 Task: Make a 3D-printable, fully articulated and motorized clock with intricate gears.
Action: Mouse moved to (170, 124)
Screenshot: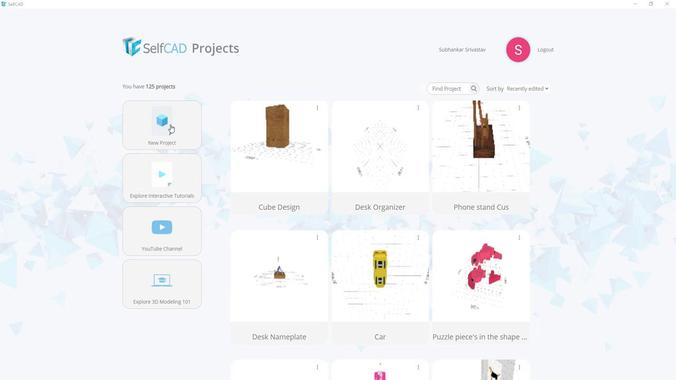 
Action: Mouse pressed left at (170, 124)
Screenshot: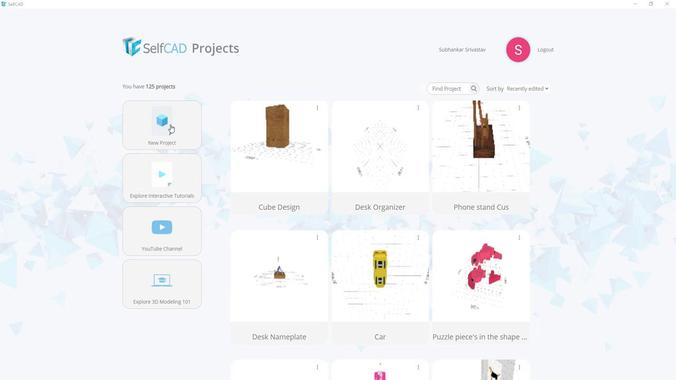 
Action: Mouse moved to (358, 153)
Screenshot: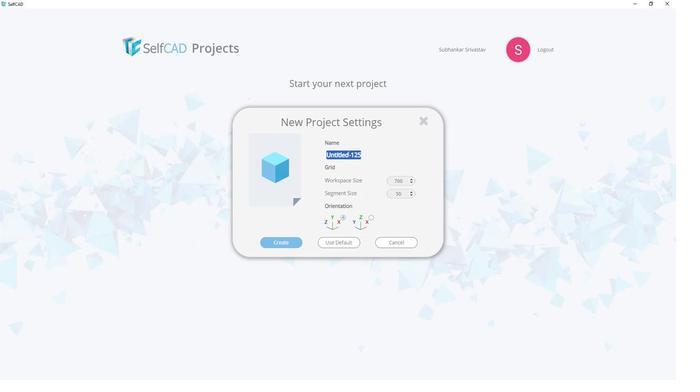
Action: Mouse pressed left at (358, 153)
Screenshot: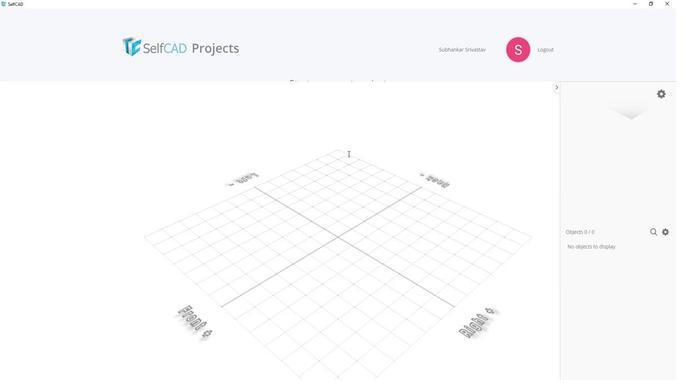 
Action: Mouse pressed left at (358, 153)
Screenshot: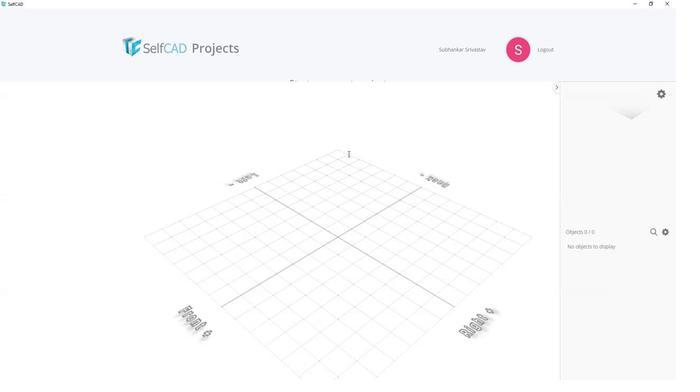 
Action: Key pressed <Key.shift><Key.shift><Key.shift><Key.shift><Key.shift><Key.shift><Key.shift><Key.shift><Key.shift><Key.shift><Key.shift><Key.shift><Key.shift><Key.shift><Key.shift><Key.shift><Key.shift><Key.shift><Key.shift><Key.shift><Key.shift><Key.shift><Key.shift><Key.shift><Key.shift><Key.shift><Key.shift><Key.shift><Key.shift><Key.shift><Key.shift><Key.shift><Key.shift><Key.shift><Key.shift><Key.shift>Clock<Key.space>with<Key.space>gears
Screenshot: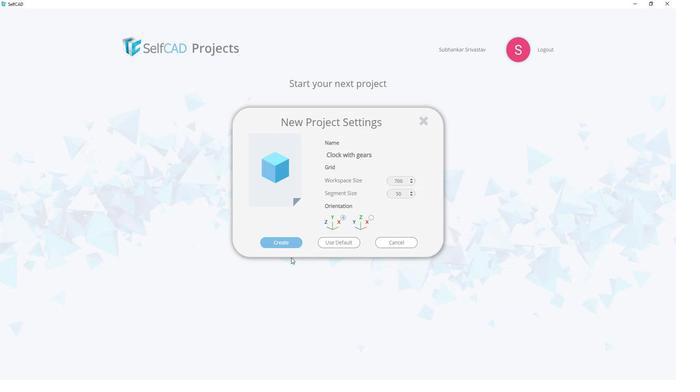 
Action: Mouse moved to (290, 241)
Screenshot: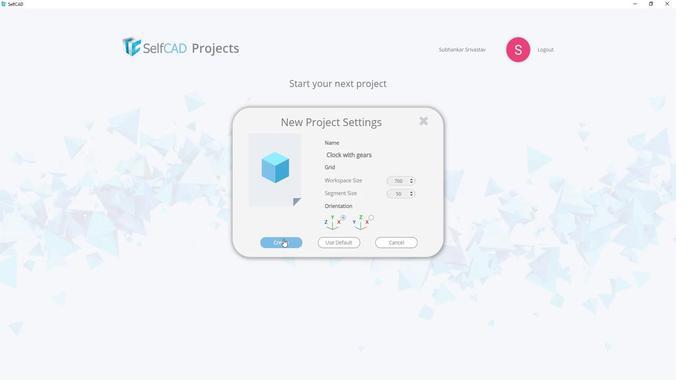 
Action: Mouse pressed left at (290, 241)
Screenshot: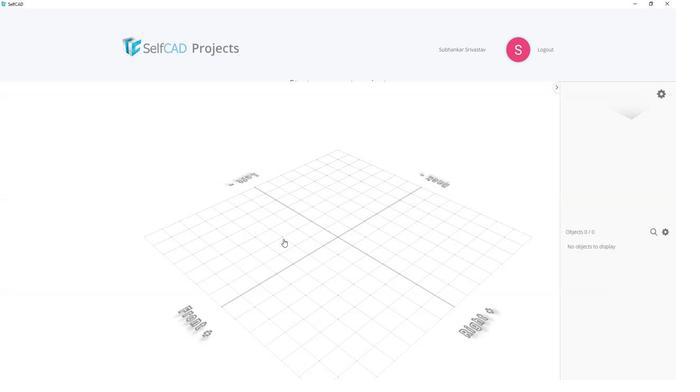 
Action: Mouse moved to (16, 70)
Screenshot: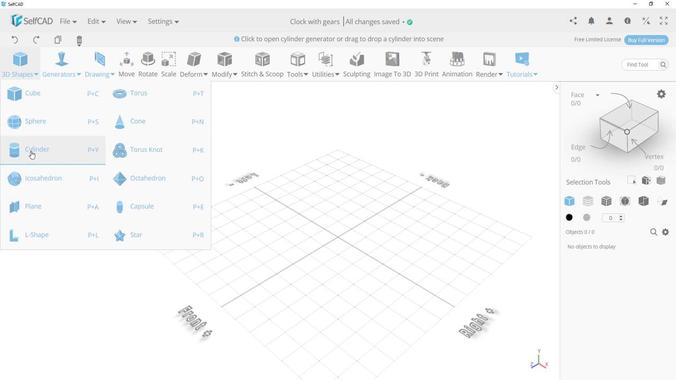 
Action: Mouse pressed left at (16, 70)
Screenshot: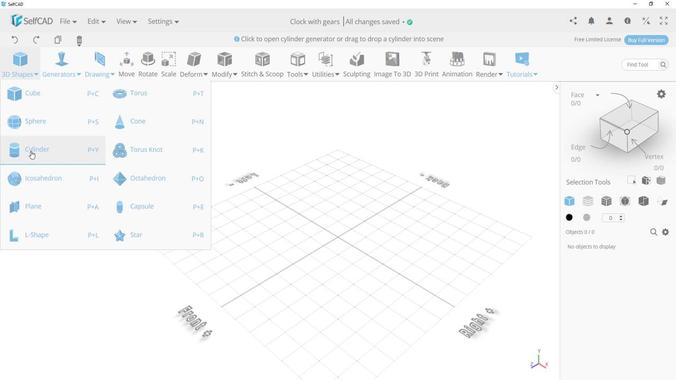 
Action: Mouse moved to (25, 150)
Screenshot: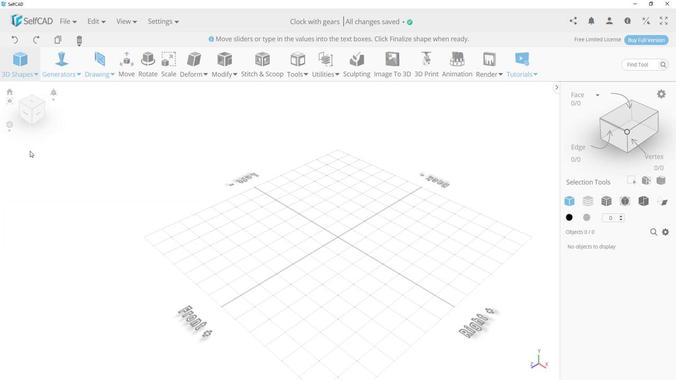 
Action: Mouse pressed left at (25, 150)
Screenshot: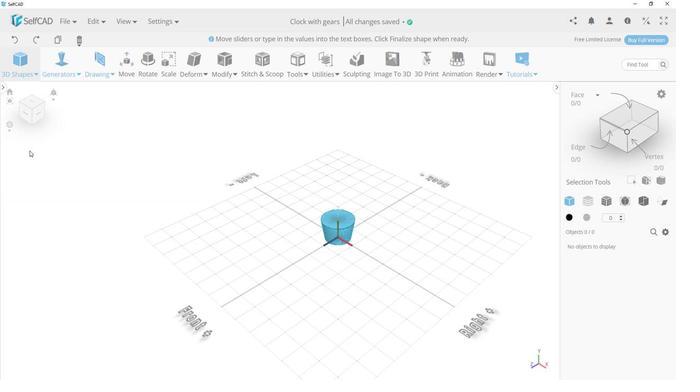 
Action: Mouse moved to (105, 159)
Screenshot: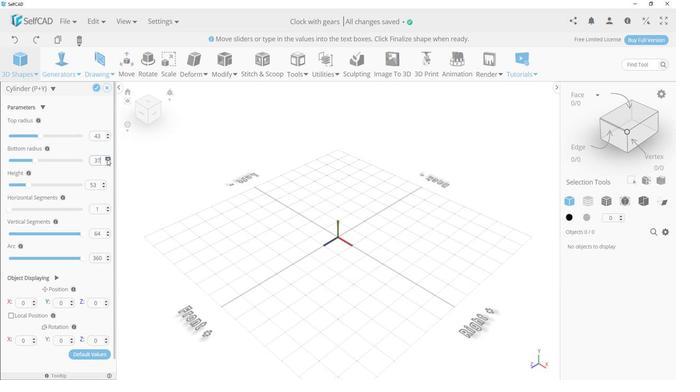 
Action: Mouse pressed left at (105, 159)
Screenshot: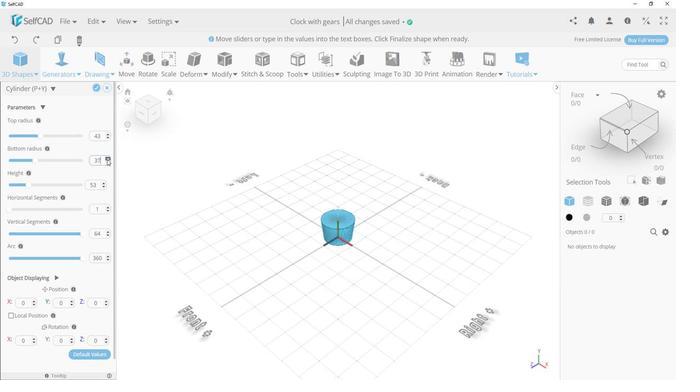 
Action: Mouse pressed left at (105, 159)
Screenshot: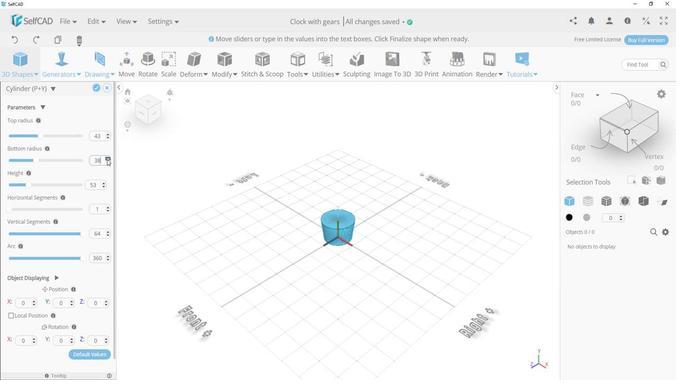 
Action: Mouse pressed left at (105, 159)
Screenshot: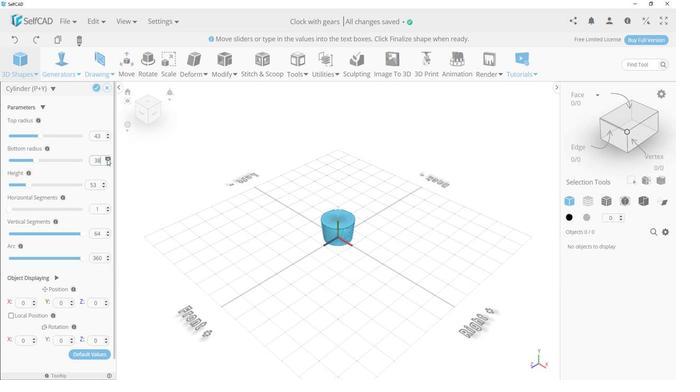 
Action: Mouse pressed left at (105, 159)
Screenshot: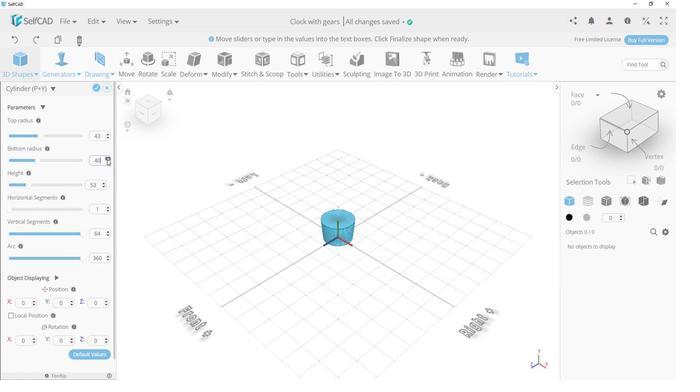 
Action: Mouse pressed left at (105, 159)
Screenshot: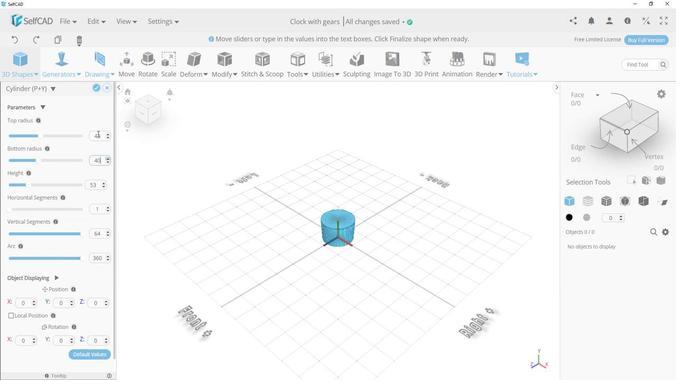 
Action: Mouse pressed left at (105, 159)
Screenshot: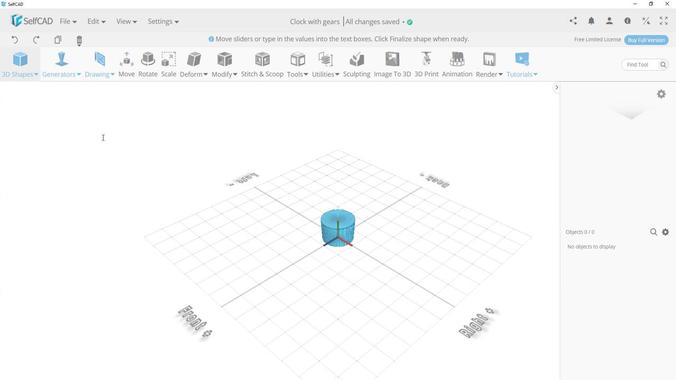 
Action: Mouse moved to (104, 137)
Screenshot: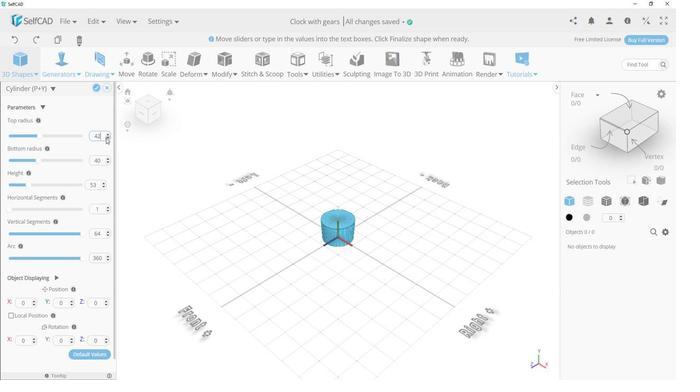 
Action: Mouse pressed left at (104, 137)
Screenshot: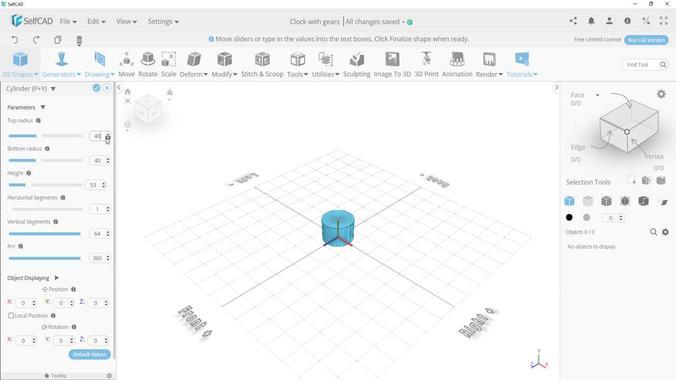 
Action: Mouse pressed left at (104, 137)
Screenshot: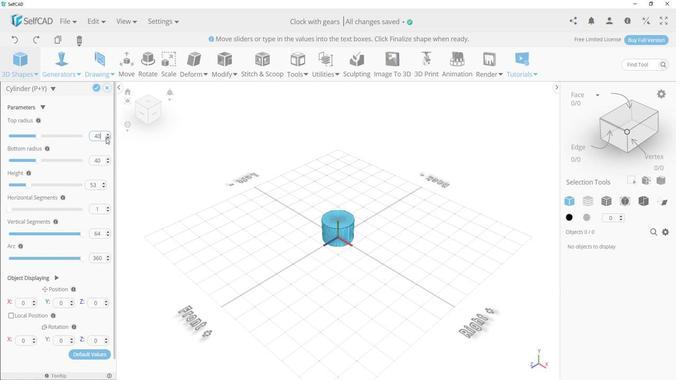 
Action: Mouse pressed left at (104, 137)
Screenshot: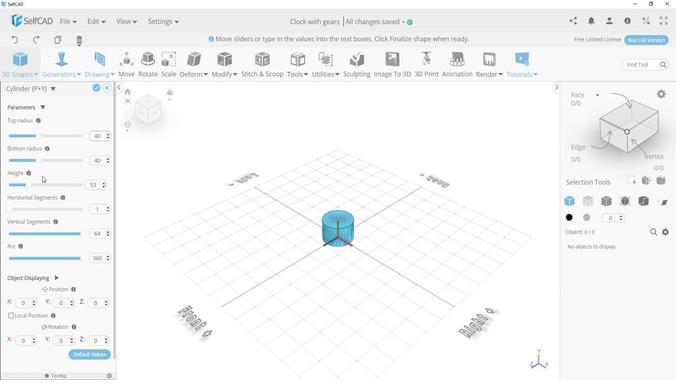 
Action: Mouse moved to (36, 175)
Screenshot: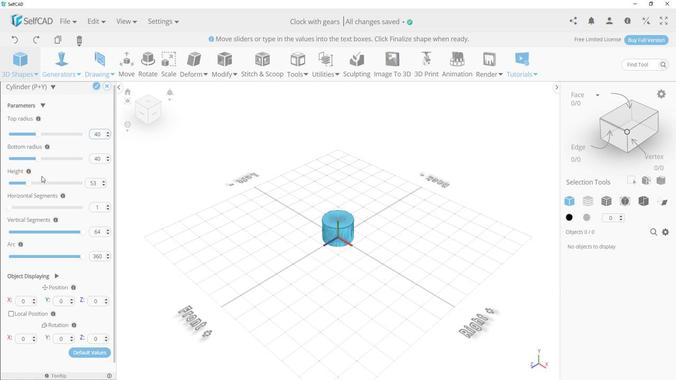 
Action: Mouse scrolled (36, 175) with delta (0, 0)
Screenshot: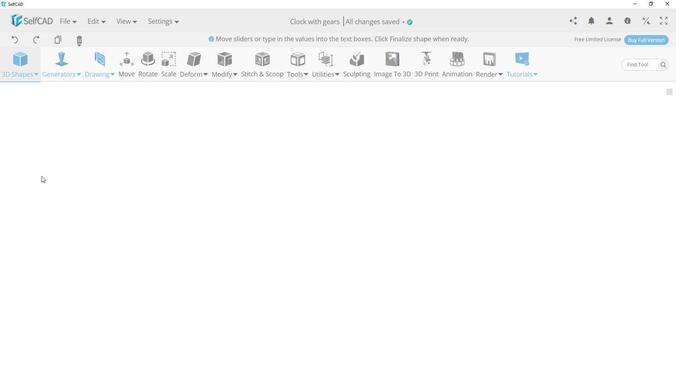 
Action: Mouse scrolled (36, 175) with delta (0, 0)
Screenshot: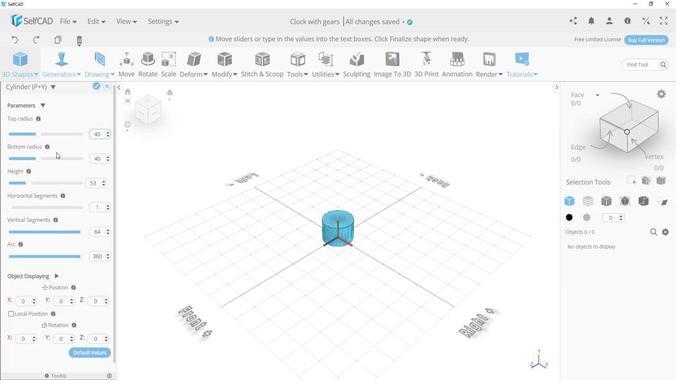 
Action: Mouse scrolled (36, 175) with delta (0, 0)
Screenshot: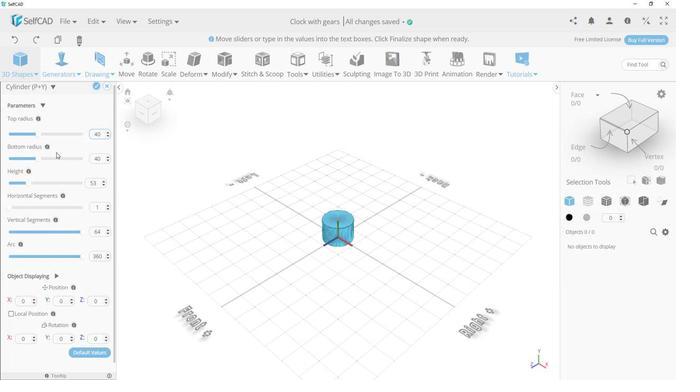 
Action: Mouse moved to (22, 181)
Screenshot: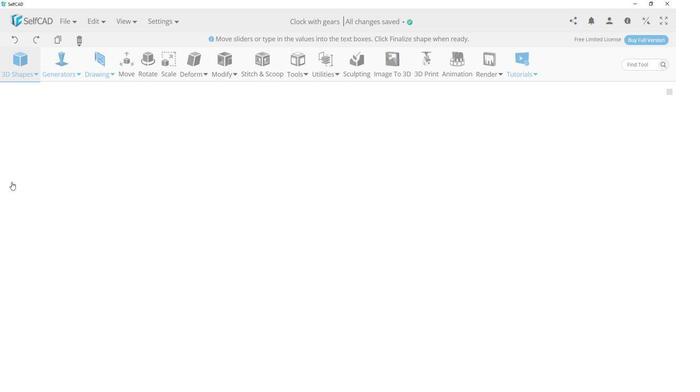 
Action: Mouse pressed left at (22, 181)
Screenshot: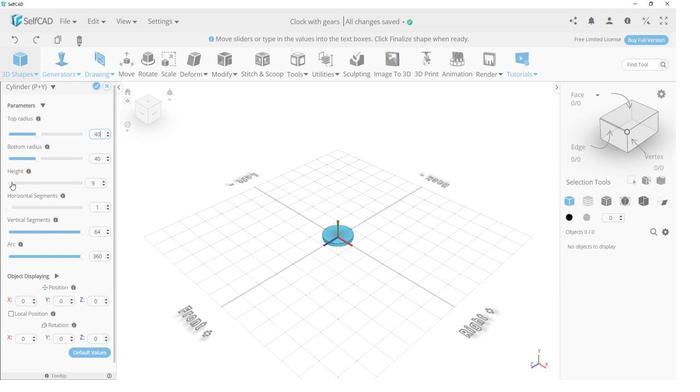 
Action: Mouse moved to (76, 216)
Screenshot: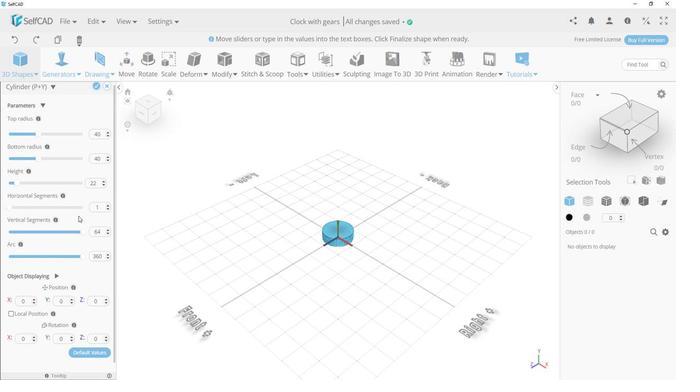 
Action: Mouse scrolled (76, 215) with delta (0, 0)
Screenshot: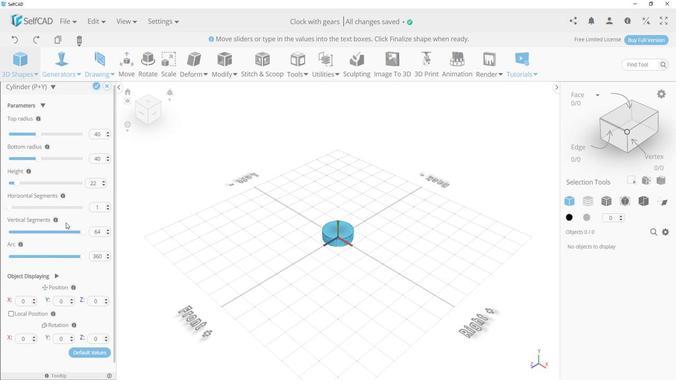 
Action: Mouse scrolled (76, 215) with delta (0, 0)
Screenshot: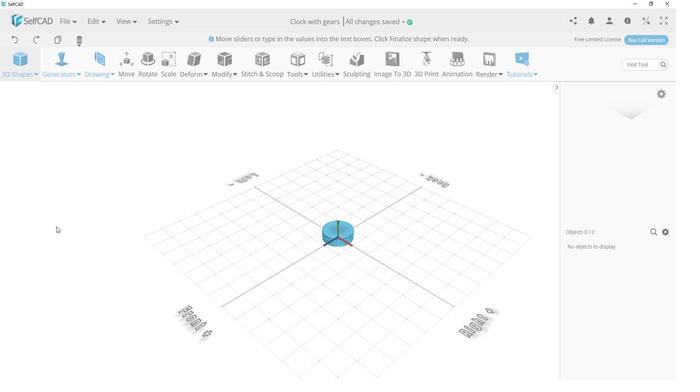 
Action: Mouse scrolled (76, 215) with delta (0, 0)
Screenshot: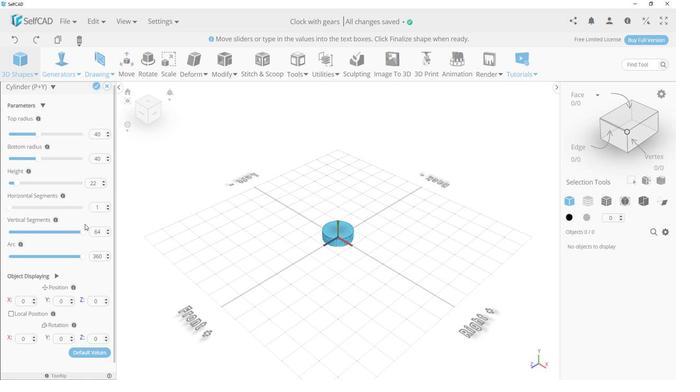 
Action: Mouse moved to (105, 203)
Screenshot: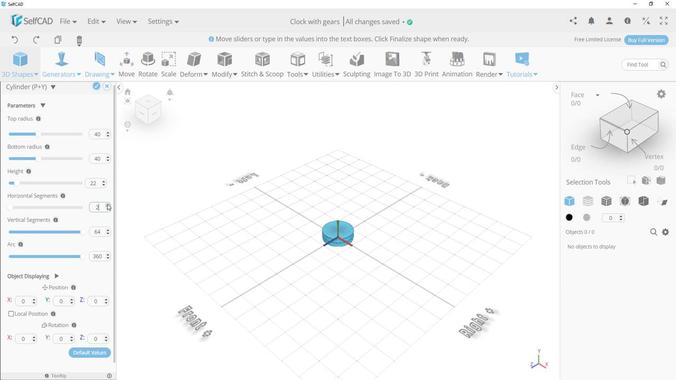 
Action: Mouse pressed left at (105, 203)
Screenshot: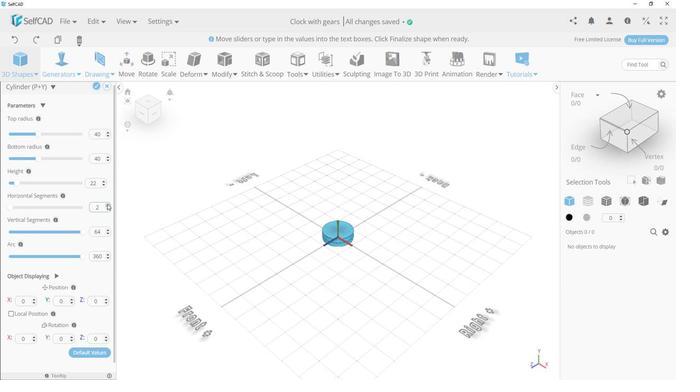 
Action: Mouse moved to (1, 229)
Screenshot: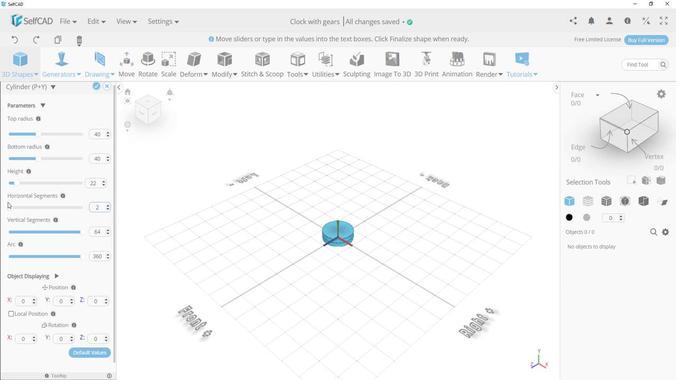 
Action: Mouse scrolled (1, 229) with delta (0, 0)
Screenshot: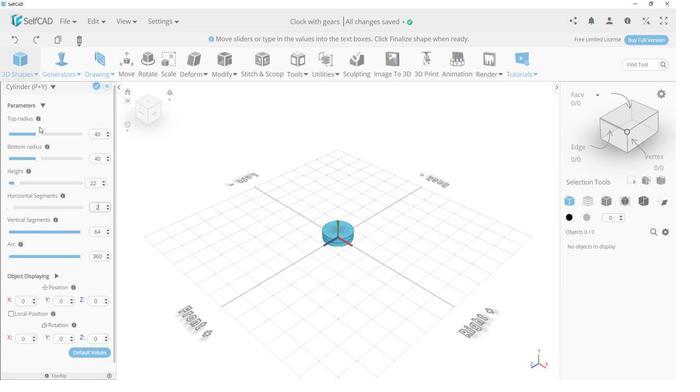 
Action: Mouse scrolled (1, 229) with delta (0, 0)
Screenshot: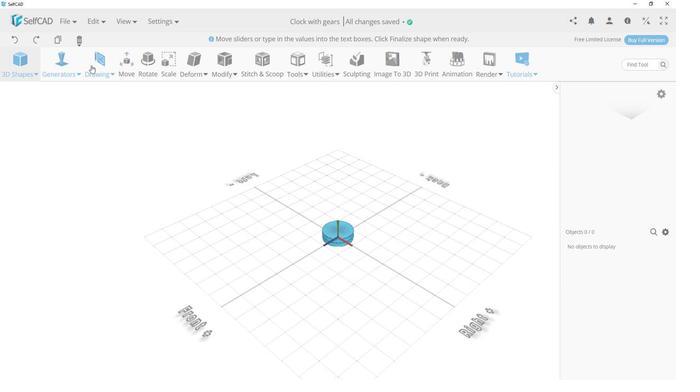 
Action: Mouse scrolled (1, 229) with delta (0, 0)
Screenshot: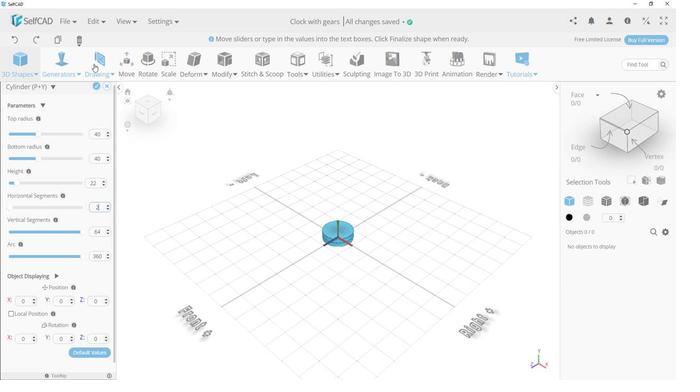 
Action: Mouse moved to (90, 85)
Screenshot: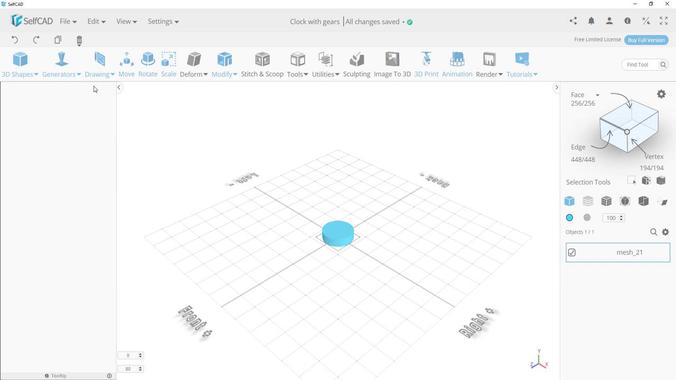 
Action: Mouse pressed left at (90, 85)
Screenshot: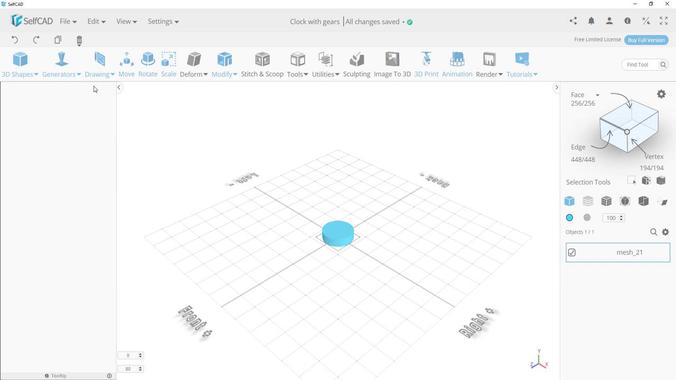 
Action: Mouse moved to (635, 208)
Screenshot: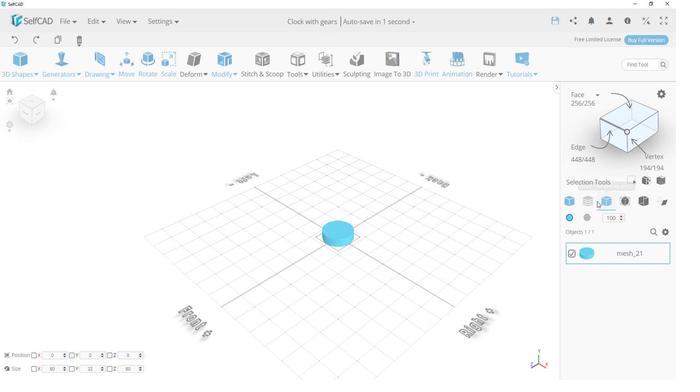 
Action: Mouse pressed left at (635, 208)
Screenshot: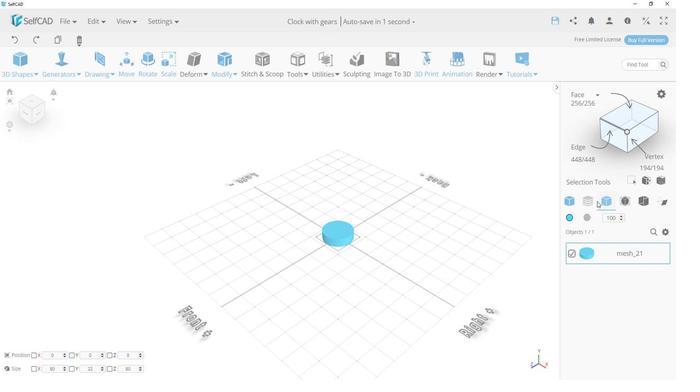 
Action: Mouse moved to (629, 203)
Screenshot: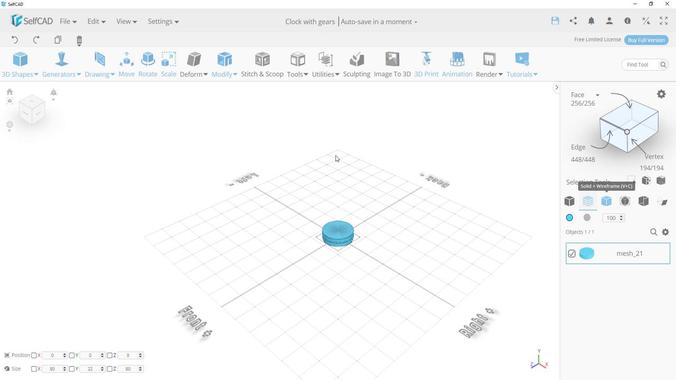 
Action: Mouse pressed left at (629, 203)
Screenshot: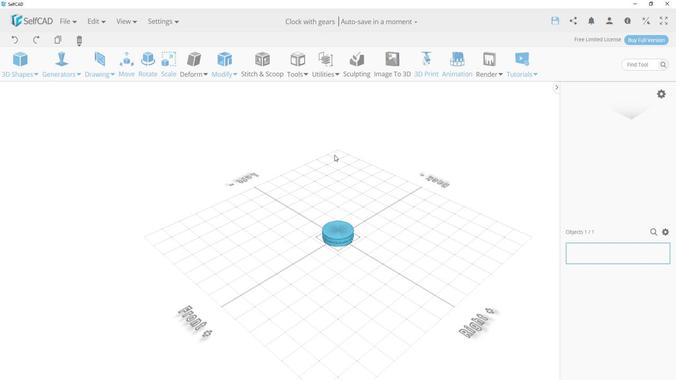 
Action: Mouse moved to (343, 153)
Screenshot: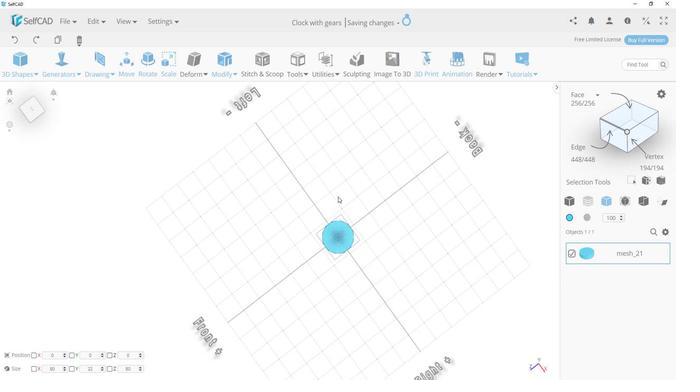 
Action: Mouse pressed left at (343, 153)
Screenshot: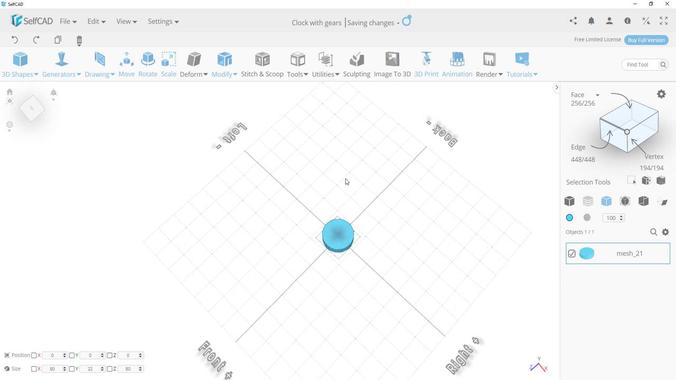 
Action: Mouse moved to (140, 65)
Screenshot: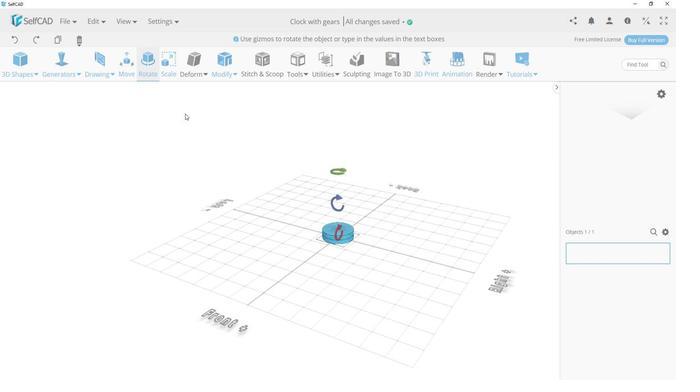 
Action: Mouse pressed left at (140, 65)
Screenshot: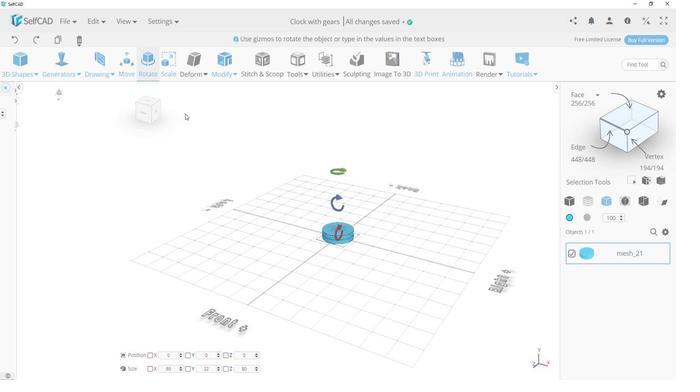 
Action: Mouse moved to (349, 227)
Screenshot: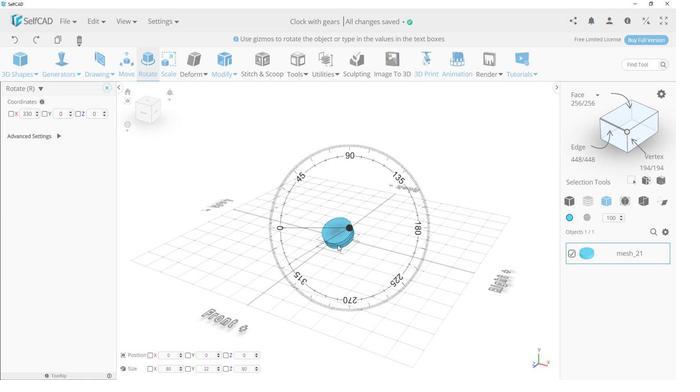 
Action: Mouse pressed left at (349, 227)
Screenshot: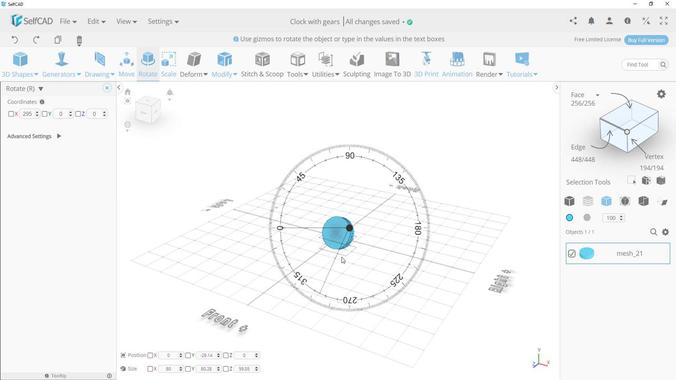 
Action: Mouse moved to (247, 208)
Screenshot: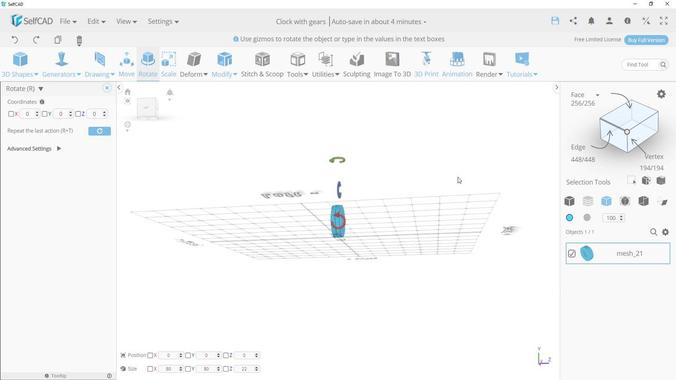 
Action: Mouse pressed left at (247, 208)
Screenshot: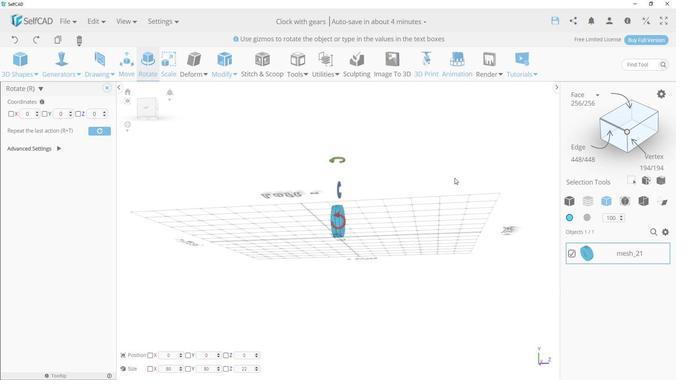 
Action: Mouse moved to (376, 231)
Screenshot: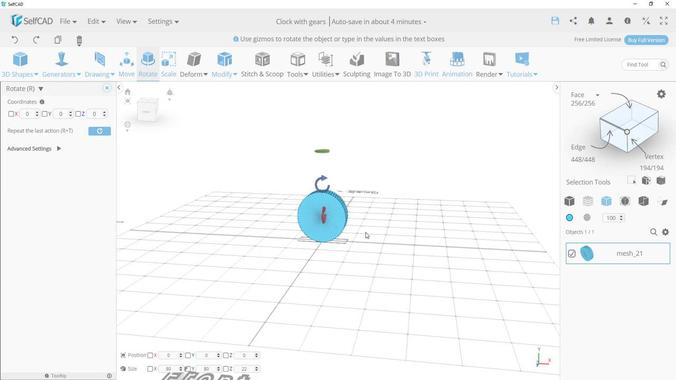 
Action: Mouse scrolled (376, 232) with delta (0, 0)
Screenshot: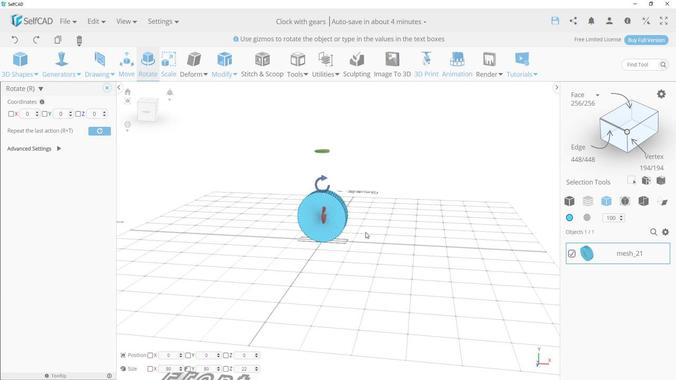 
Action: Mouse scrolled (376, 232) with delta (0, 0)
Screenshot: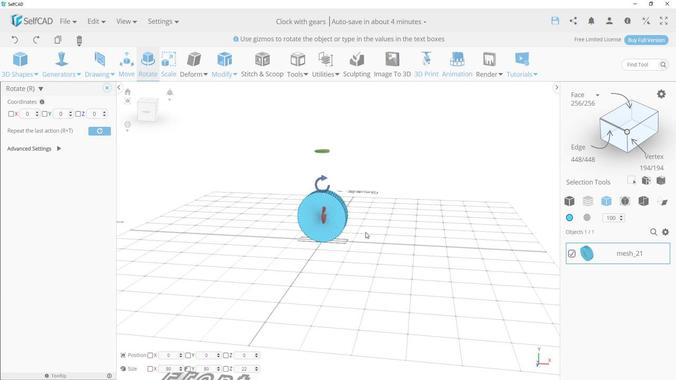 
Action: Mouse scrolled (376, 232) with delta (0, 0)
Screenshot: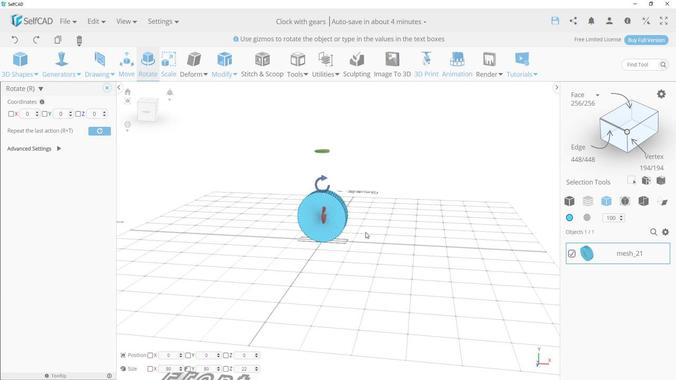 
Action: Mouse scrolled (376, 232) with delta (0, 0)
Screenshot: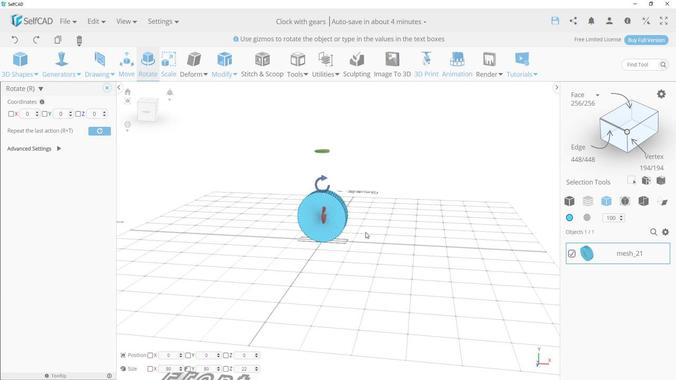 
Action: Mouse scrolled (376, 232) with delta (0, 0)
Screenshot: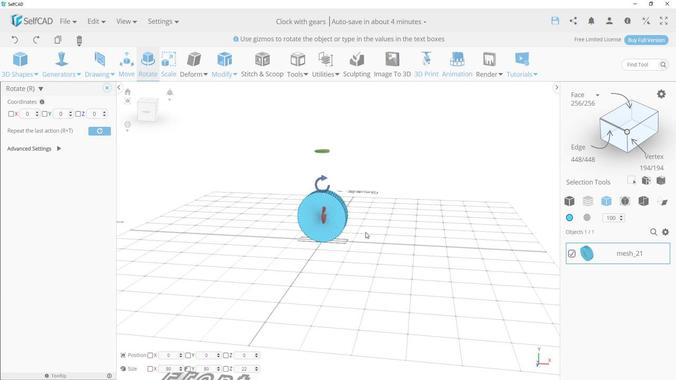 
Action: Mouse scrolled (376, 232) with delta (0, 0)
Screenshot: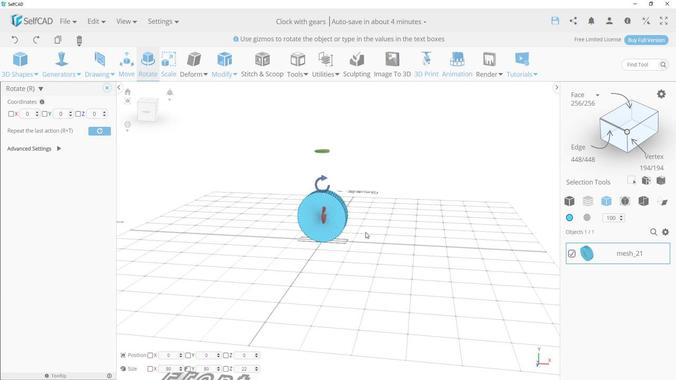 
Action: Mouse scrolled (376, 232) with delta (0, 0)
Screenshot: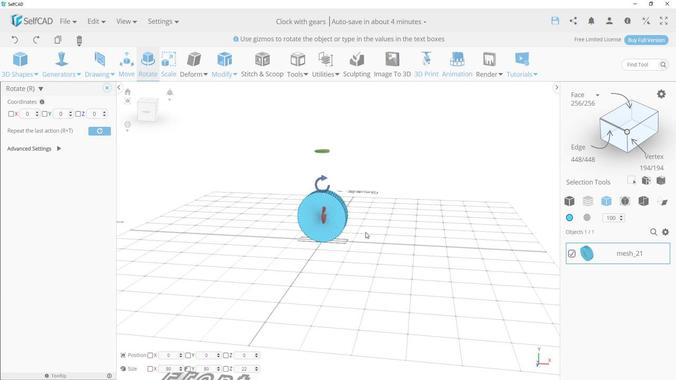 
Action: Mouse scrolled (376, 232) with delta (0, 0)
Screenshot: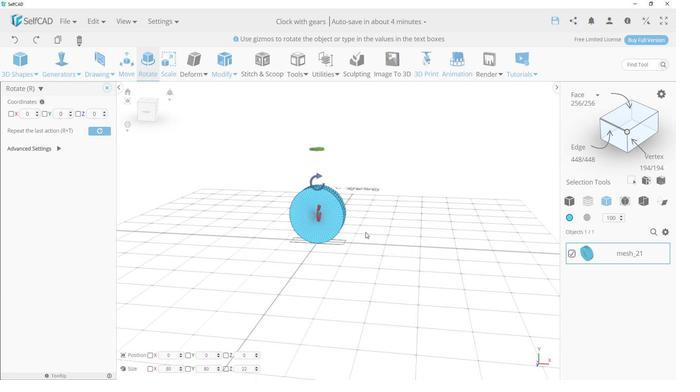 
Action: Mouse scrolled (376, 232) with delta (0, 0)
Screenshot: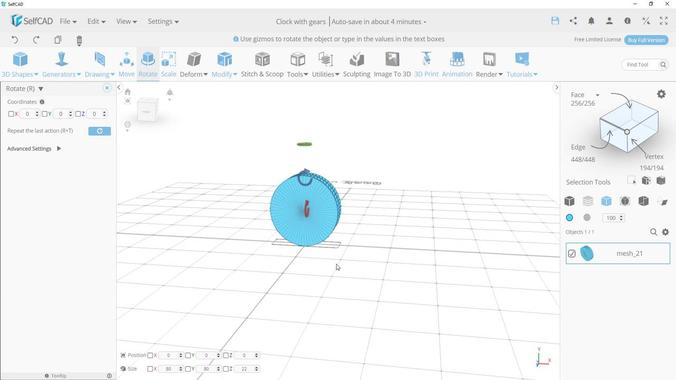 
Action: Mouse scrolled (376, 232) with delta (0, 0)
Screenshot: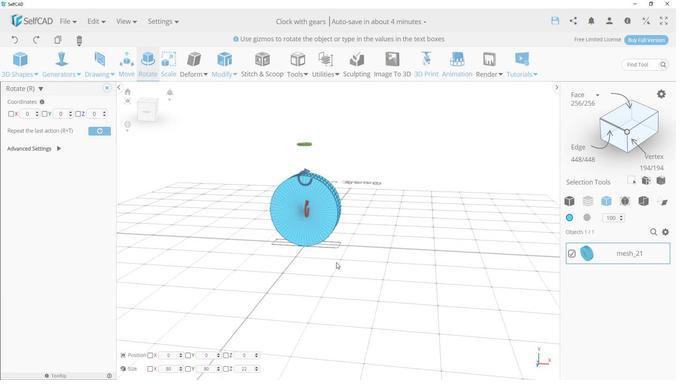 
Action: Mouse scrolled (376, 232) with delta (0, 0)
Screenshot: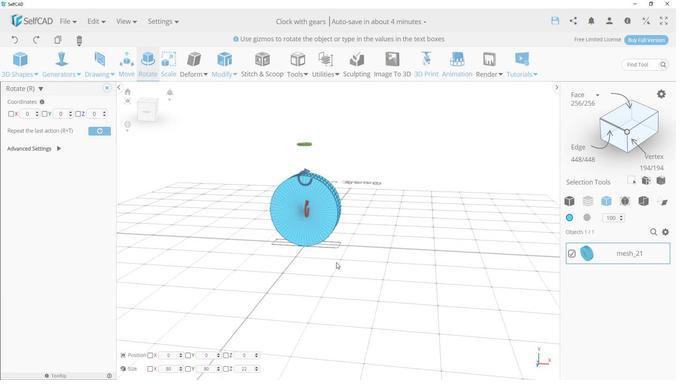
Action: Mouse scrolled (376, 232) with delta (0, 0)
Screenshot: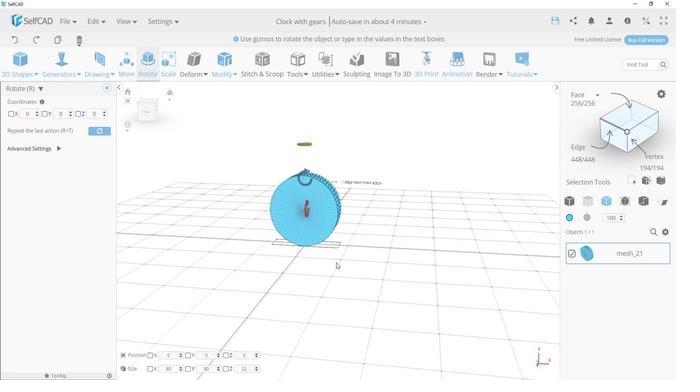 
Action: Mouse scrolled (376, 232) with delta (0, 0)
Screenshot: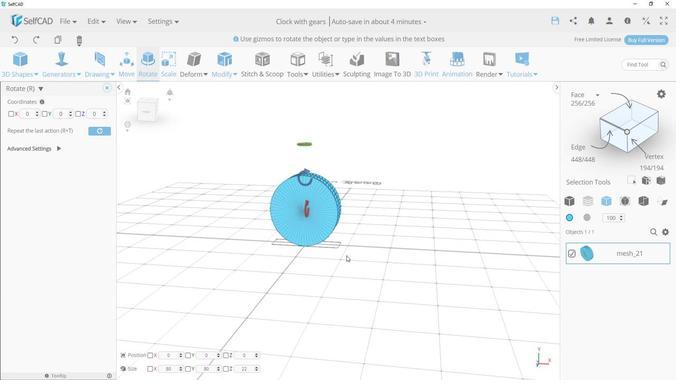 
Action: Mouse scrolled (376, 232) with delta (0, 0)
Screenshot: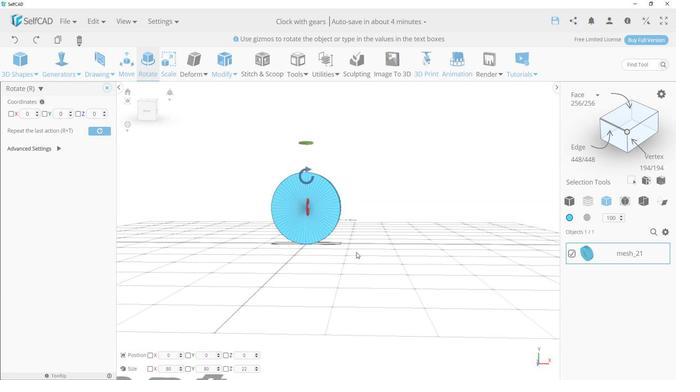 
Action: Mouse moved to (345, 264)
Screenshot: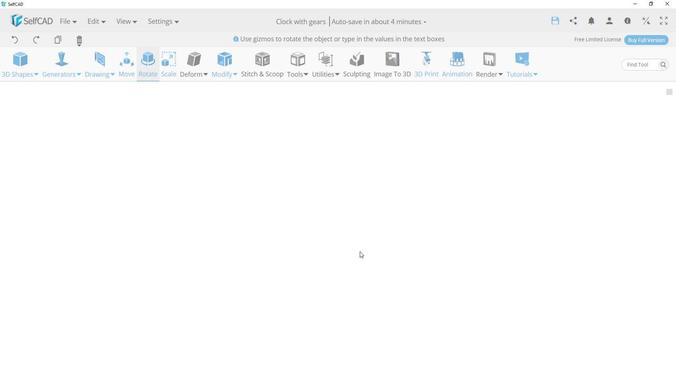 
Action: Mouse pressed left at (345, 264)
Screenshot: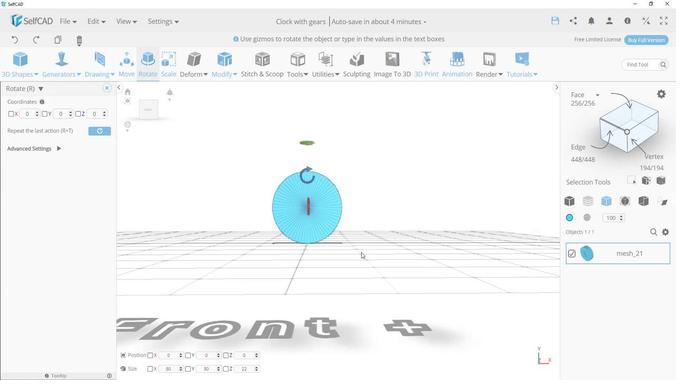 
Action: Mouse moved to (265, 262)
Screenshot: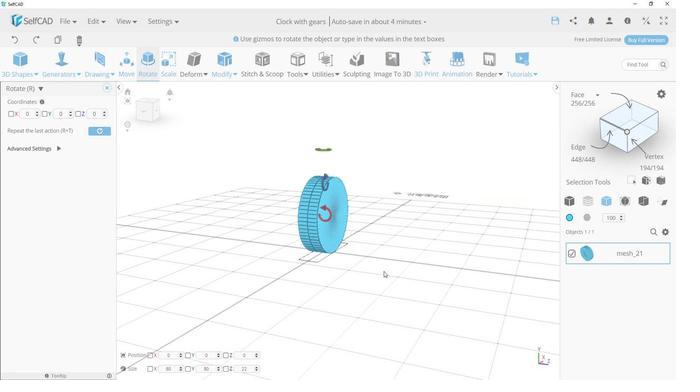 
Action: Mouse pressed left at (265, 262)
Screenshot: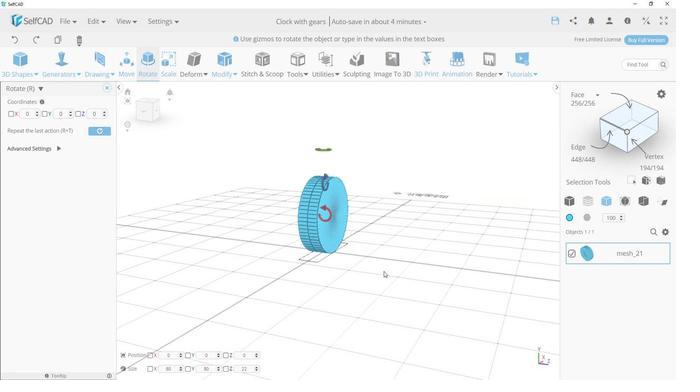 
Action: Mouse moved to (130, 71)
Screenshot: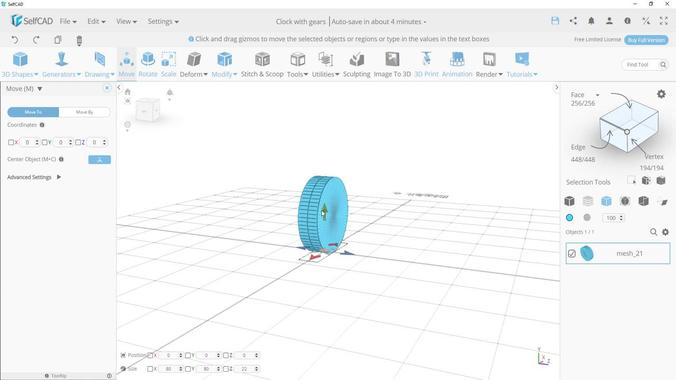 
Action: Mouse pressed left at (130, 71)
Screenshot: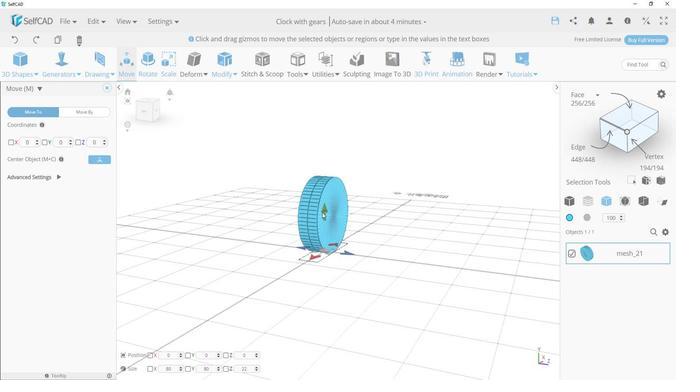 
Action: Mouse moved to (333, 214)
Screenshot: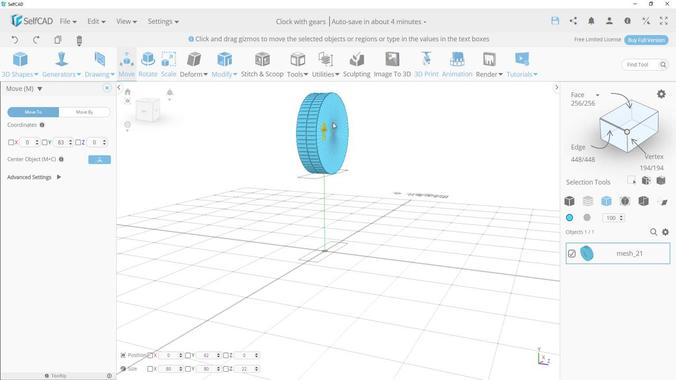 
Action: Mouse pressed left at (333, 214)
Screenshot: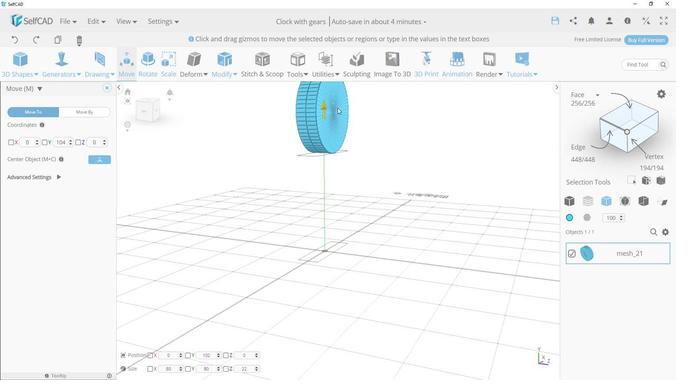 
Action: Mouse moved to (349, 193)
Screenshot: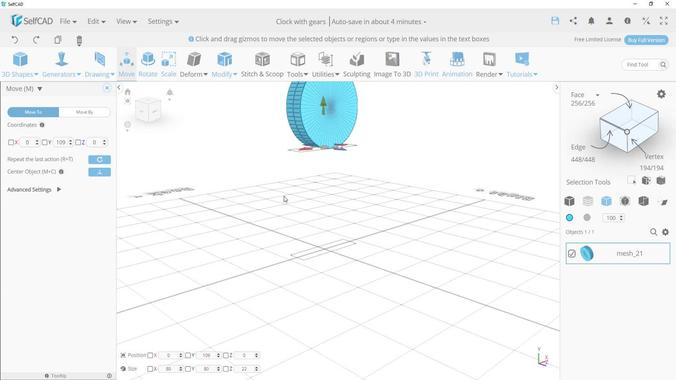 
Action: Mouse pressed left at (349, 193)
Screenshot: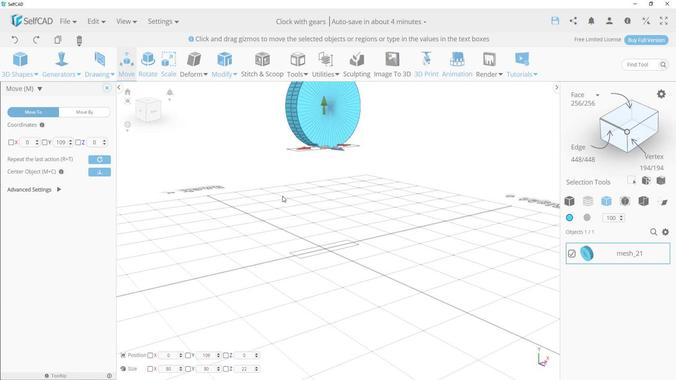 
Action: Mouse moved to (353, 178)
Screenshot: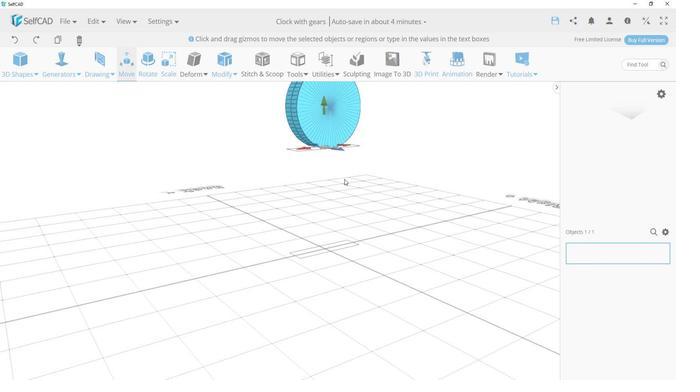 
Action: Mouse scrolled (353, 179) with delta (0, 0)
Screenshot: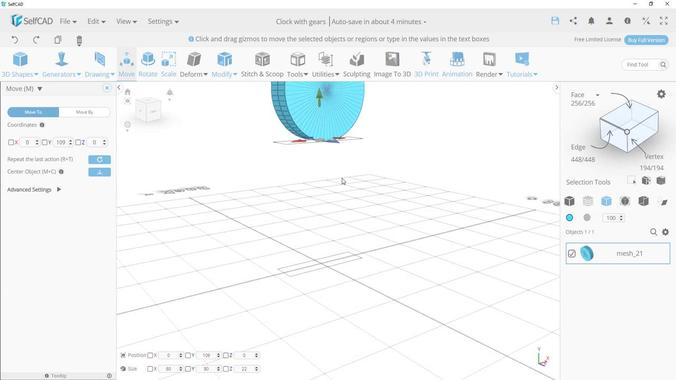 
Action: Mouse scrolled (353, 179) with delta (0, 0)
Screenshot: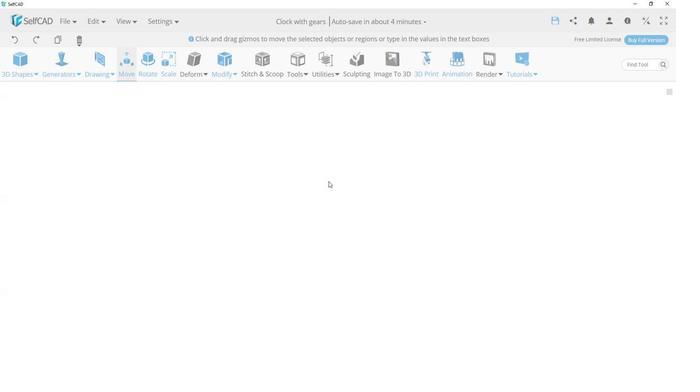 
Action: Mouse moved to (351, 177)
Screenshot: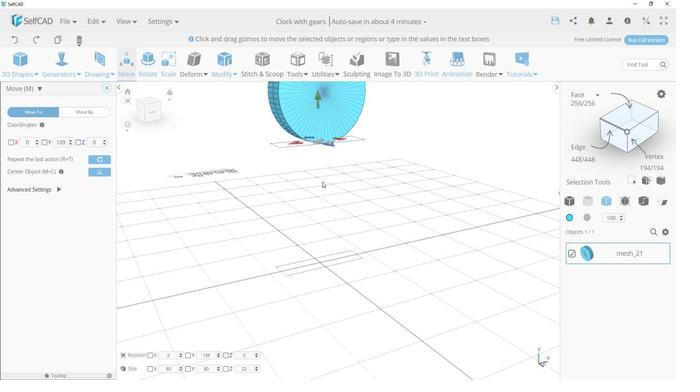 
Action: Mouse pressed left at (351, 177)
Screenshot: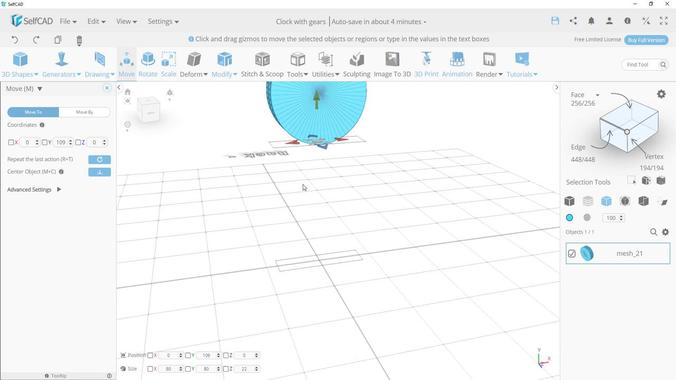 
Action: Mouse moved to (321, 182)
Screenshot: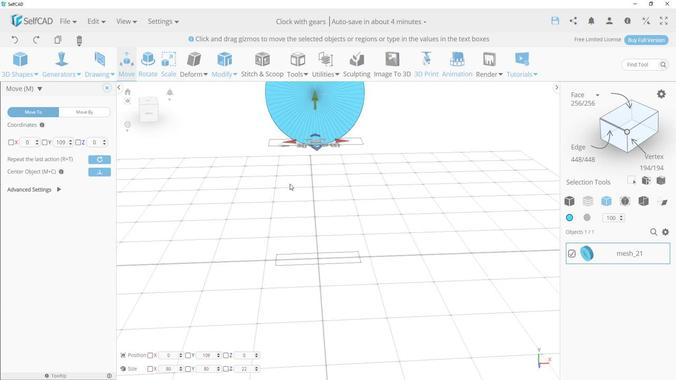 
Action: Mouse pressed left at (321, 182)
Screenshot: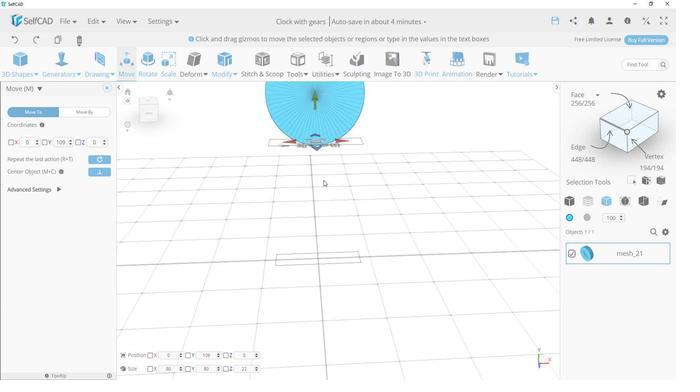 
Action: Mouse moved to (271, 207)
Screenshot: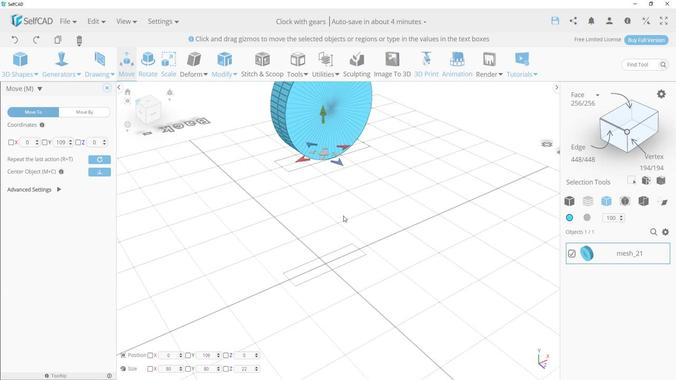 
Action: Mouse pressed left at (271, 207)
Screenshot: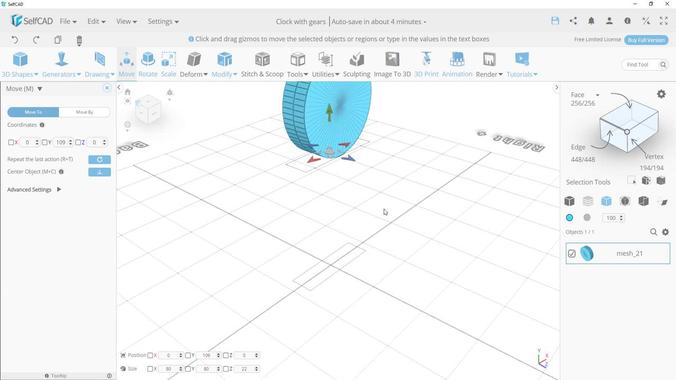 
Action: Mouse moved to (211, 355)
Screenshot: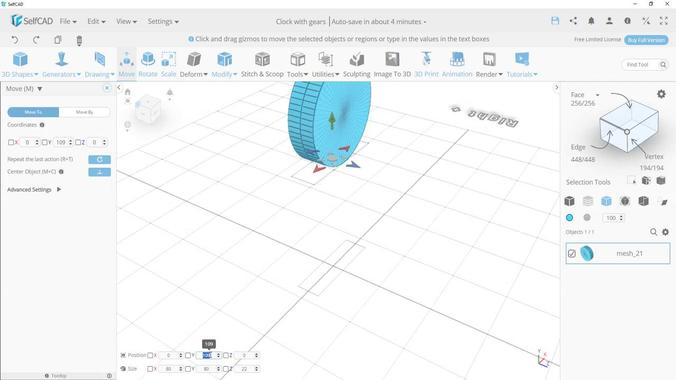 
Action: Mouse pressed left at (211, 355)
Screenshot: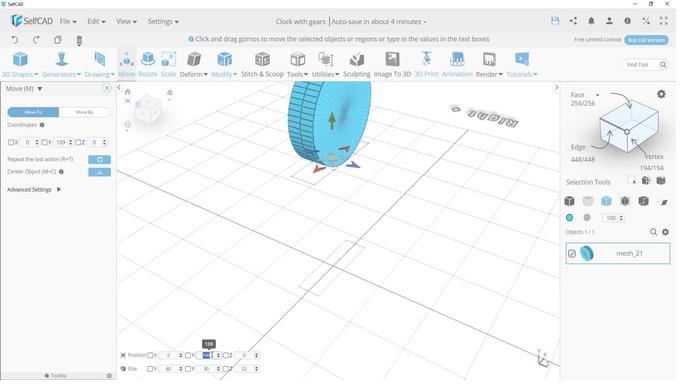 
Action: Mouse moved to (214, 355)
Screenshot: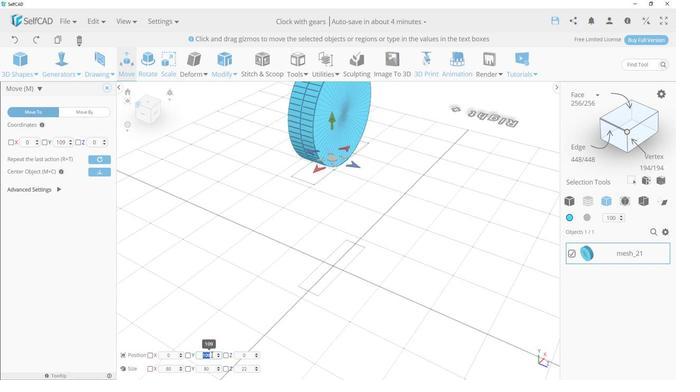 
Action: Key pressed 0
Screenshot: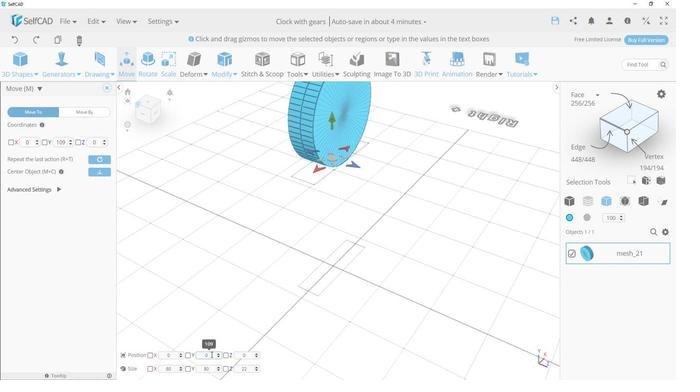 
Action: Mouse moved to (231, 309)
Screenshot: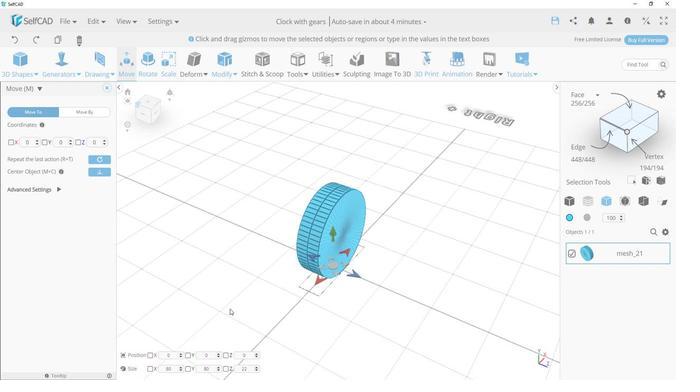
Action: Mouse pressed left at (231, 309)
Screenshot: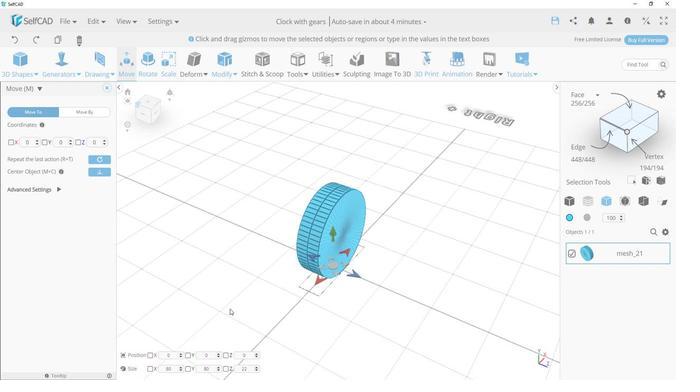 
Action: Mouse moved to (151, 56)
Screenshot: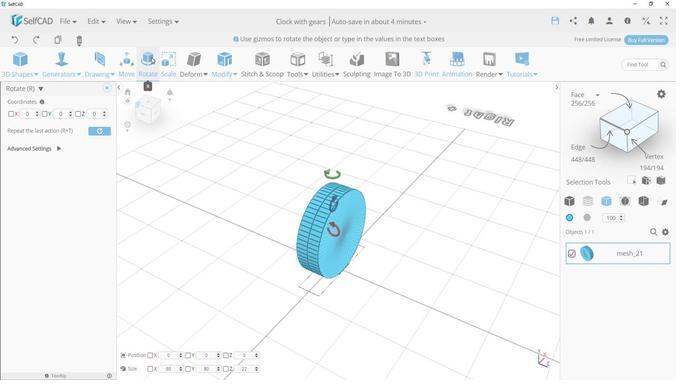 
Action: Mouse pressed left at (151, 56)
Screenshot: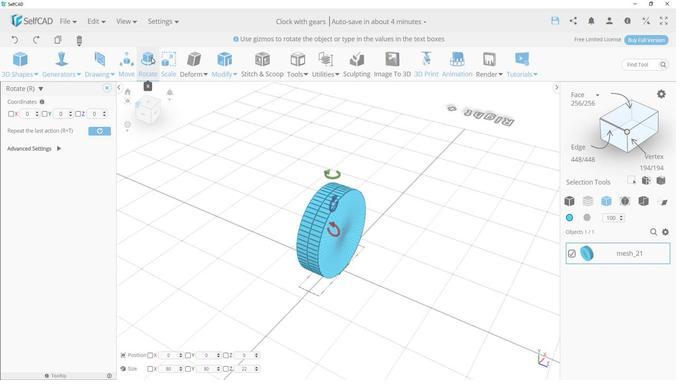 
Action: Mouse moved to (340, 223)
Screenshot: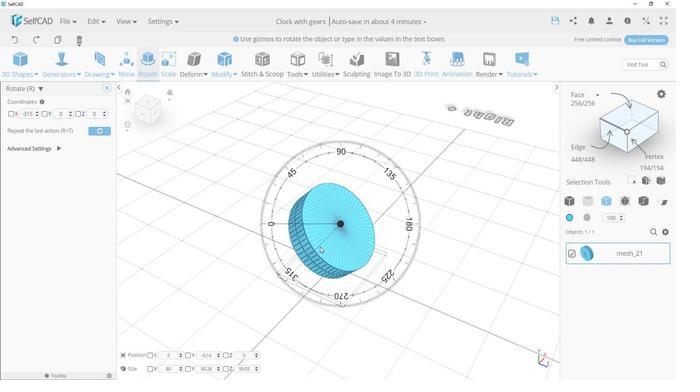 
Action: Mouse pressed left at (340, 223)
Screenshot: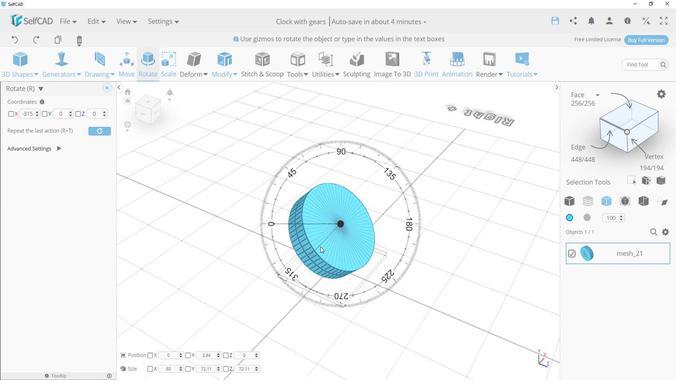 
Action: Mouse moved to (213, 356)
Screenshot: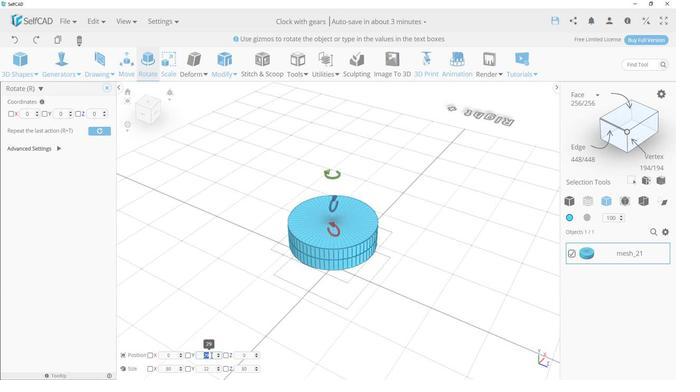 
Action: Mouse pressed left at (213, 356)
Screenshot: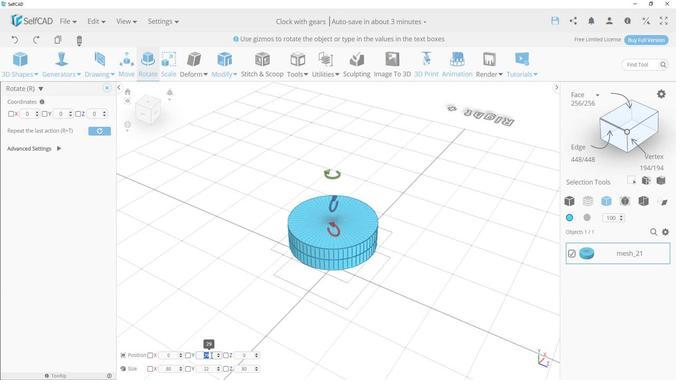 
Action: Key pressed 0<Key.enter>
Screenshot: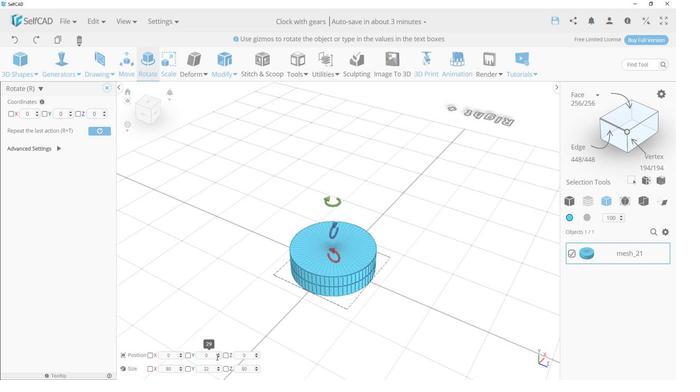 
Action: Mouse moved to (268, 248)
Screenshot: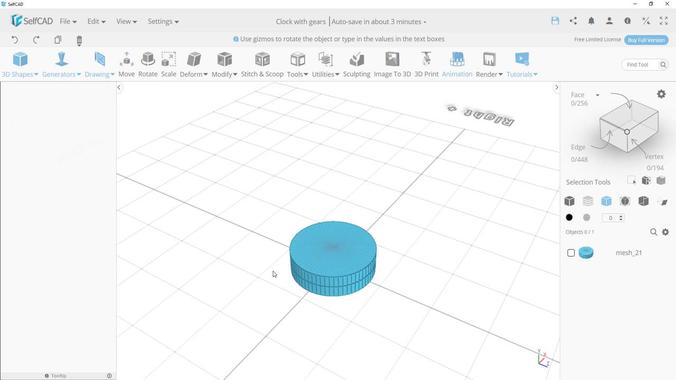 
Action: Mouse pressed left at (268, 248)
Screenshot: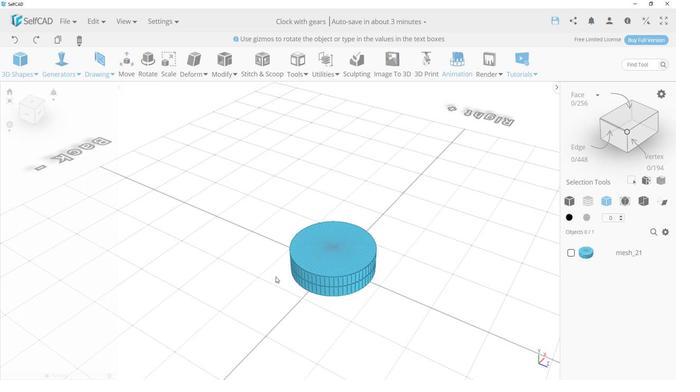 
Action: Mouse moved to (282, 276)
Screenshot: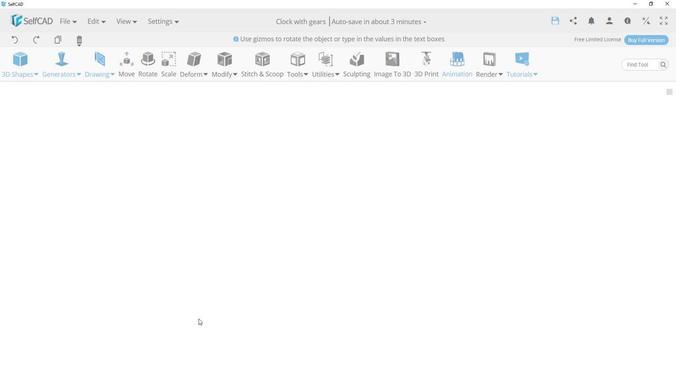 
Action: Mouse pressed left at (282, 276)
Screenshot: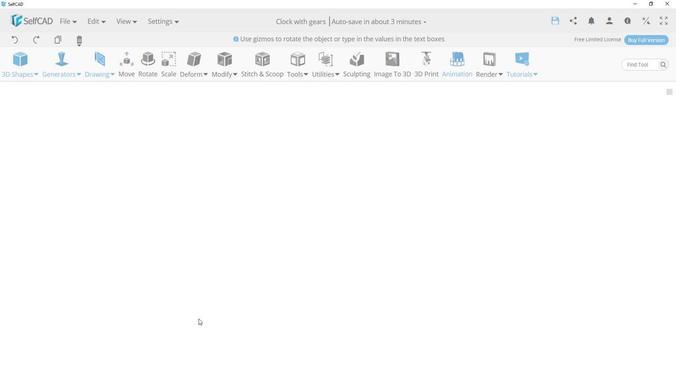 
Action: Mouse moved to (34, 93)
Screenshot: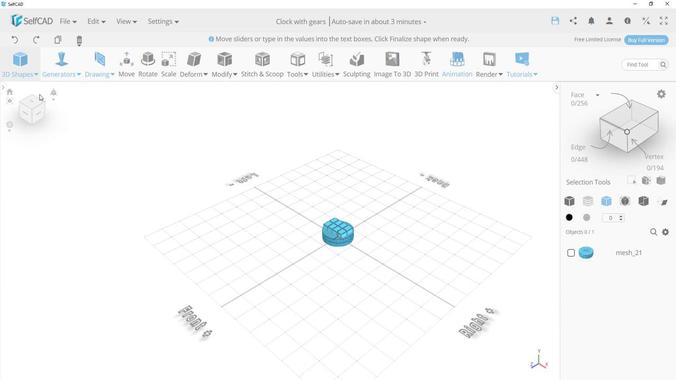 
Action: Mouse pressed left at (34, 93)
Screenshot: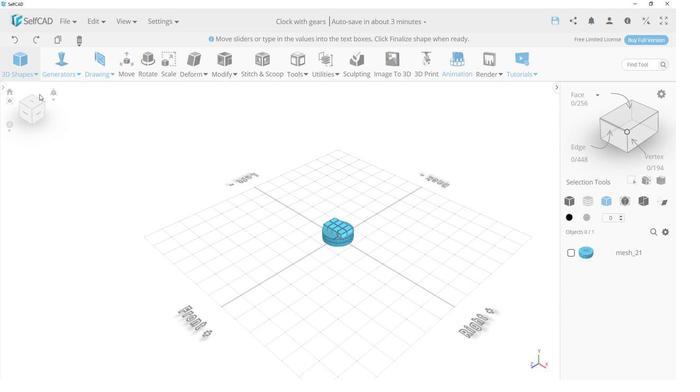 
Action: Mouse moved to (28, 133)
Screenshot: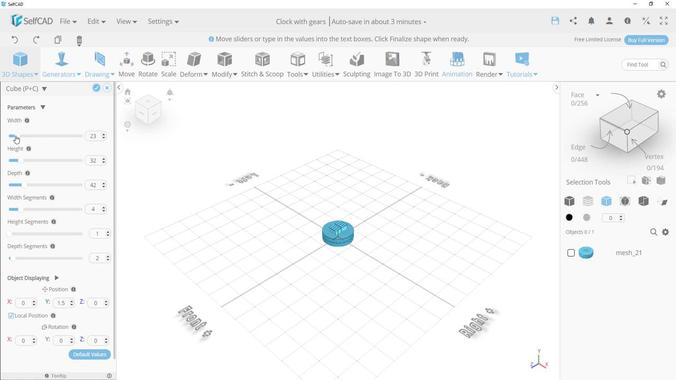 
Action: Mouse pressed left at (28, 133)
Screenshot: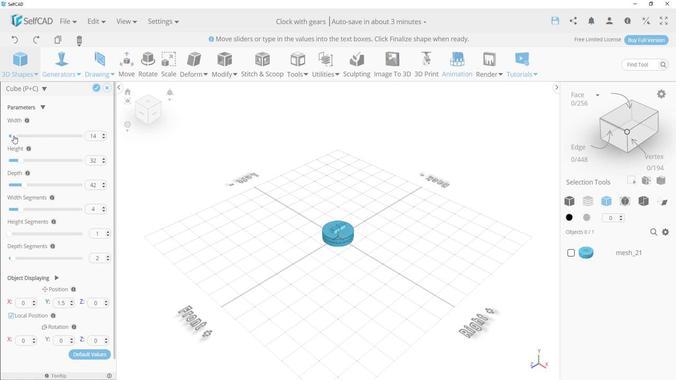 
Action: Mouse moved to (14, 159)
Screenshot: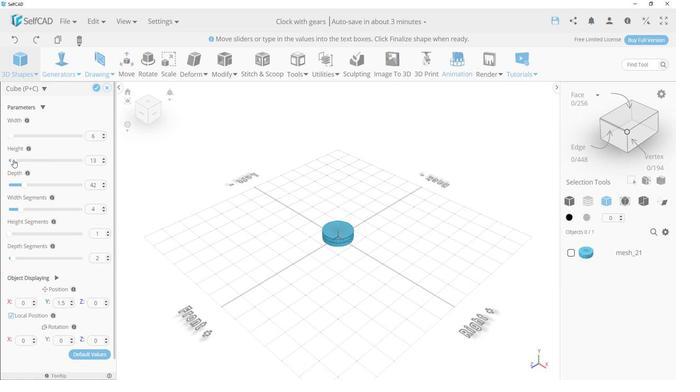 
Action: Mouse pressed left at (14, 159)
Screenshot: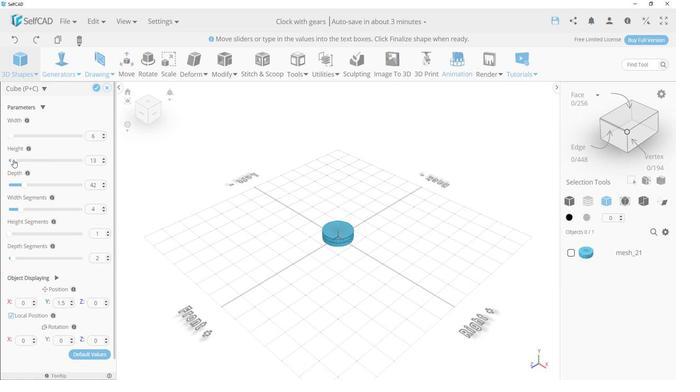 
Action: Mouse moved to (15, 208)
Screenshot: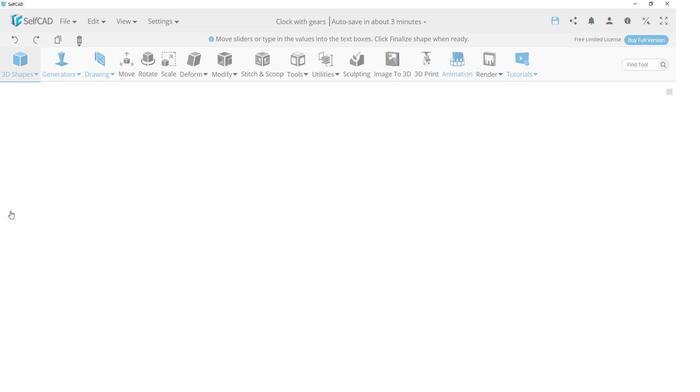 
Action: Mouse pressed left at (15, 208)
Screenshot: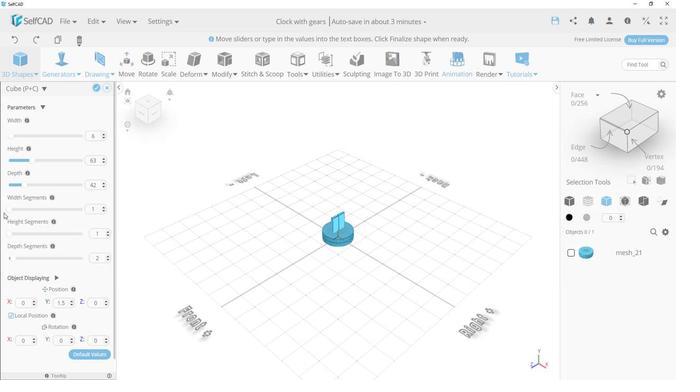 
Action: Mouse moved to (288, 204)
Screenshot: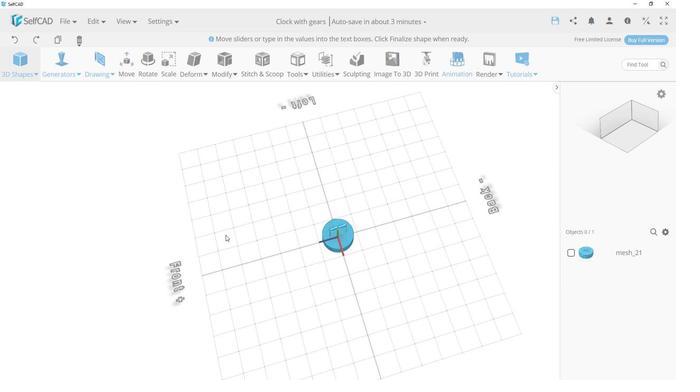 
Action: Mouse pressed left at (288, 204)
Screenshot: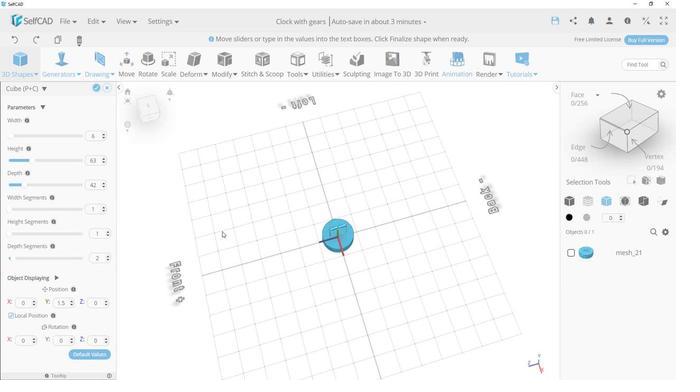 
Action: Mouse moved to (106, 258)
Screenshot: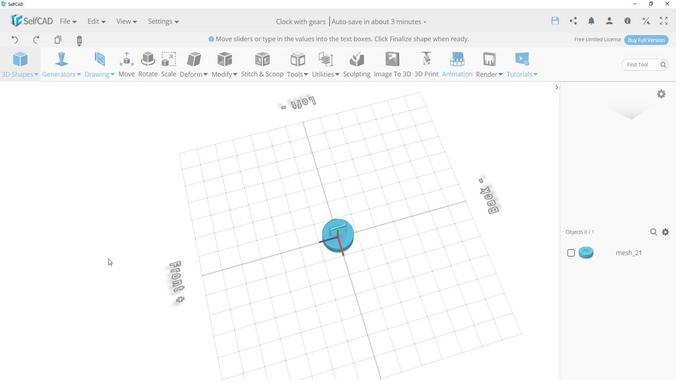 
Action: Mouse pressed left at (106, 258)
Screenshot: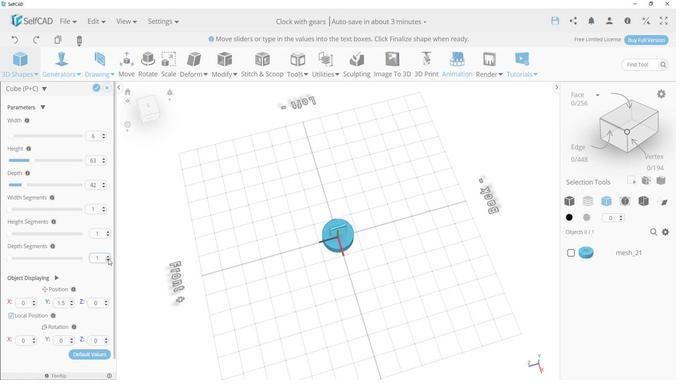 
Action: Mouse moved to (18, 184)
Screenshot: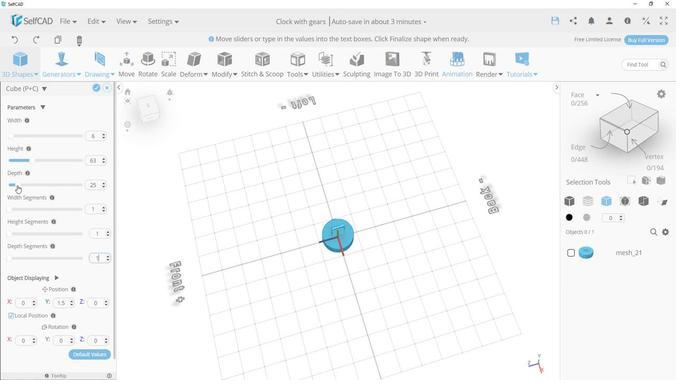 
Action: Mouse pressed left at (18, 184)
Screenshot: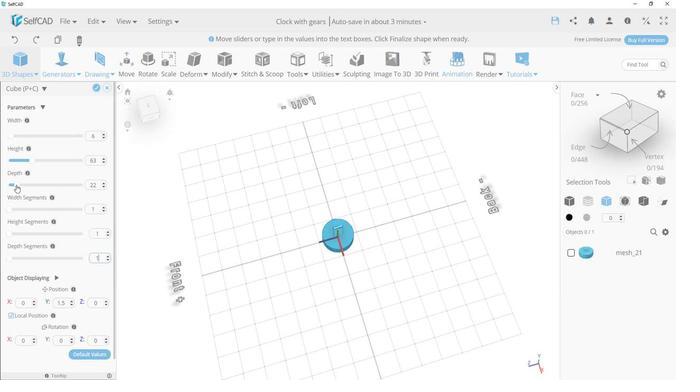 
Action: Mouse moved to (4, 133)
Screenshot: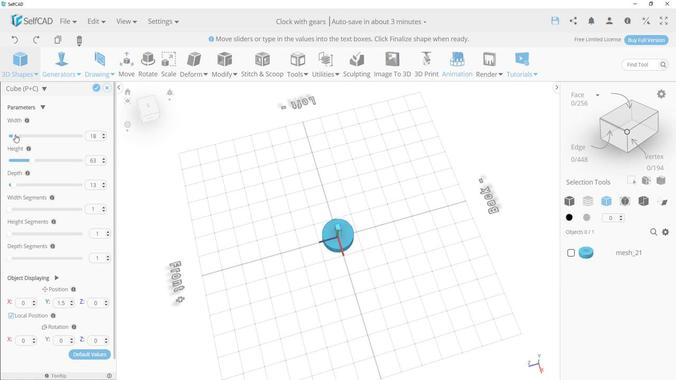 
Action: Mouse pressed left at (4, 133)
Screenshot: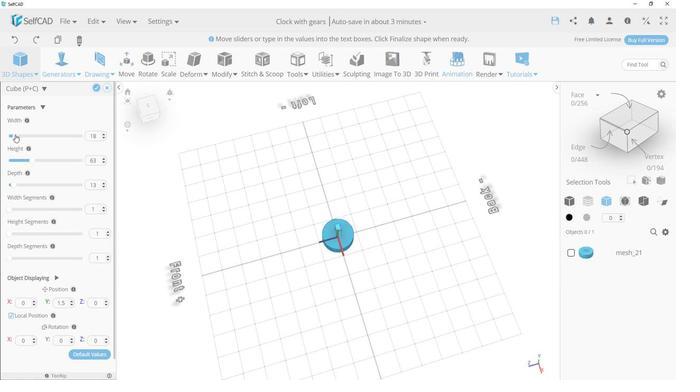 
Action: Mouse moved to (102, 137)
Screenshot: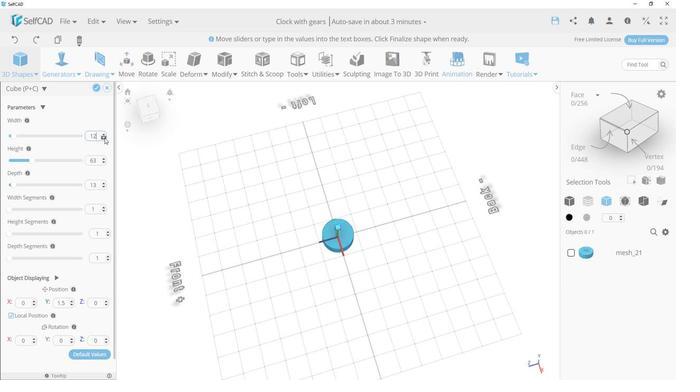 
Action: Mouse pressed left at (102, 137)
Screenshot: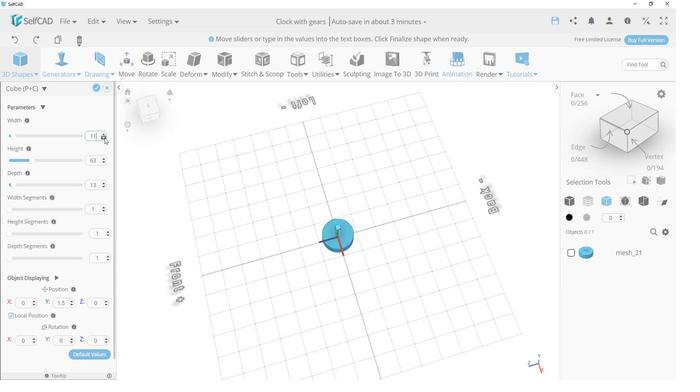 
Action: Mouse pressed left at (102, 137)
Screenshot: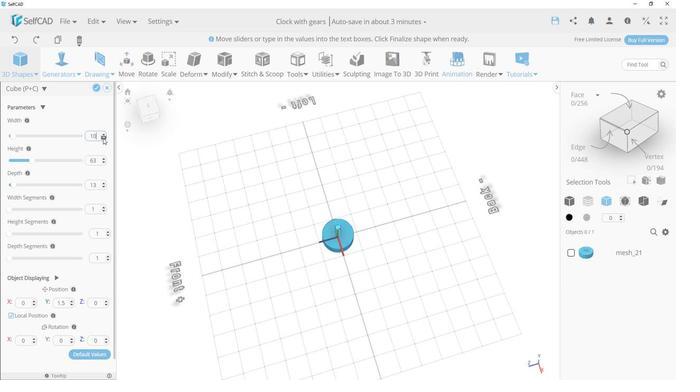 
Action: Mouse pressed left at (102, 137)
Screenshot: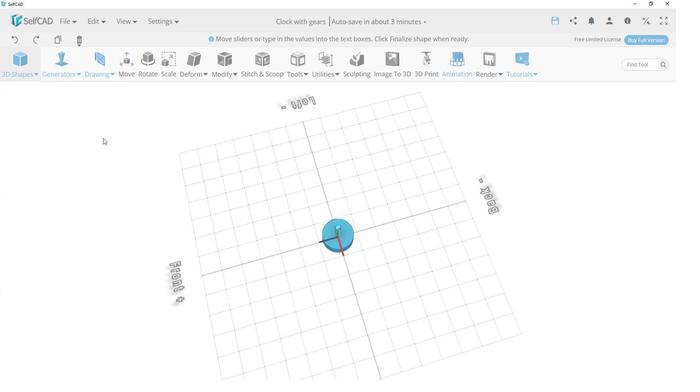 
Action: Mouse pressed left at (102, 137)
Screenshot: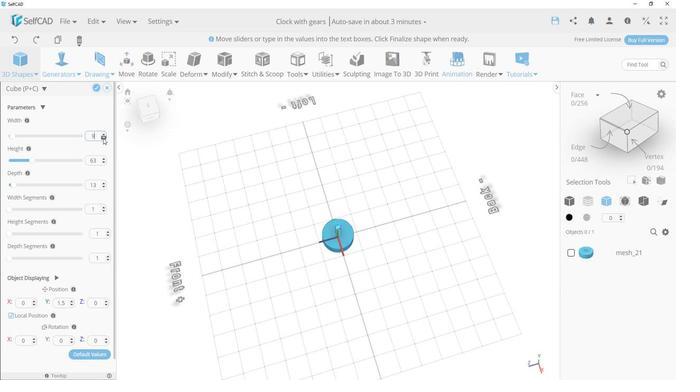 
Action: Mouse pressed left at (102, 137)
Screenshot: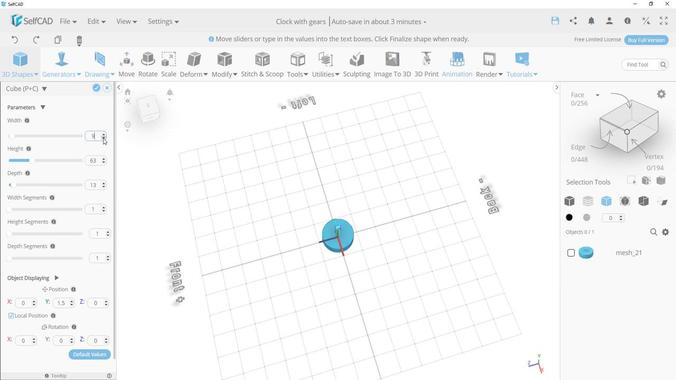 
Action: Mouse moved to (100, 137)
Screenshot: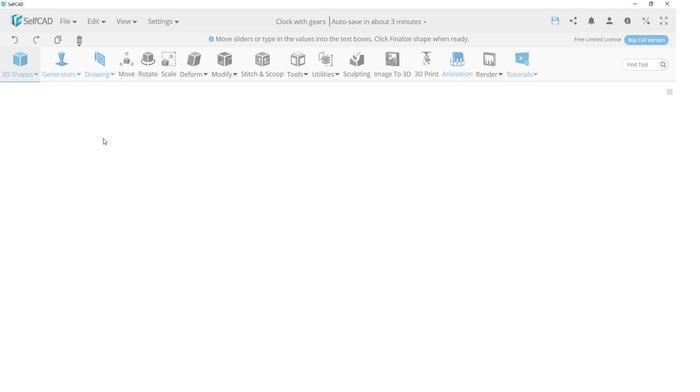 
Action: Mouse pressed left at (100, 137)
Screenshot: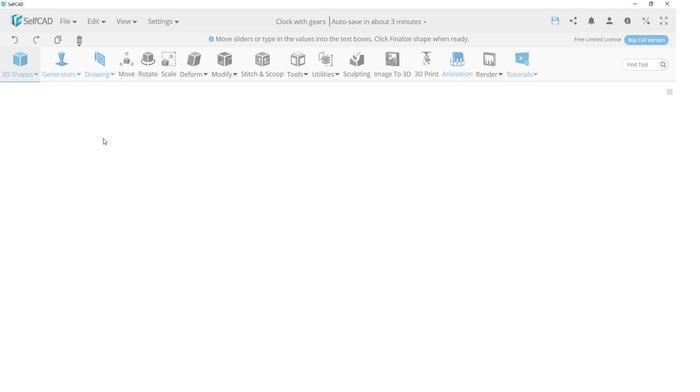 
Action: Mouse pressed left at (100, 137)
Screenshot: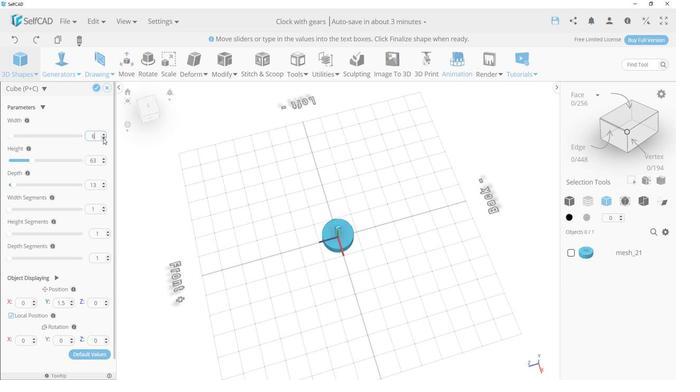 
Action: Mouse pressed left at (100, 137)
Screenshot: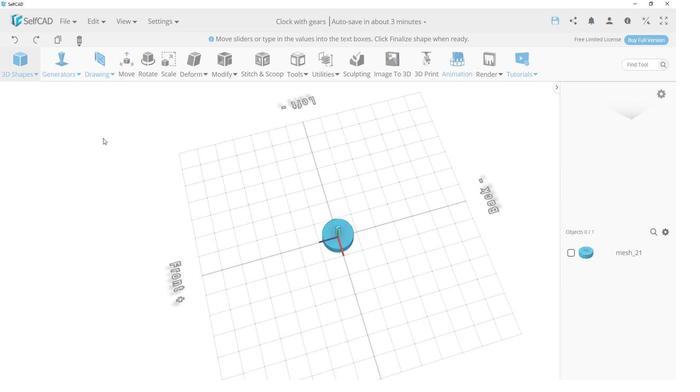 
Action: Mouse pressed left at (100, 137)
Screenshot: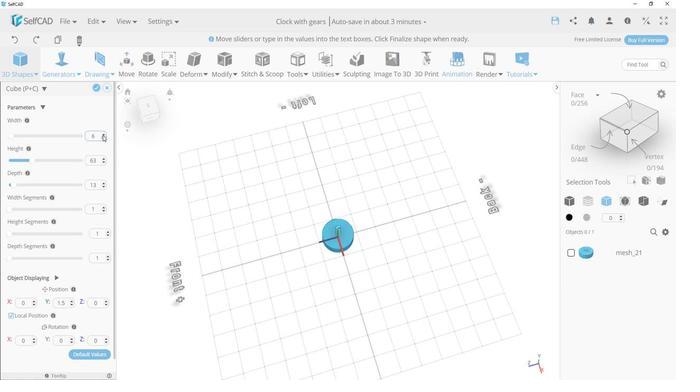 
Action: Mouse moved to (100, 134)
Screenshot: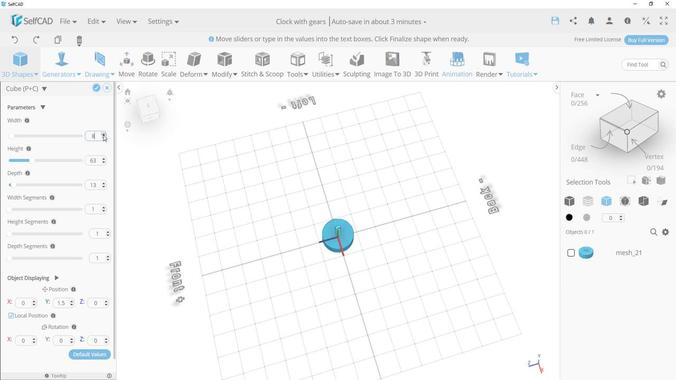 
Action: Mouse pressed left at (100, 134)
Screenshot: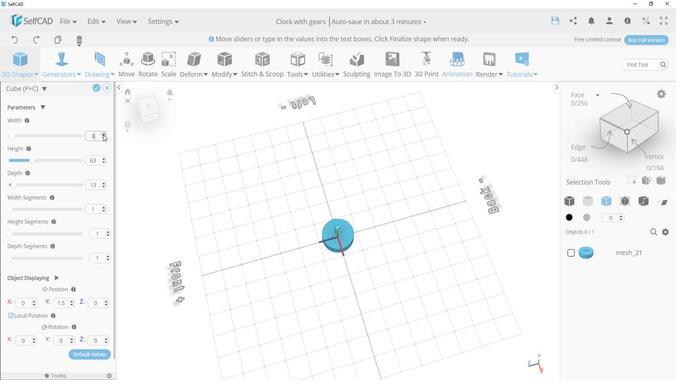 
Action: Mouse pressed left at (100, 134)
Screenshot: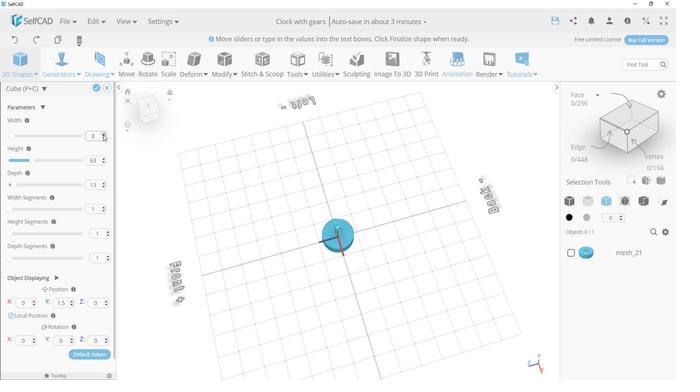 
Action: Mouse pressed left at (100, 134)
Screenshot: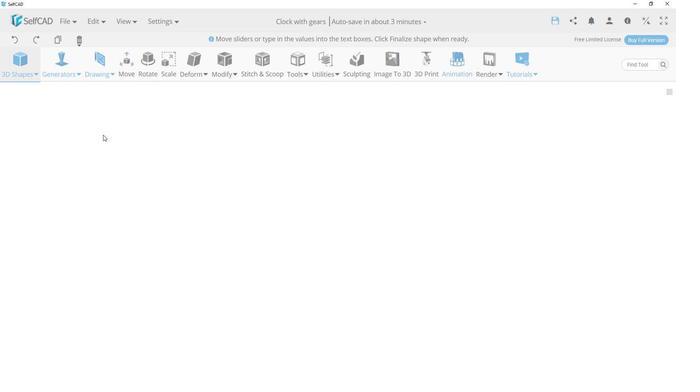
Action: Mouse pressed left at (100, 134)
Screenshot: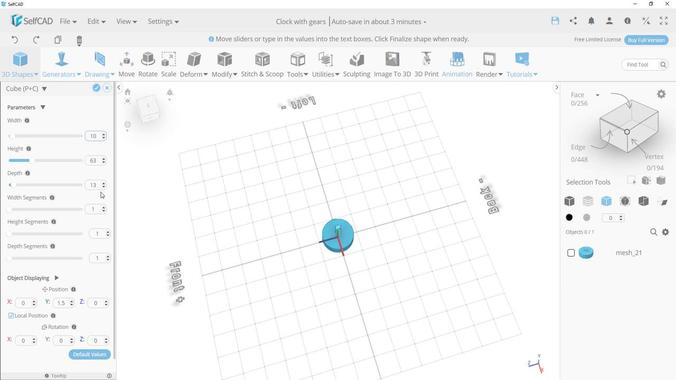 
Action: Mouse moved to (103, 188)
Screenshot: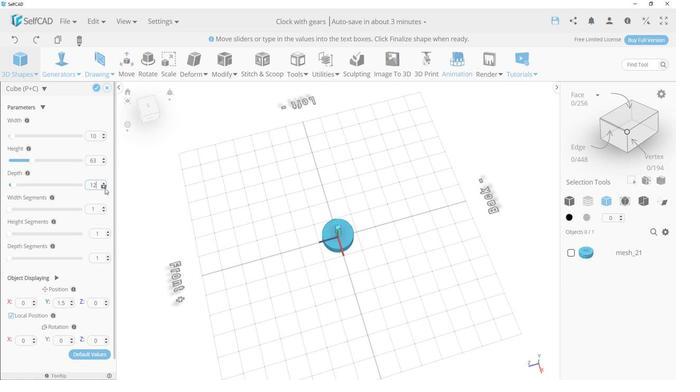 
Action: Mouse pressed left at (103, 188)
Screenshot: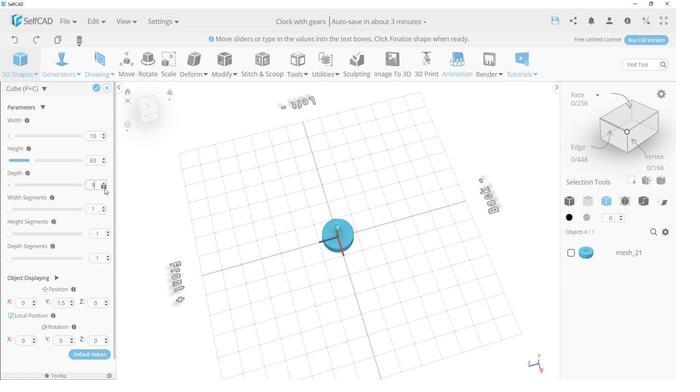 
Action: Mouse pressed left at (103, 188)
Screenshot: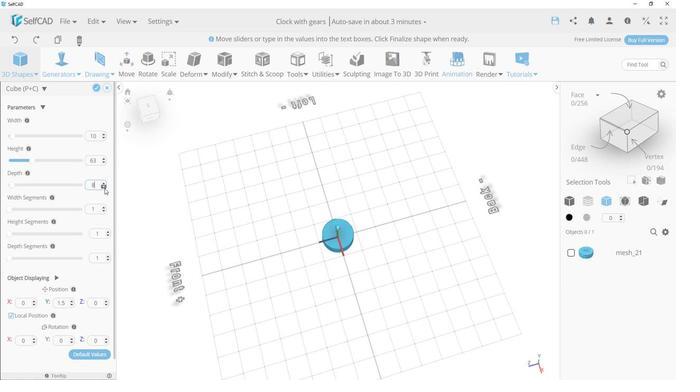 
Action: Mouse moved to (102, 188)
Screenshot: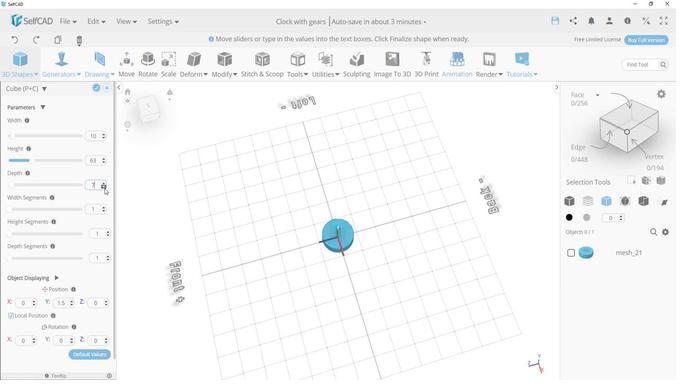 
Action: Mouse pressed left at (102, 188)
Screenshot: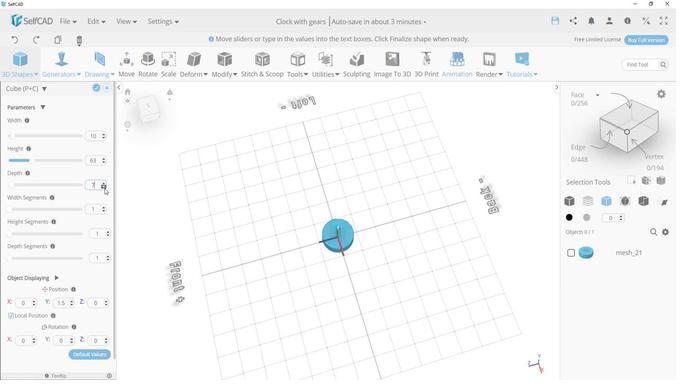 
Action: Mouse pressed left at (102, 188)
Screenshot: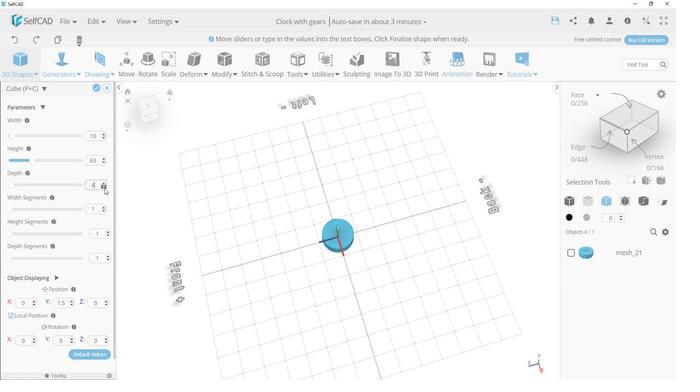 
Action: Mouse pressed left at (102, 188)
Screenshot: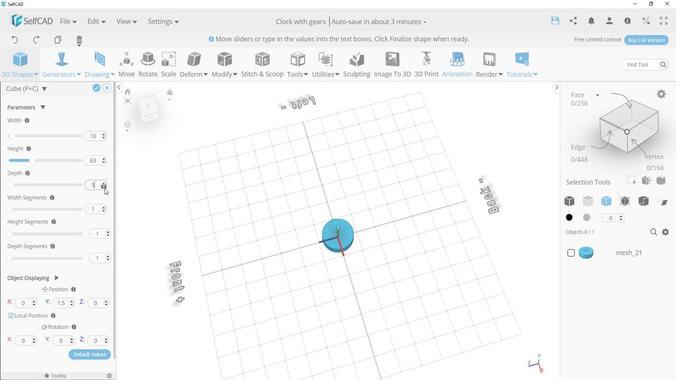 
Action: Mouse pressed left at (102, 188)
Screenshot: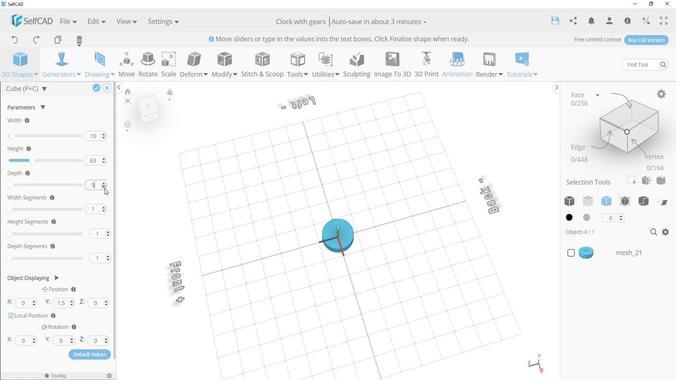 
Action: Mouse pressed left at (102, 188)
Screenshot: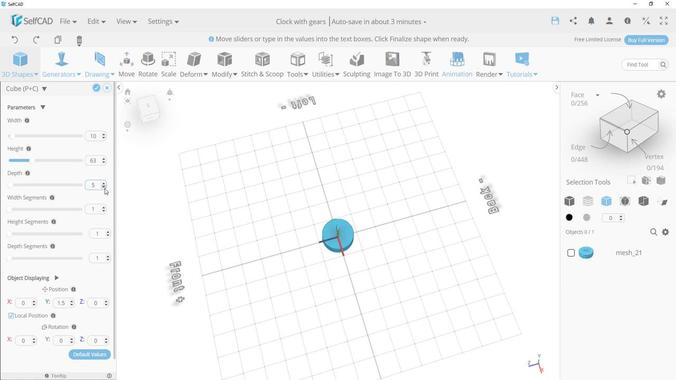 
Action: Mouse pressed left at (102, 188)
Screenshot: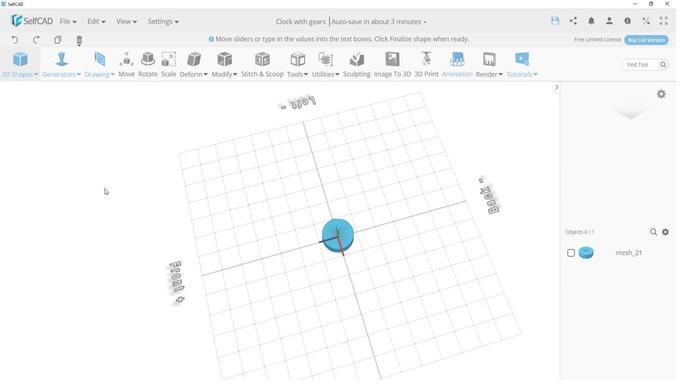
Action: Mouse moved to (390, 229)
Screenshot: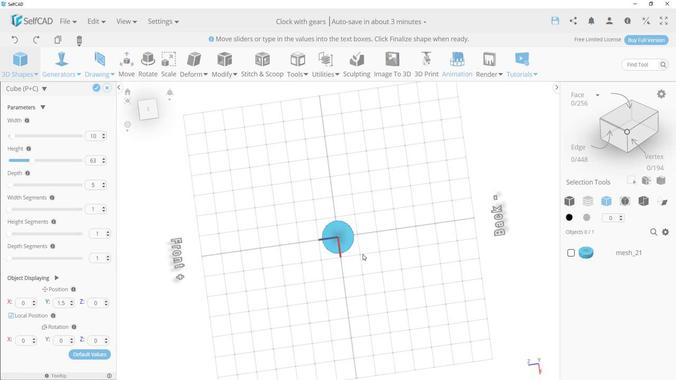 
Action: Mouse pressed left at (390, 229)
Screenshot: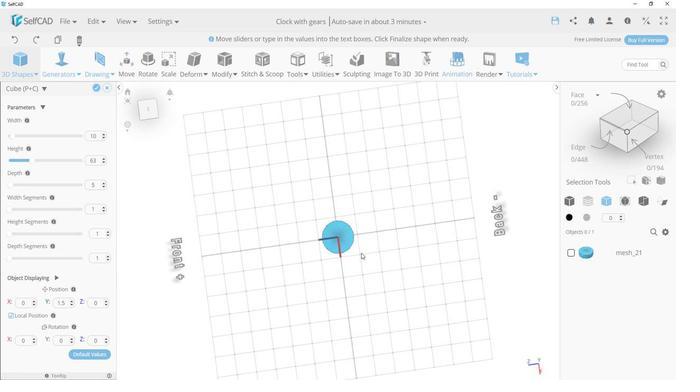 
Action: Mouse moved to (310, 188)
Screenshot: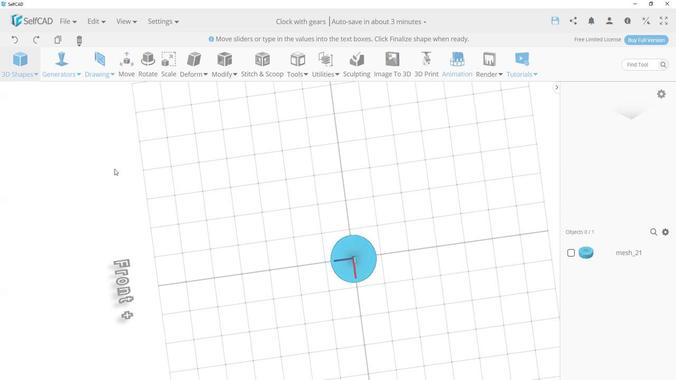 
Action: Mouse scrolled (310, 188) with delta (0, 0)
Screenshot: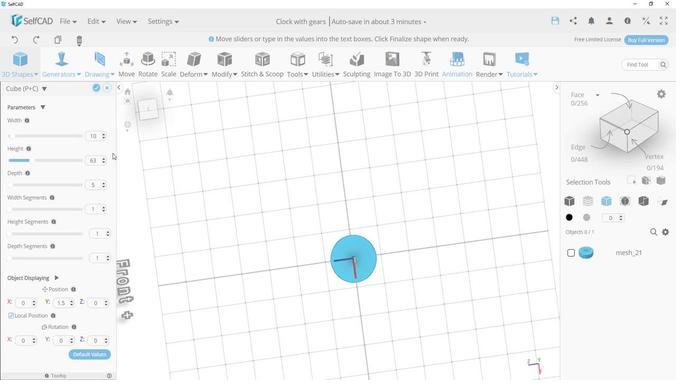
Action: Mouse scrolled (310, 188) with delta (0, 0)
Screenshot: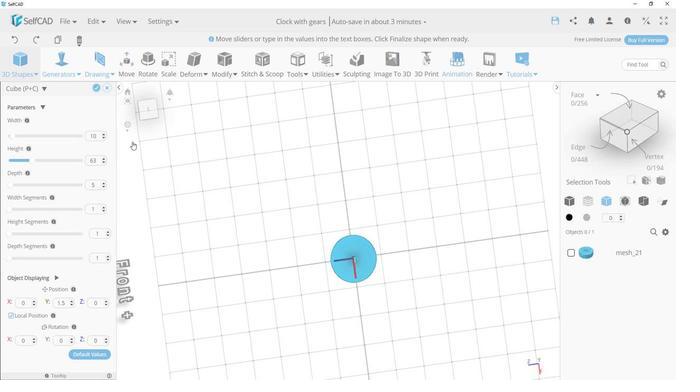 
Action: Mouse scrolled (310, 188) with delta (0, 0)
Screenshot: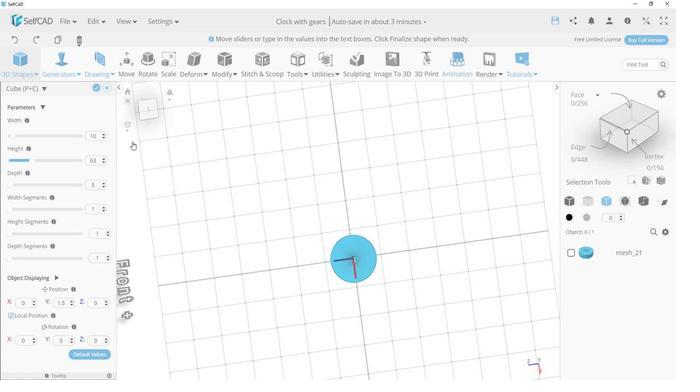 
Action: Mouse scrolled (310, 188) with delta (0, 0)
Screenshot: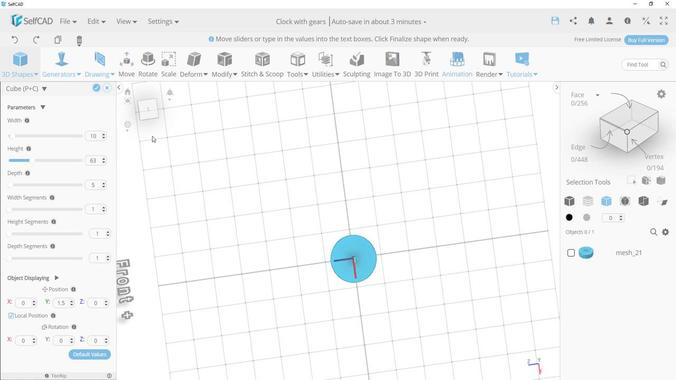 
Action: Mouse scrolled (310, 188) with delta (0, 0)
Screenshot: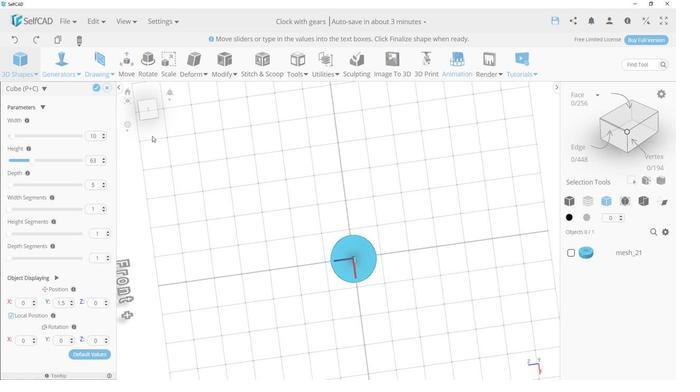 
Action: Mouse scrolled (310, 188) with delta (0, 0)
Screenshot: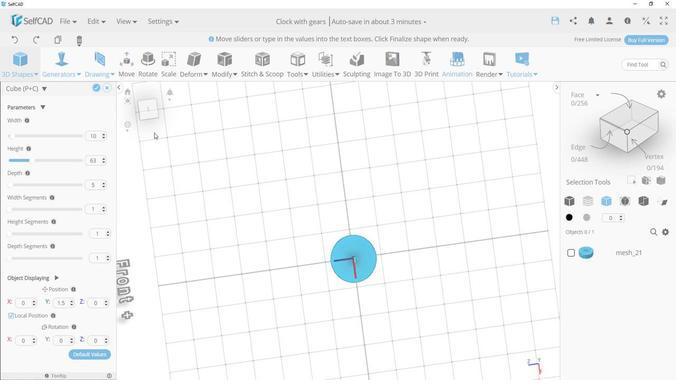 
Action: Mouse scrolled (310, 188) with delta (0, 0)
Screenshot: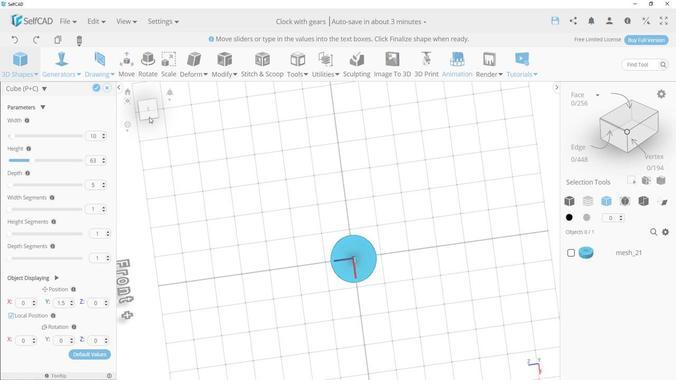 
Action: Mouse moved to (146, 108)
Screenshot: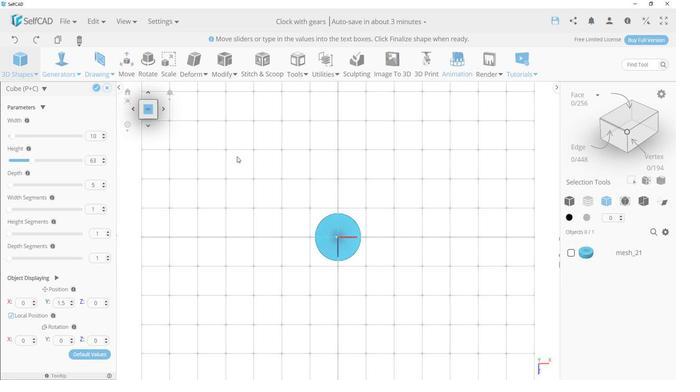 
Action: Mouse pressed left at (146, 108)
Screenshot: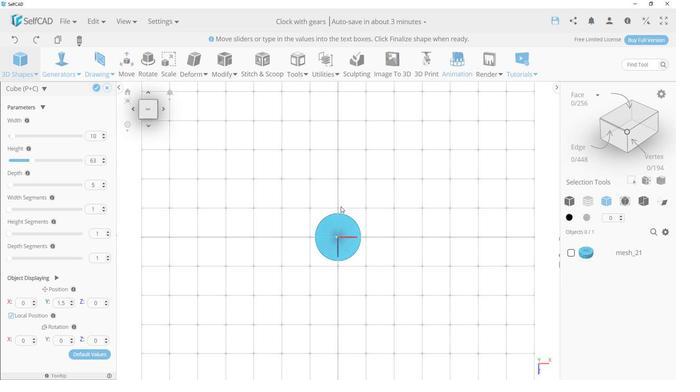 
Action: Mouse moved to (92, 88)
Screenshot: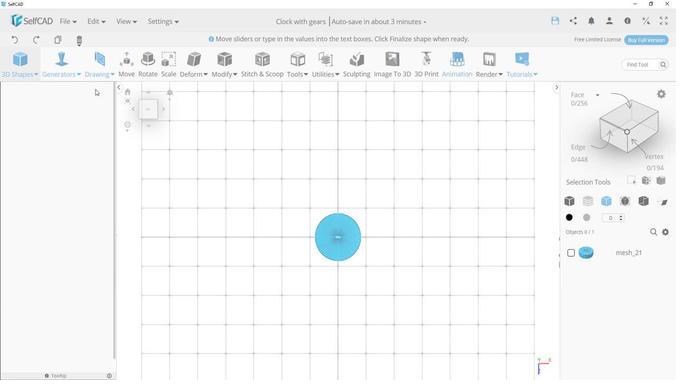 
Action: Mouse pressed left at (92, 88)
Screenshot: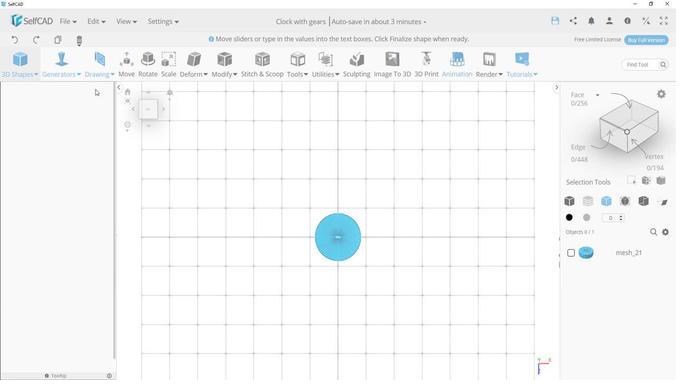 
Action: Mouse moved to (360, 269)
Screenshot: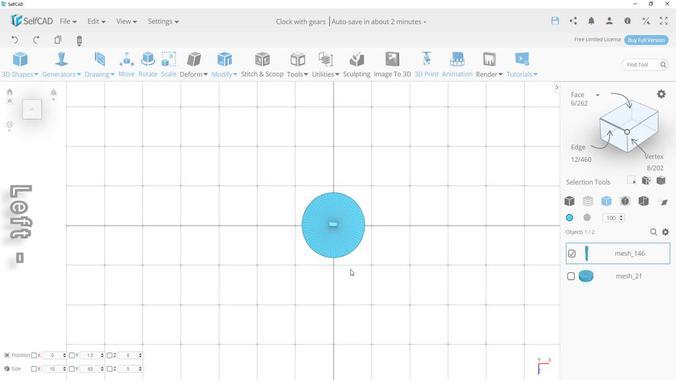 
Action: Mouse scrolled (360, 269) with delta (0, 0)
Screenshot: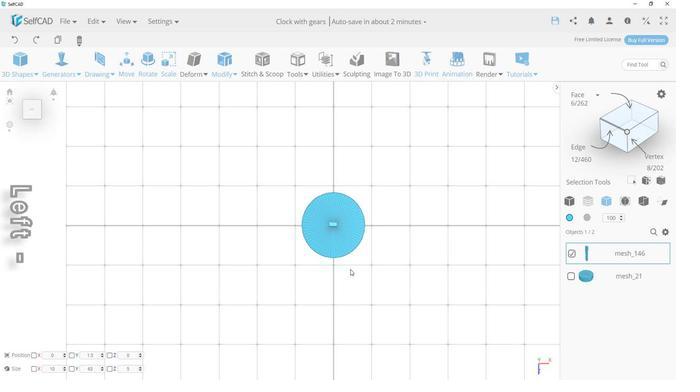 
Action: Mouse scrolled (360, 269) with delta (0, 0)
Screenshot: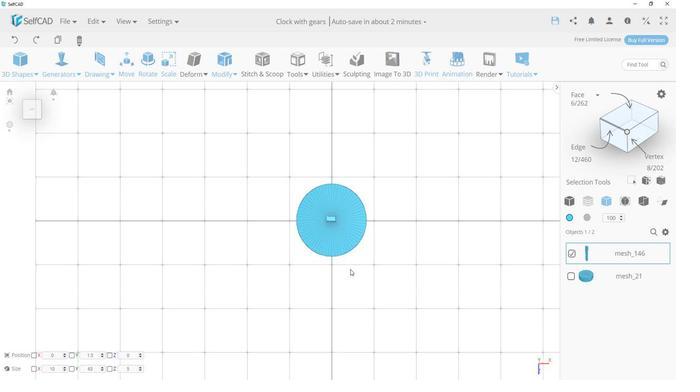 
Action: Mouse scrolled (360, 269) with delta (0, 0)
Screenshot: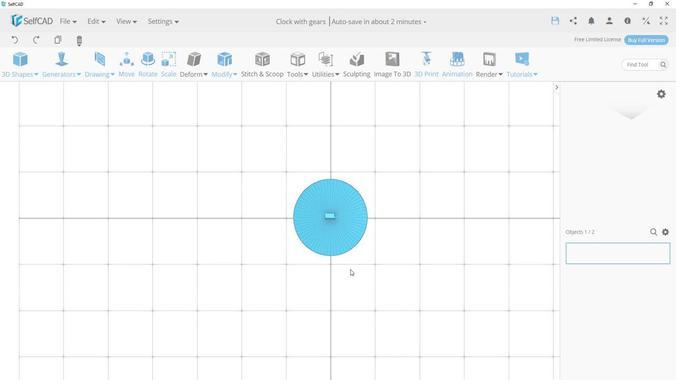 
Action: Mouse scrolled (360, 269) with delta (0, 0)
Screenshot: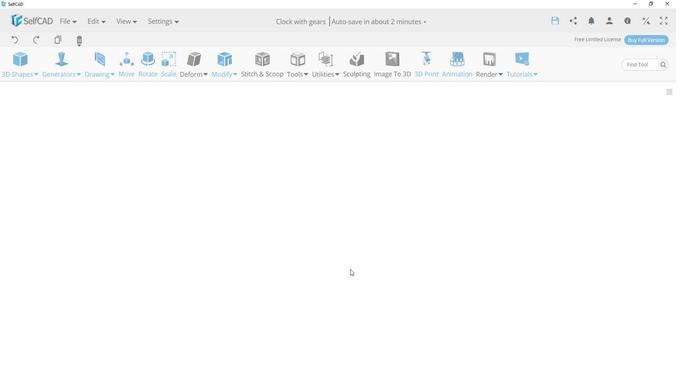 
Action: Mouse scrolled (360, 269) with delta (0, 0)
Screenshot: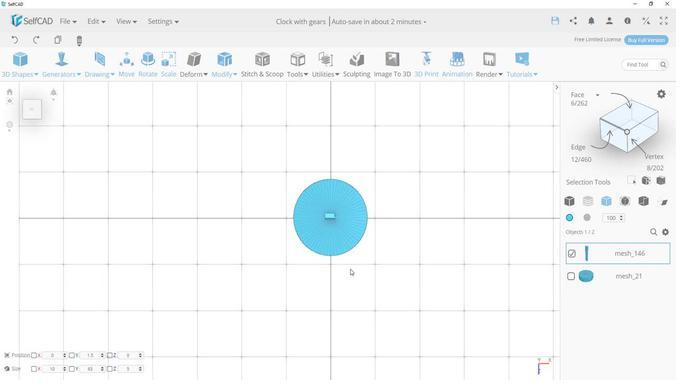 
Action: Mouse scrolled (360, 269) with delta (0, 0)
Screenshot: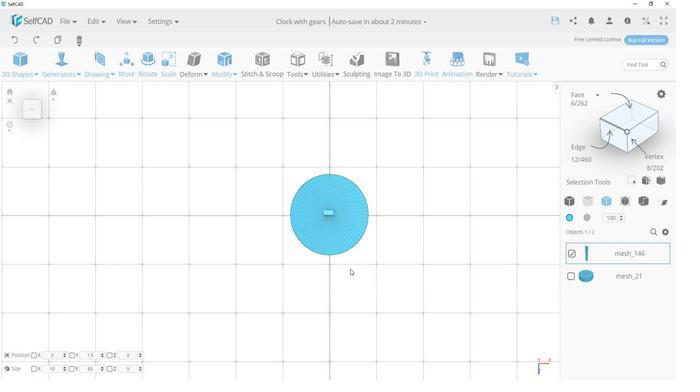 
Action: Mouse scrolled (360, 269) with delta (0, 0)
Screenshot: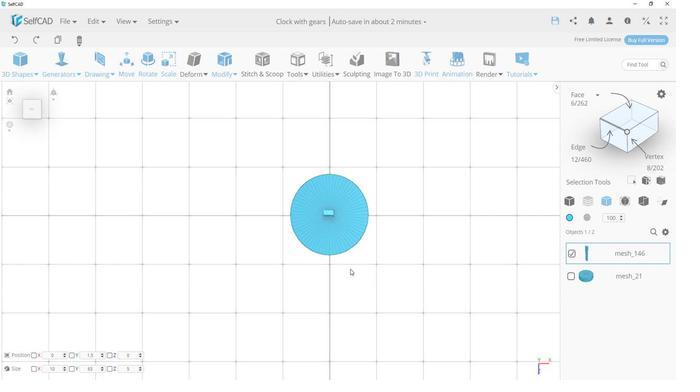
Action: Mouse scrolled (360, 269) with delta (0, 0)
Screenshot: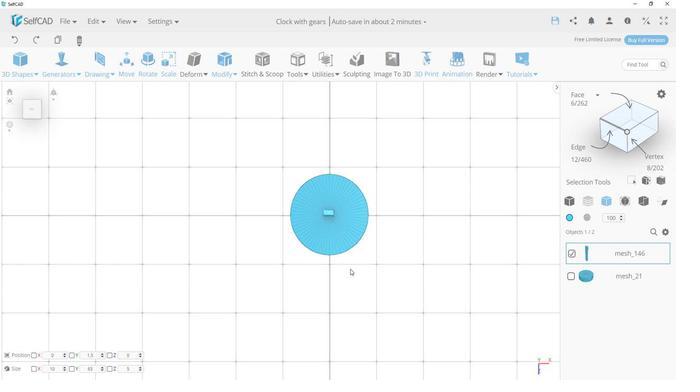 
Action: Mouse scrolled (360, 269) with delta (0, 0)
Screenshot: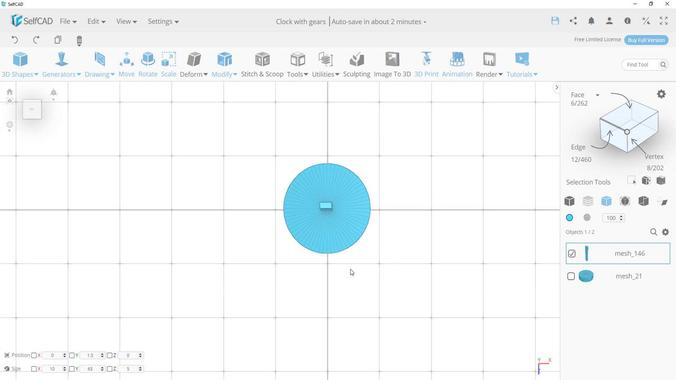 
Action: Mouse moved to (360, 269)
Screenshot: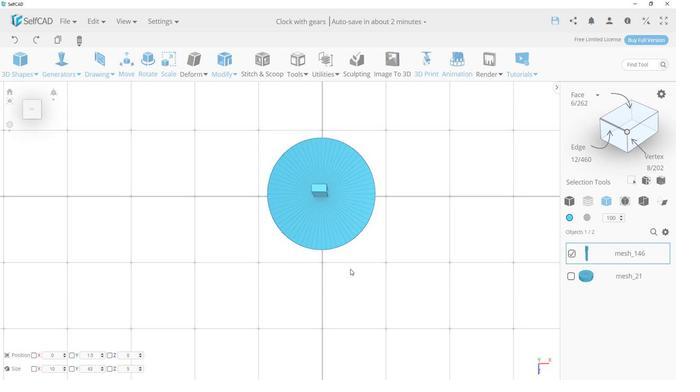 
Action: Mouse scrolled (360, 269) with delta (0, 0)
Screenshot: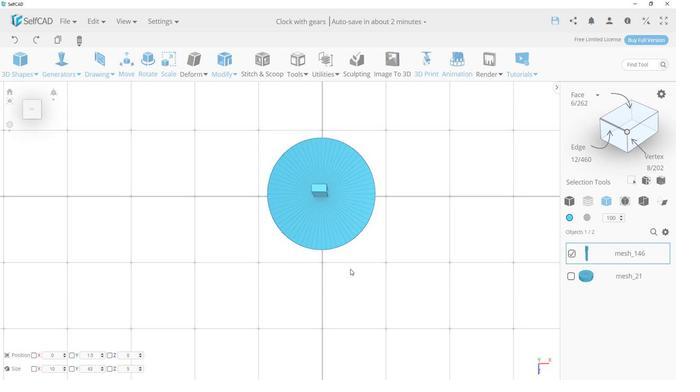 
Action: Mouse scrolled (360, 269) with delta (0, 0)
Screenshot: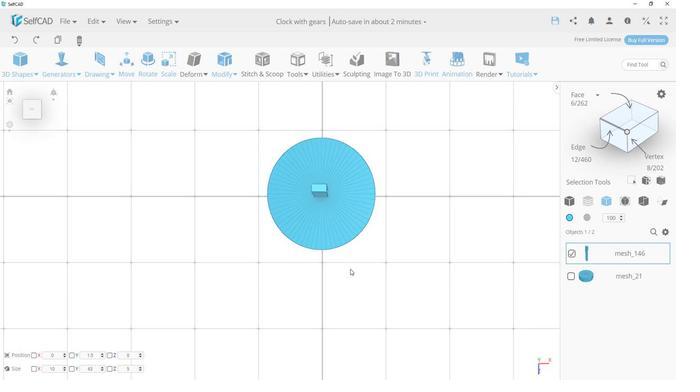 
Action: Mouse scrolled (360, 269) with delta (0, 0)
Screenshot: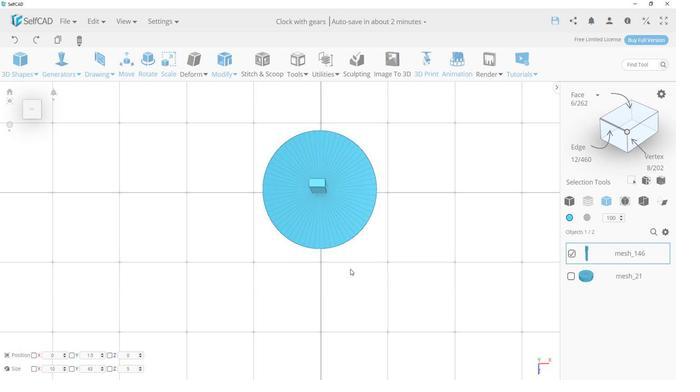 
Action: Mouse scrolled (360, 269) with delta (0, 0)
Screenshot: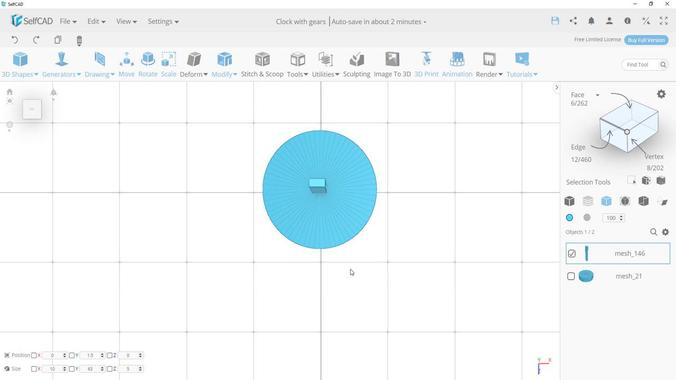 
Action: Mouse scrolled (360, 269) with delta (0, 0)
Screenshot: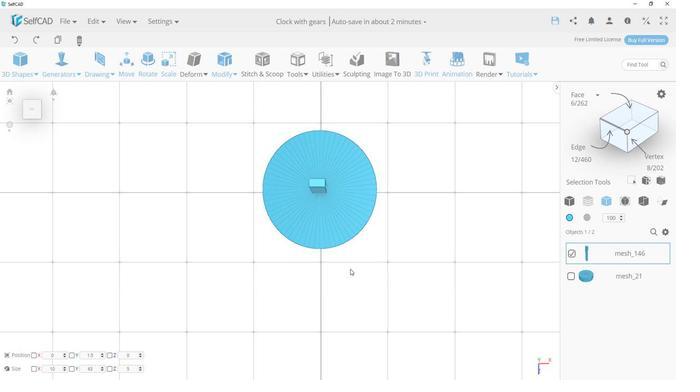 
Action: Mouse scrolled (360, 269) with delta (0, 0)
Screenshot: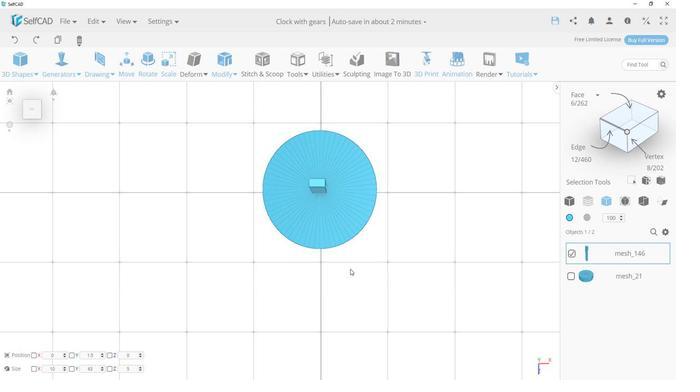 
Action: Mouse scrolled (360, 269) with delta (0, 0)
Screenshot: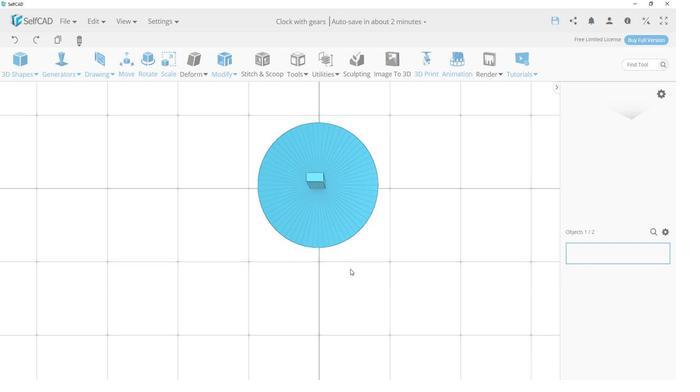 
Action: Mouse scrolled (360, 269) with delta (0, 0)
Screenshot: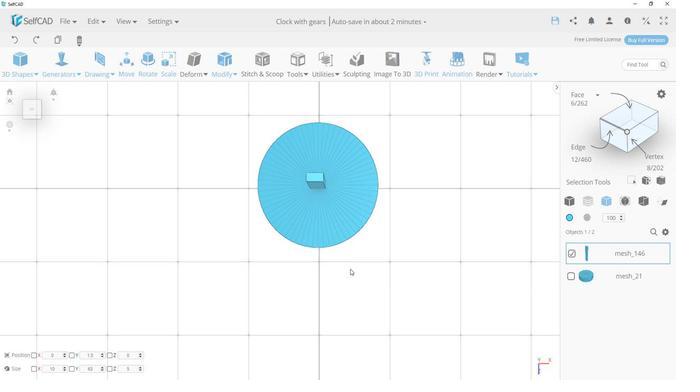 
Action: Mouse scrolled (360, 269) with delta (0, 0)
Screenshot: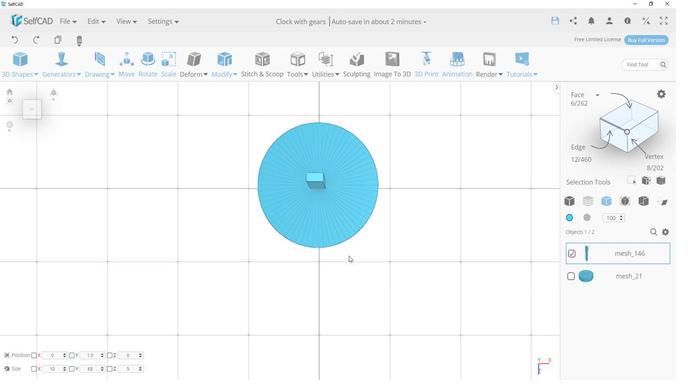 
Action: Mouse moved to (360, 269)
Screenshot: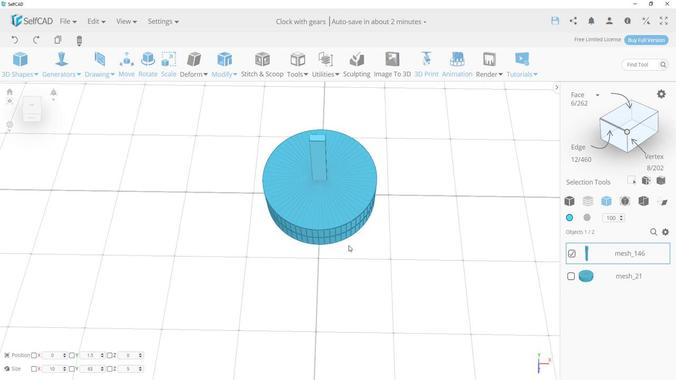 
Action: Mouse pressed left at (360, 269)
Screenshot: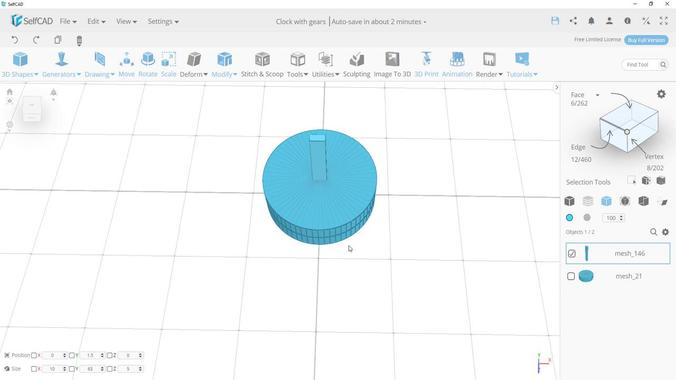 
Action: Mouse moved to (371, 215)
Screenshot: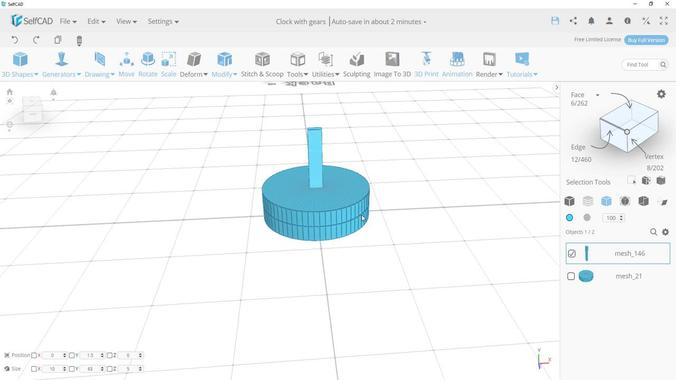 
Action: Mouse pressed left at (371, 215)
Screenshot: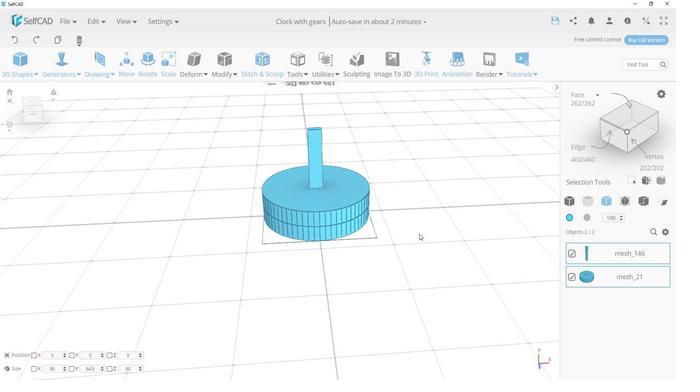 
Action: Mouse moved to (432, 234)
Screenshot: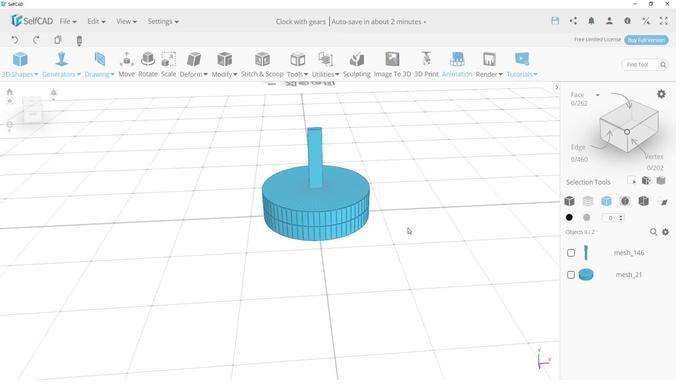 
Action: Mouse pressed left at (432, 234)
Screenshot: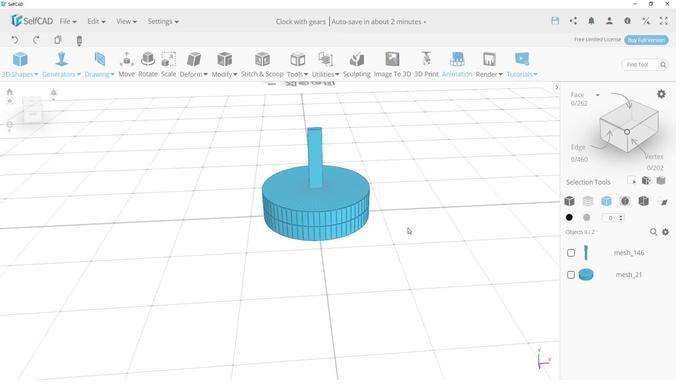 
Action: Mouse moved to (420, 227)
Screenshot: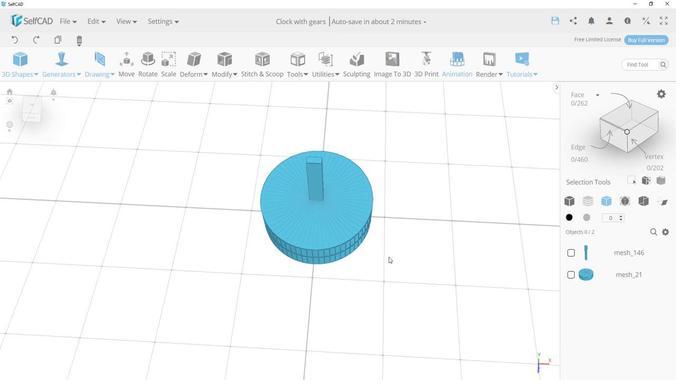 
Action: Mouse pressed left at (420, 227)
Screenshot: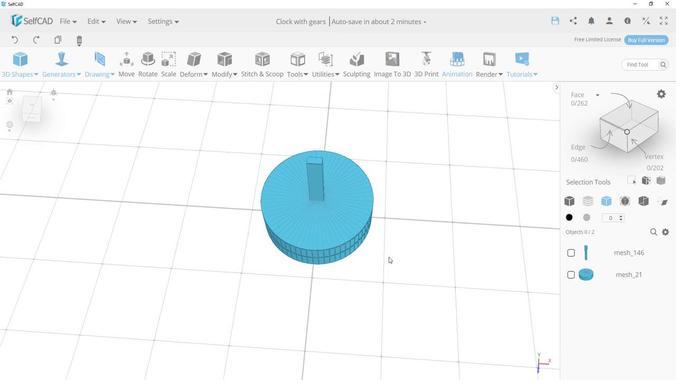 
Action: Mouse moved to (294, 264)
Screenshot: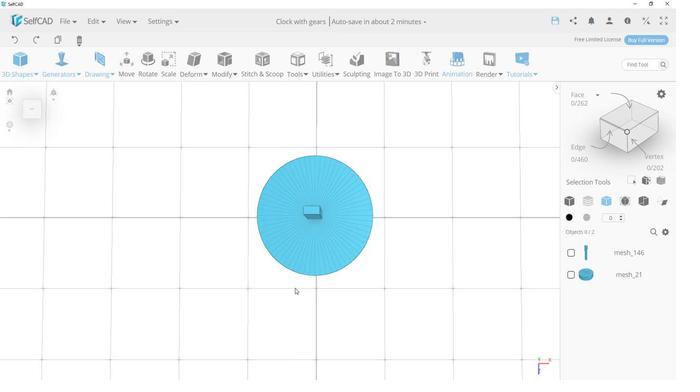 
Action: Mouse pressed left at (294, 264)
Screenshot: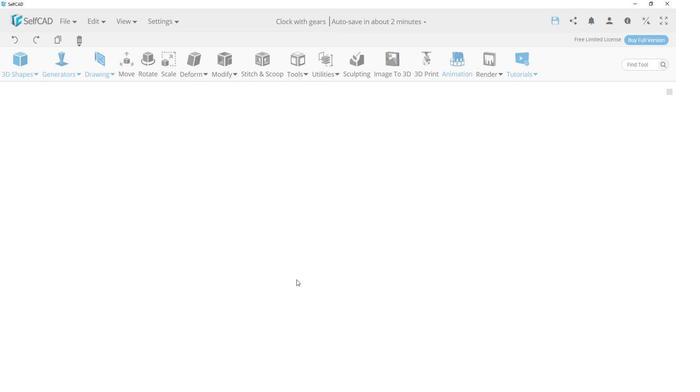 
Action: Mouse moved to (316, 167)
Screenshot: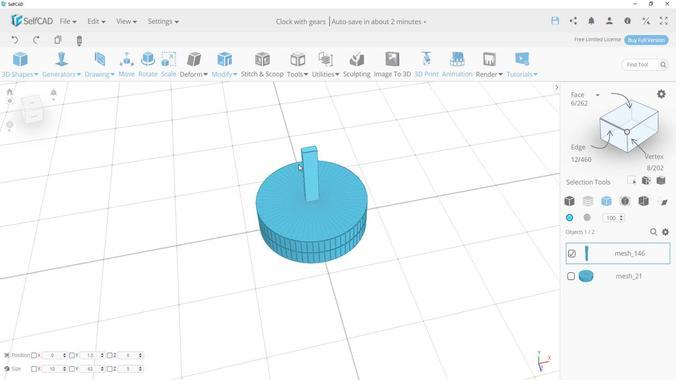 
Action: Mouse pressed left at (316, 167)
Screenshot: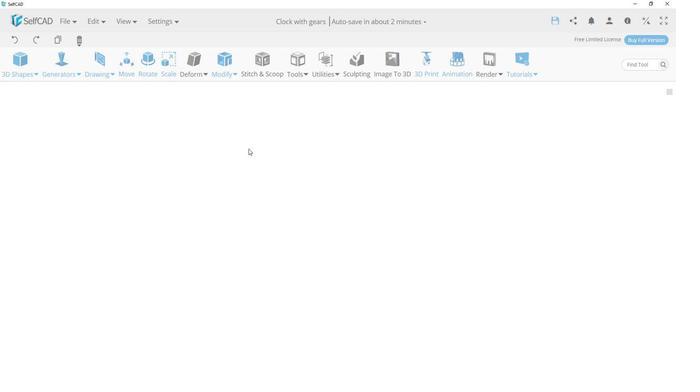 
Action: Mouse moved to (126, 74)
Screenshot: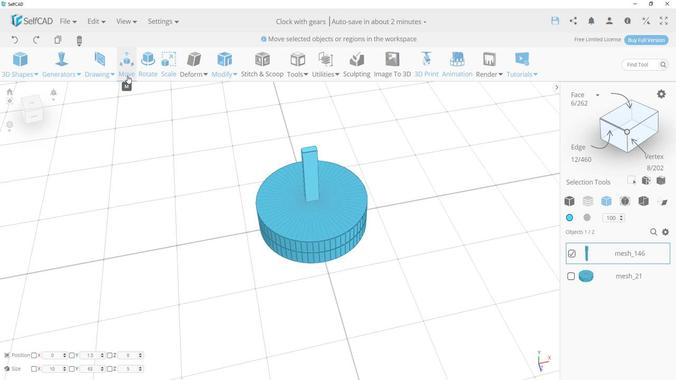 
Action: Mouse pressed left at (126, 74)
Screenshot: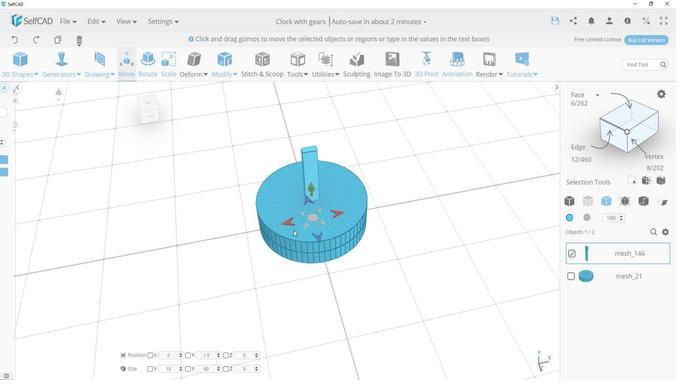 
Action: Mouse moved to (295, 222)
Screenshot: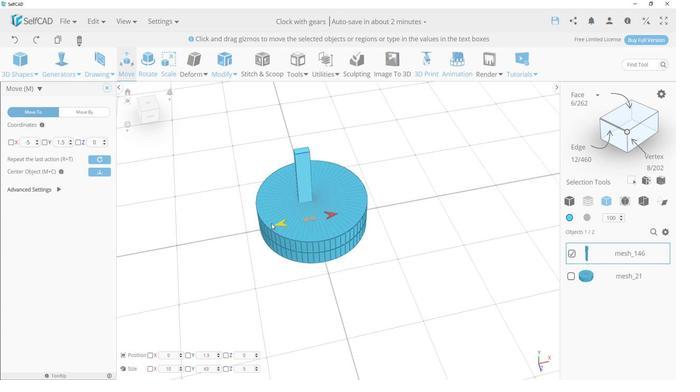 
Action: Mouse pressed left at (295, 222)
Screenshot: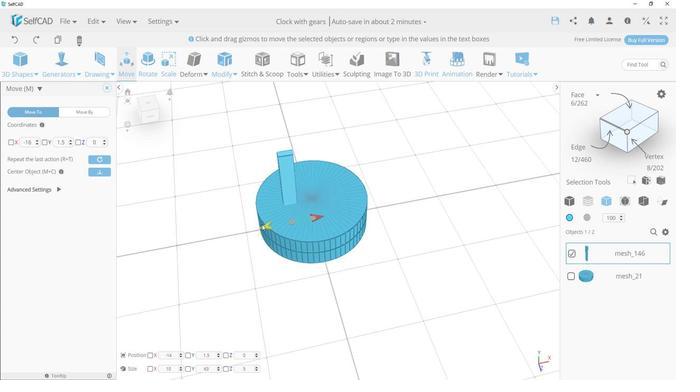
Action: Mouse moved to (212, 367)
Screenshot: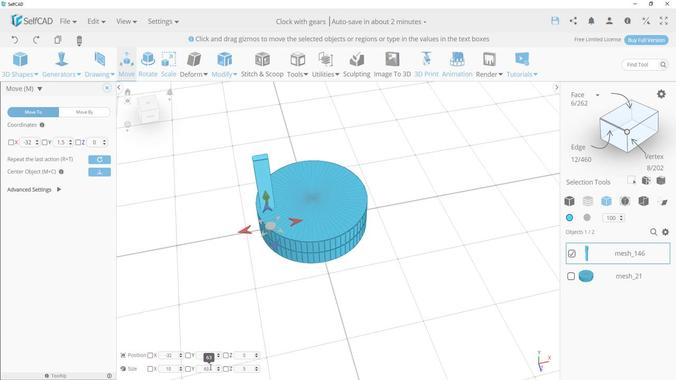 
Action: Mouse pressed left at (212, 367)
Screenshot: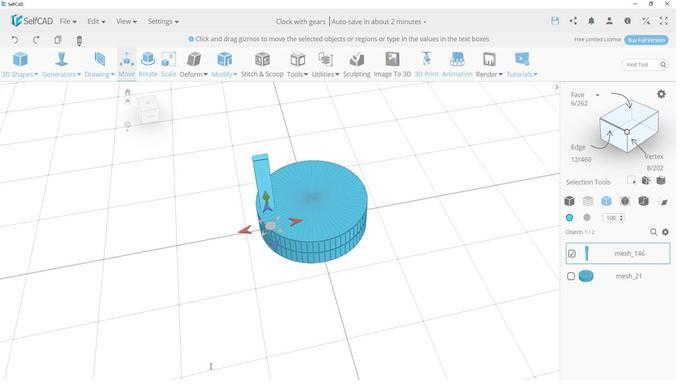 
Action: Mouse moved to (221, 371)
Screenshot: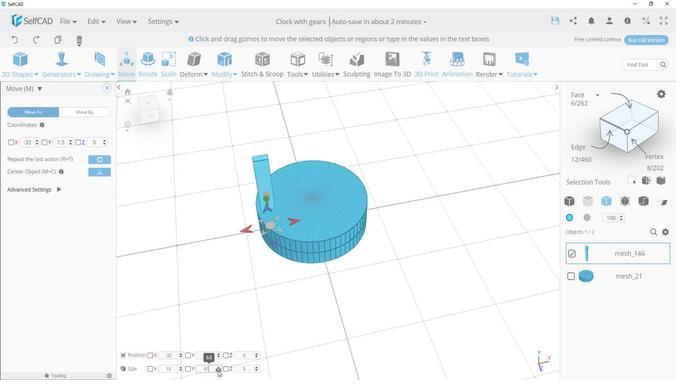 
Action: Mouse pressed left at (221, 371)
Screenshot: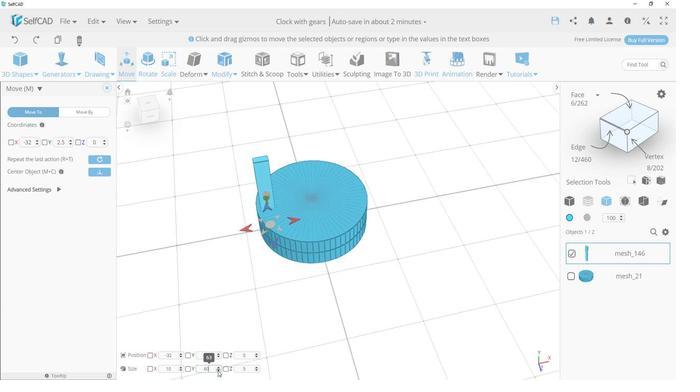 
Action: Mouse pressed left at (221, 371)
Screenshot: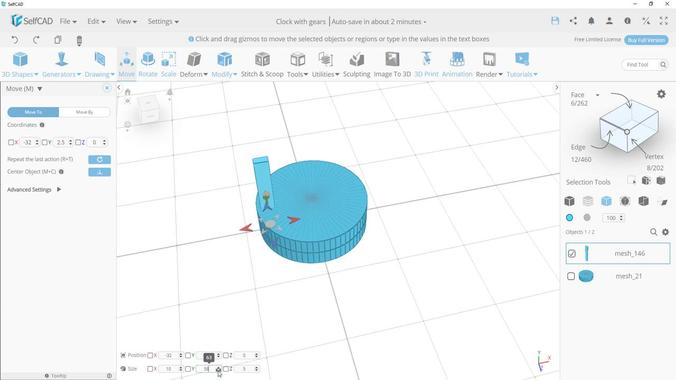 
Action: Mouse pressed left at (221, 371)
Screenshot: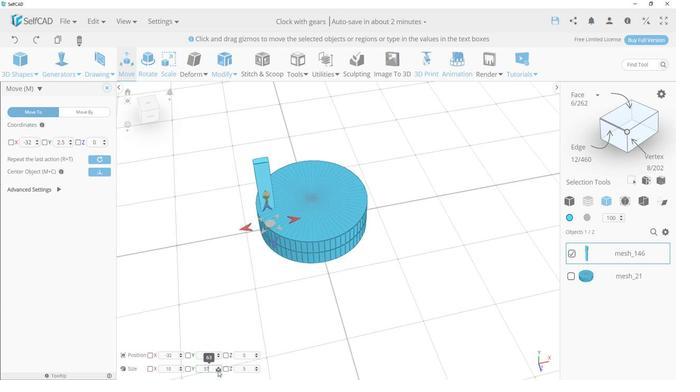 
Action: Mouse pressed left at (221, 371)
Screenshot: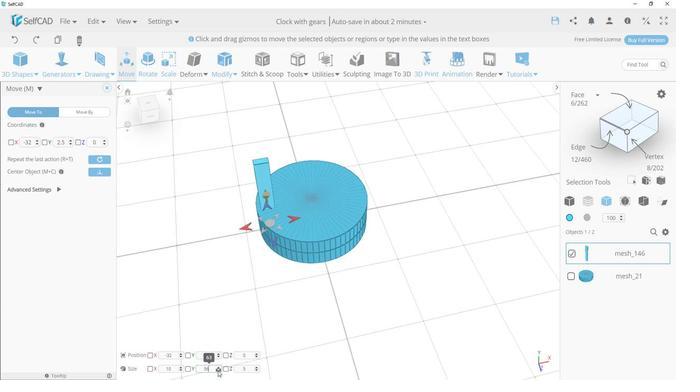 
Action: Mouse pressed left at (221, 371)
Screenshot: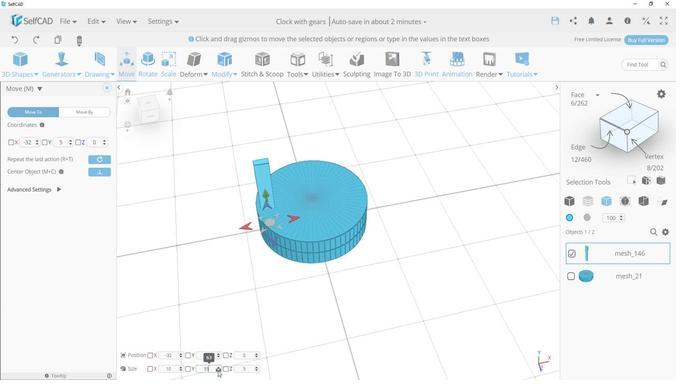 
Action: Mouse pressed left at (221, 371)
Screenshot: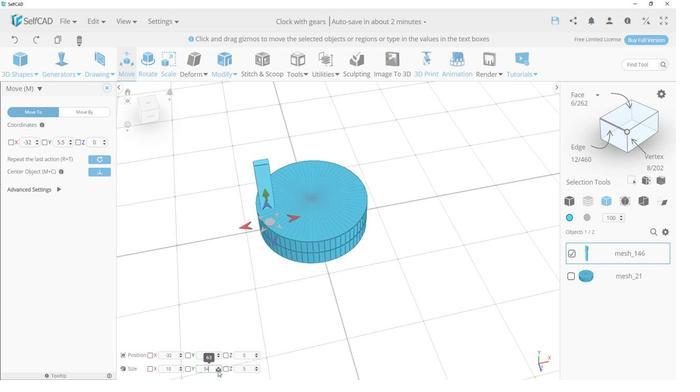 
Action: Mouse pressed left at (221, 371)
Screenshot: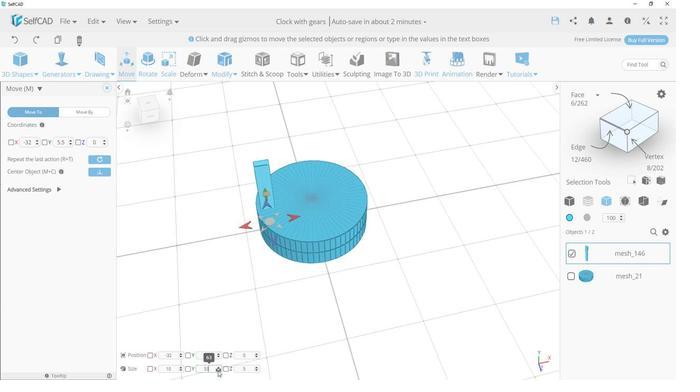 
Action: Mouse pressed left at (221, 371)
Screenshot: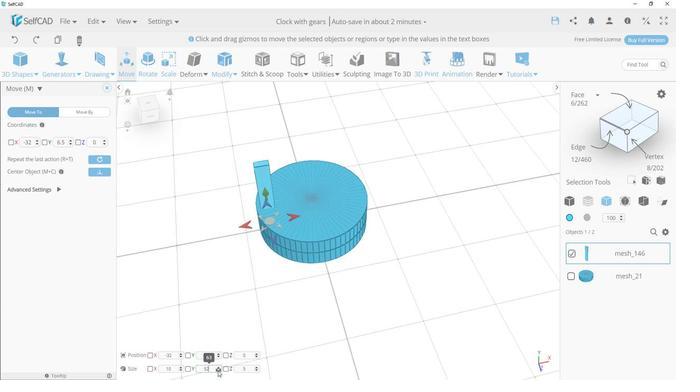 
Action: Mouse pressed left at (221, 371)
Screenshot: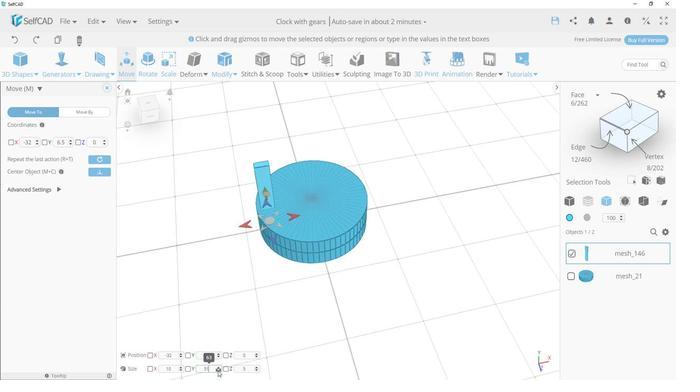 
Action: Mouse pressed left at (221, 371)
Screenshot: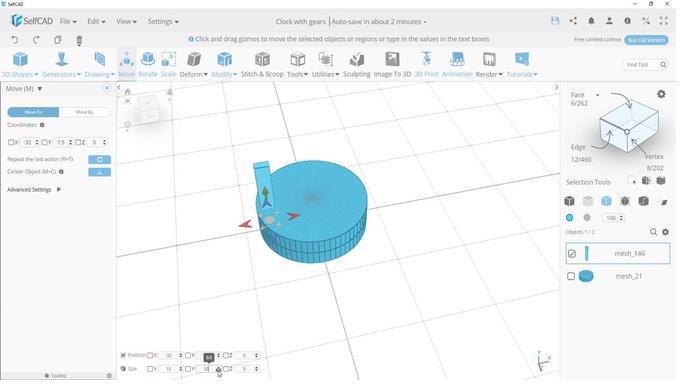 
Action: Mouse pressed left at (221, 371)
Screenshot: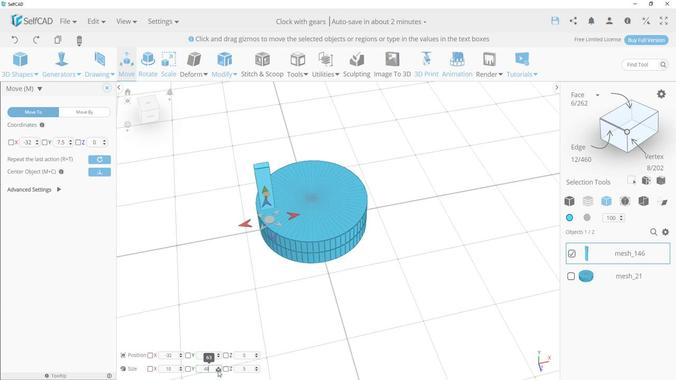 
Action: Mouse pressed left at (221, 371)
Screenshot: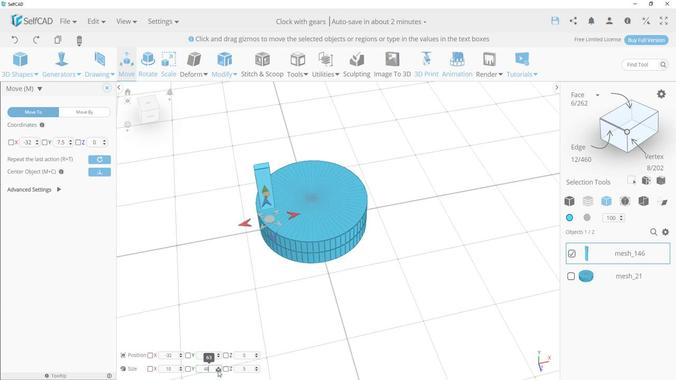 
Action: Mouse pressed left at (221, 371)
Screenshot: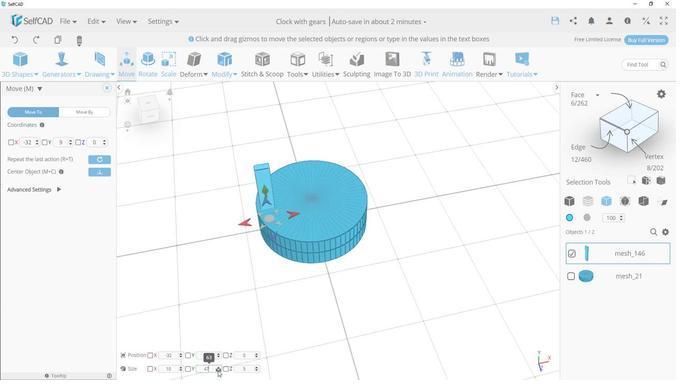 
Action: Mouse pressed left at (221, 371)
Screenshot: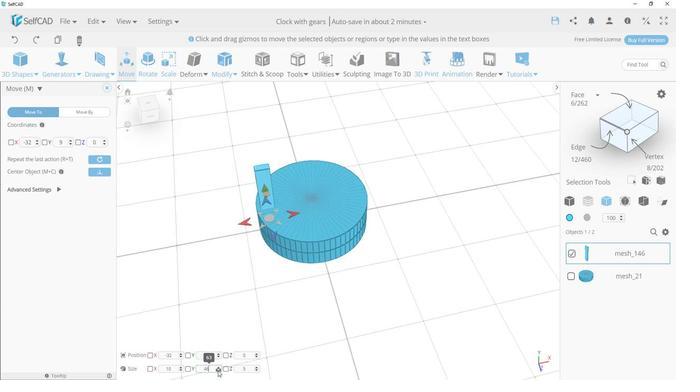 
Action: Mouse pressed left at (221, 371)
Screenshot: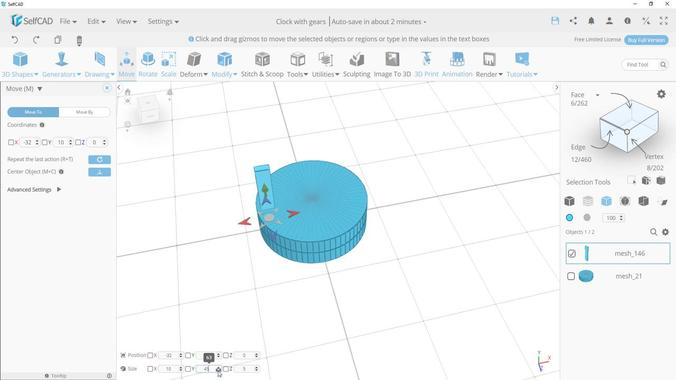 
Action: Mouse pressed left at (221, 371)
Screenshot: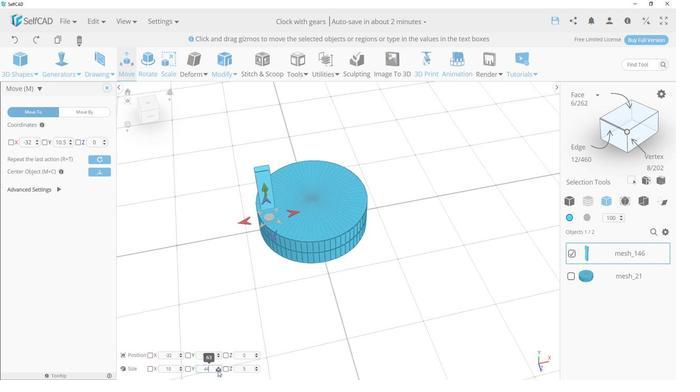 
Action: Mouse pressed left at (221, 371)
Screenshot: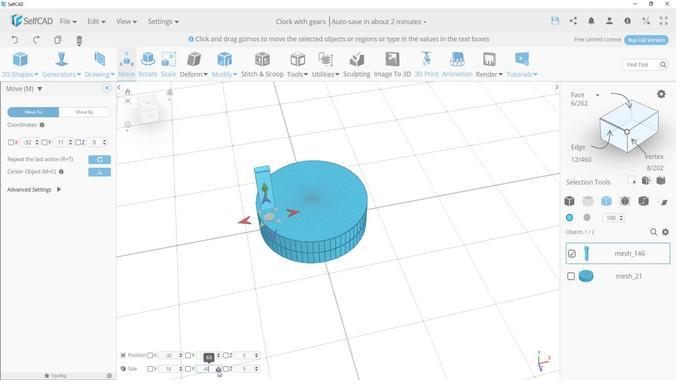 
Action: Mouse pressed left at (221, 371)
Screenshot: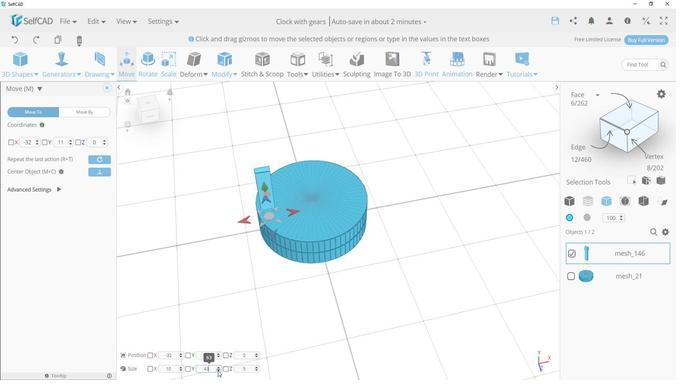 
Action: Mouse pressed left at (221, 371)
Screenshot: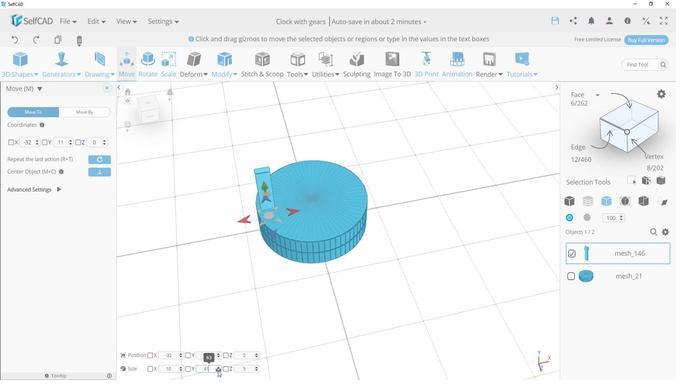 
Action: Mouse pressed left at (221, 371)
Screenshot: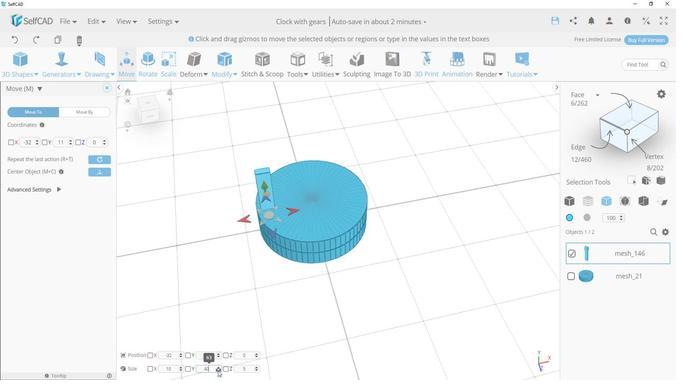 
Action: Mouse pressed left at (221, 371)
Screenshot: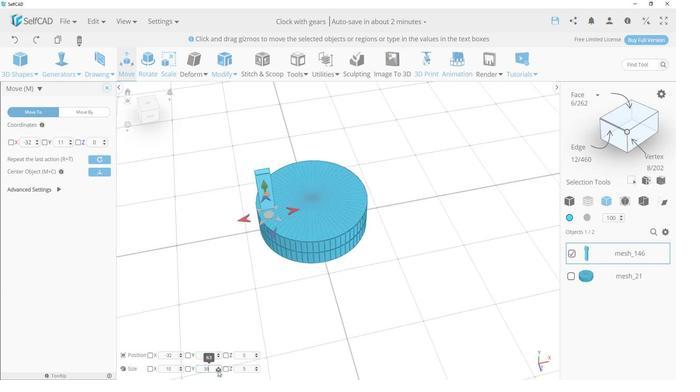 
Action: Mouse pressed left at (221, 371)
Screenshot: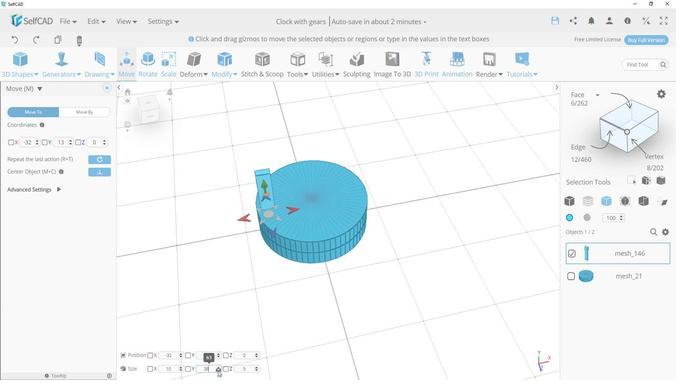 
Action: Mouse pressed left at (221, 371)
Screenshot: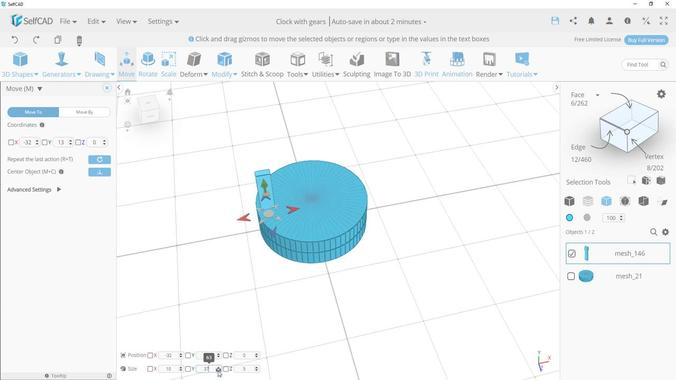 
Action: Mouse pressed left at (221, 371)
Screenshot: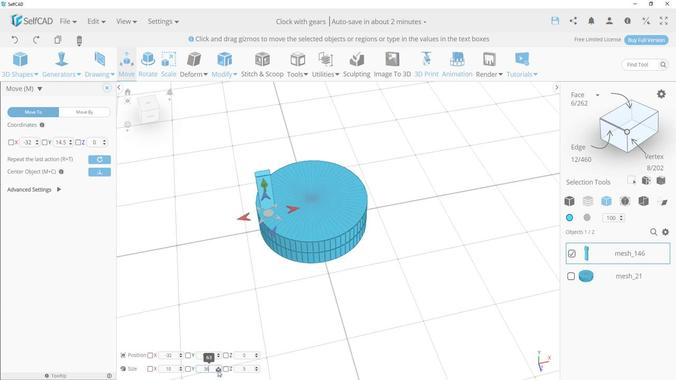 
Action: Mouse pressed left at (221, 371)
Screenshot: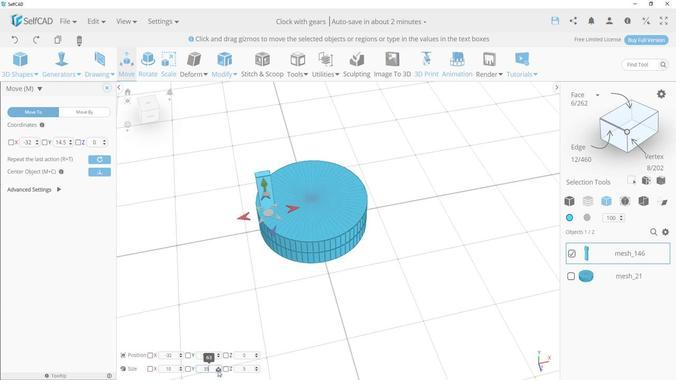 
Action: Mouse pressed left at (221, 371)
Screenshot: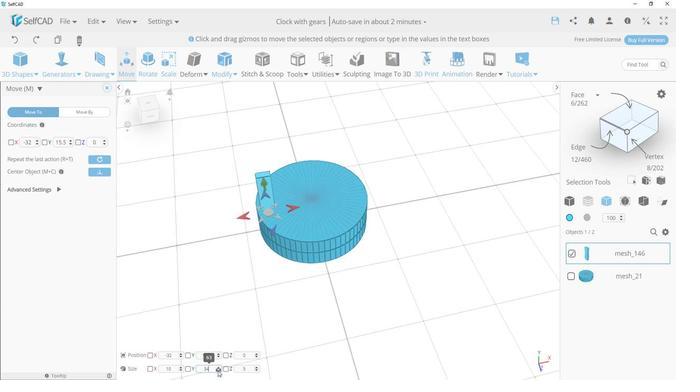 
Action: Mouse pressed left at (221, 371)
Screenshot: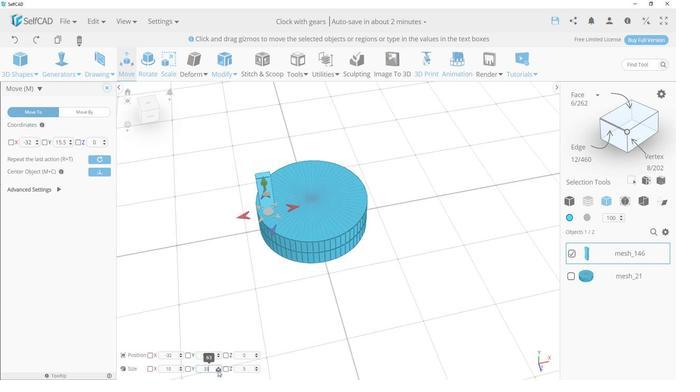 
Action: Mouse pressed left at (221, 371)
Screenshot: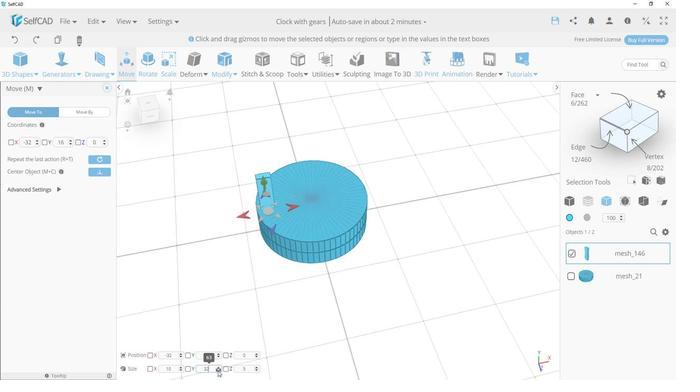 
Action: Mouse pressed left at (221, 371)
Screenshot: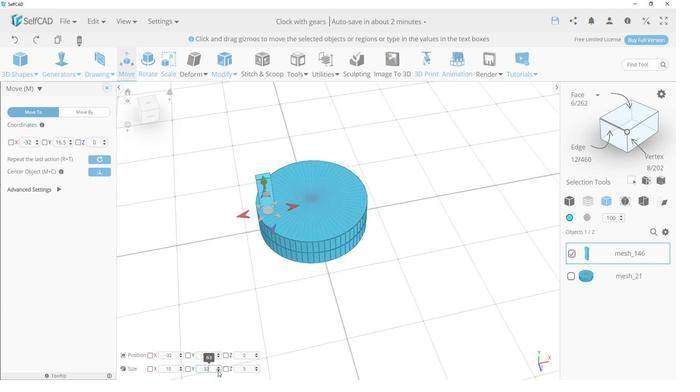 
Action: Mouse pressed left at (221, 371)
Screenshot: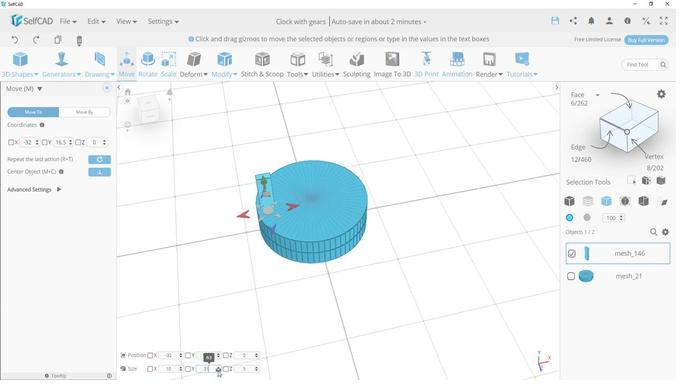 
Action: Mouse pressed left at (221, 371)
Screenshot: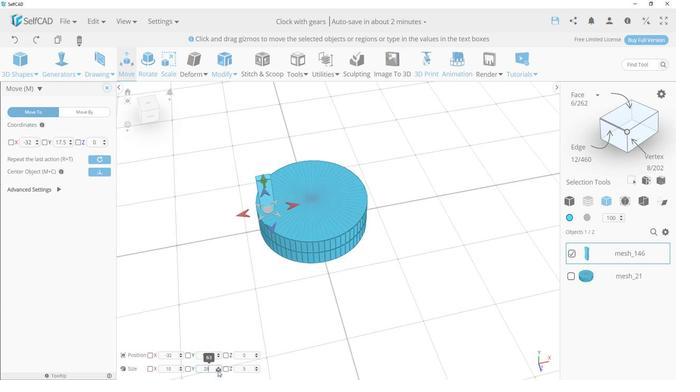 
Action: Mouse pressed left at (221, 371)
Screenshot: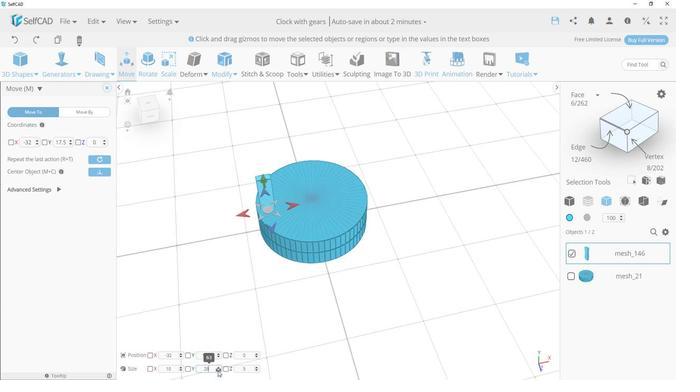 
Action: Mouse pressed left at (221, 371)
Screenshot: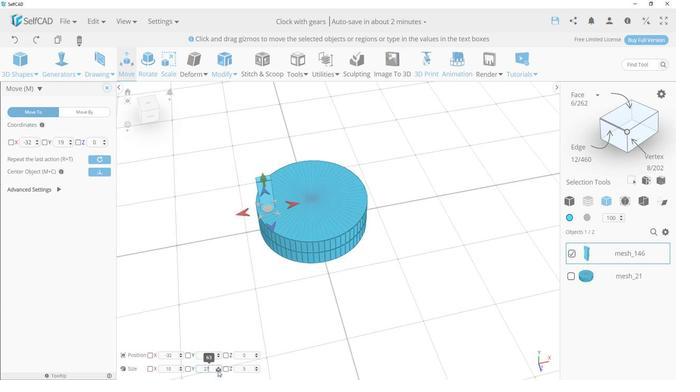 
Action: Mouse pressed left at (221, 371)
Screenshot: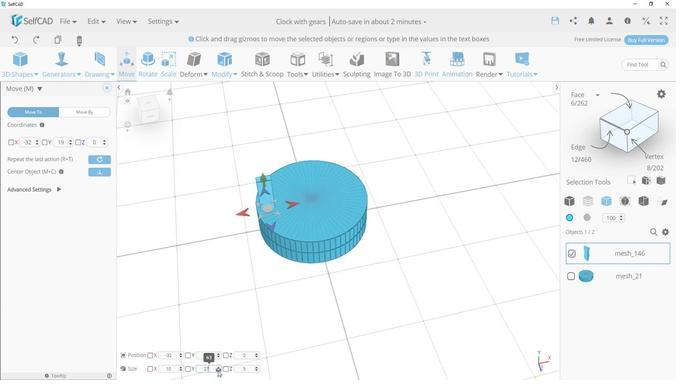 
Action: Mouse pressed left at (221, 371)
Screenshot: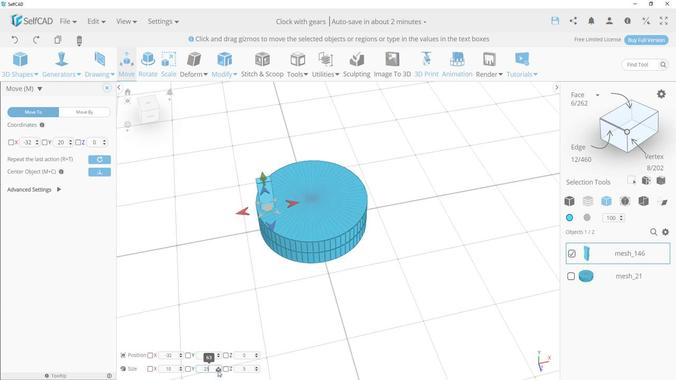 
Action: Mouse pressed left at (221, 371)
Screenshot: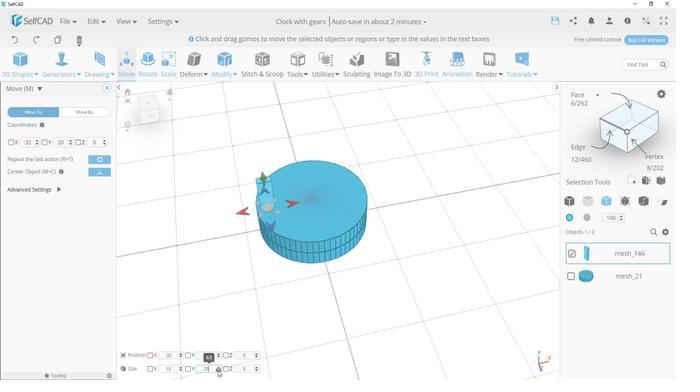 
Action: Mouse pressed left at (221, 371)
Screenshot: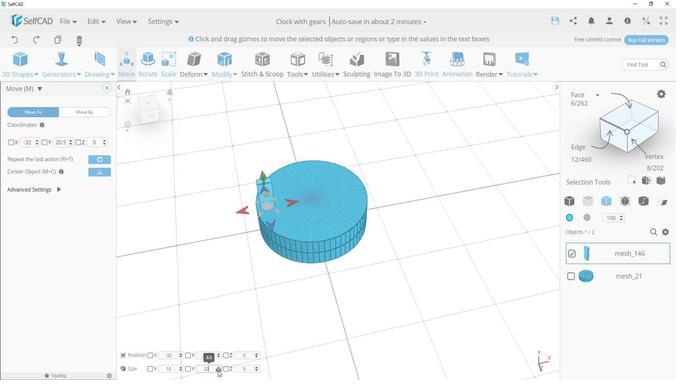 
Action: Mouse pressed left at (221, 371)
Screenshot: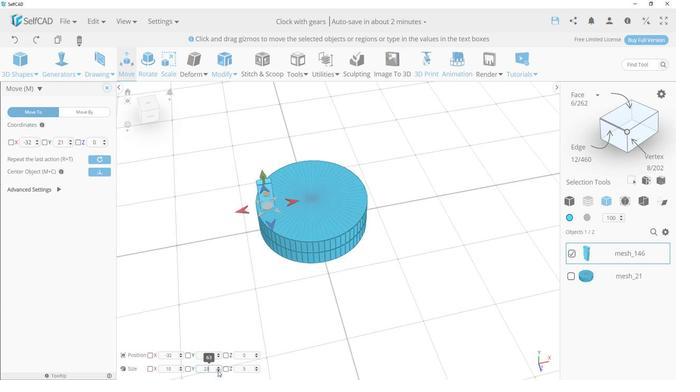
Action: Mouse pressed left at (221, 371)
Screenshot: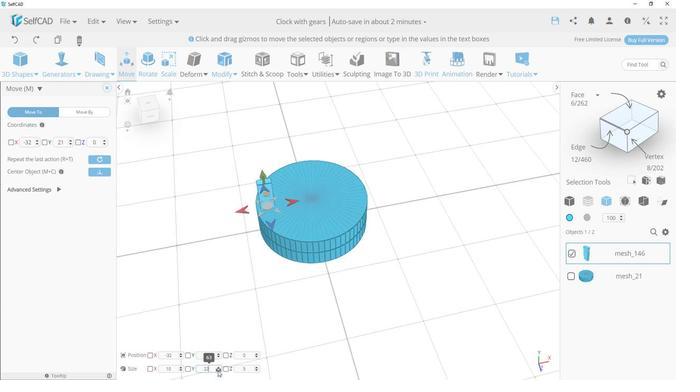 
Action: Mouse pressed left at (221, 371)
Screenshot: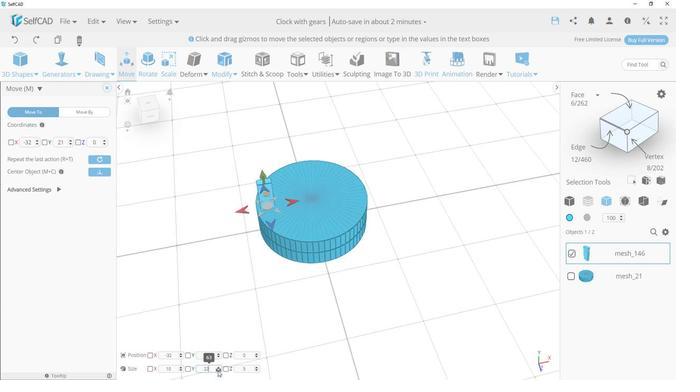 
Action: Mouse pressed left at (221, 371)
Screenshot: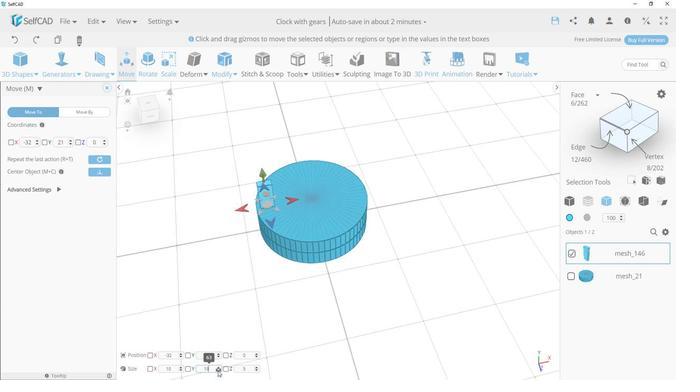 
Action: Mouse pressed left at (221, 371)
Screenshot: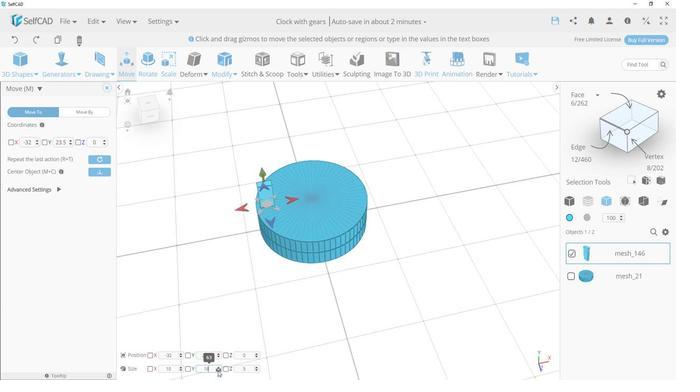 
Action: Mouse pressed left at (221, 371)
Screenshot: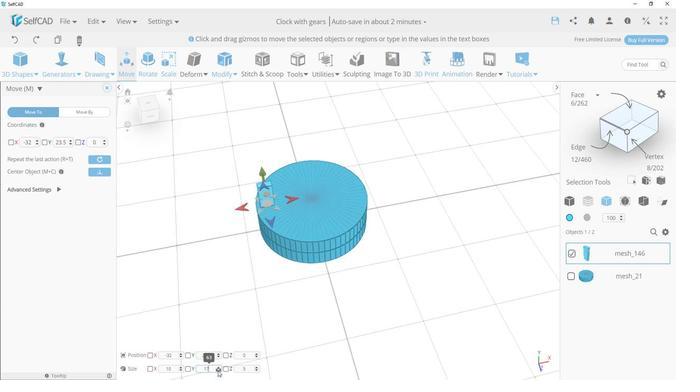 
Action: Mouse pressed left at (221, 371)
Screenshot: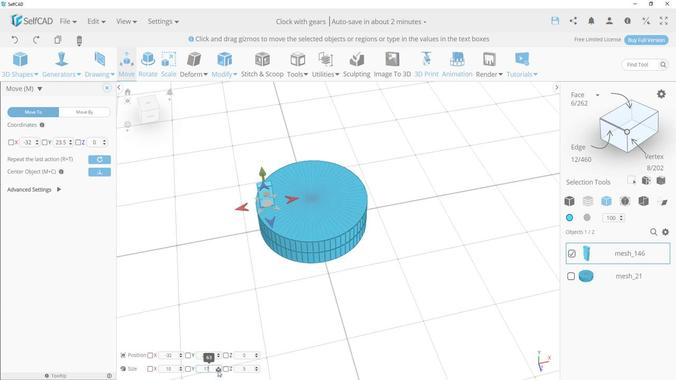 
Action: Mouse pressed left at (221, 371)
Screenshot: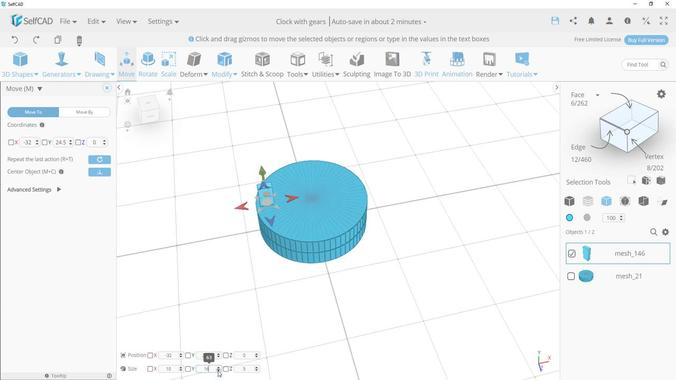 
Action: Mouse pressed left at (221, 371)
Screenshot: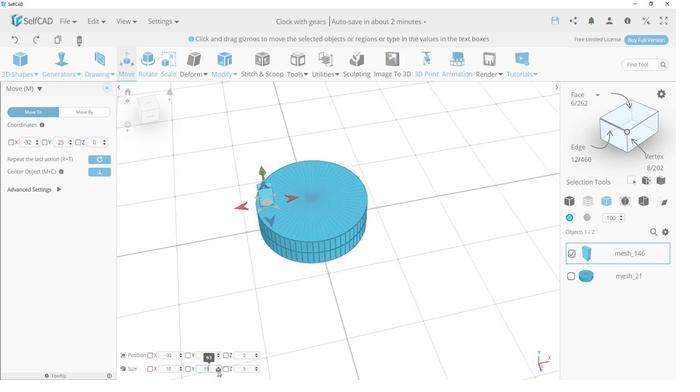 
Action: Mouse pressed left at (221, 371)
Screenshot: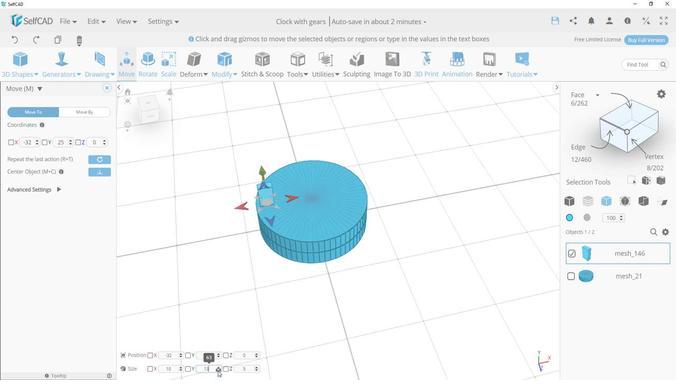 
Action: Mouse pressed left at (221, 371)
Screenshot: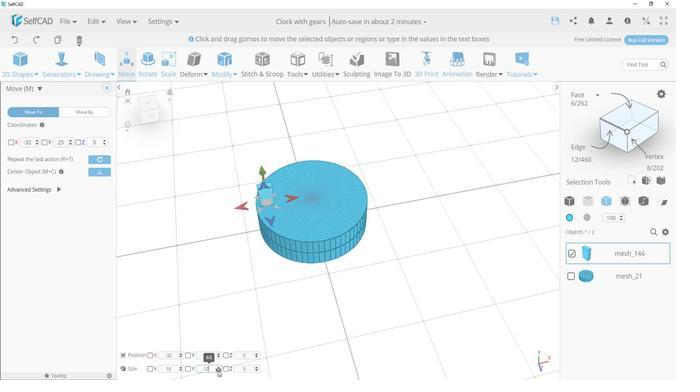 
Action: Mouse pressed left at (221, 371)
Screenshot: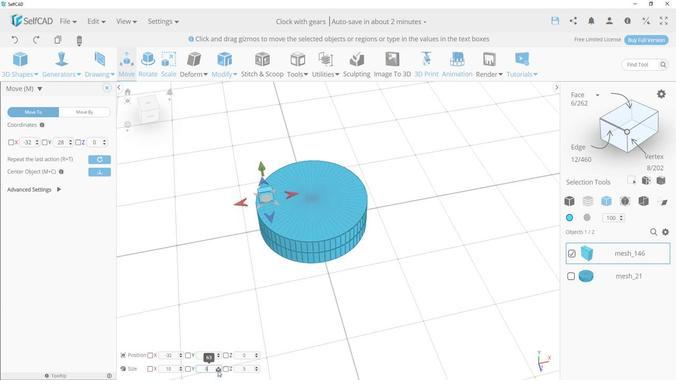 
Action: Mouse pressed left at (221, 371)
Screenshot: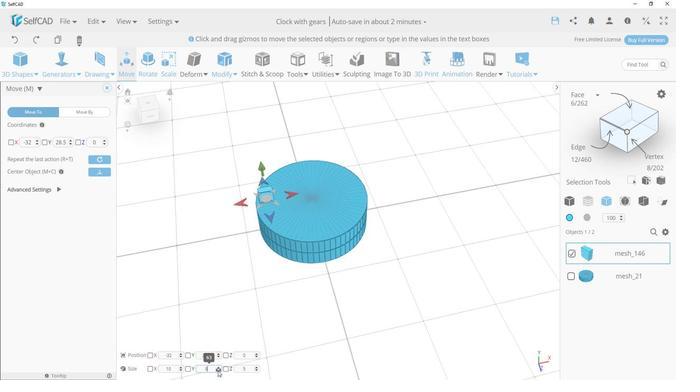 
Action: Mouse pressed left at (221, 371)
